 Task: Find connections with filter location Olot with filter topic #Startupcompanywith filter profile language English with filter current company Amul (GCMMF) with filter school ASSAM DOWN TOWN UNIVERSITY with filter industry Graphic Design with filter service category Graphic Design with filter keywords title Library Assistant
Action: Mouse moved to (253, 309)
Screenshot: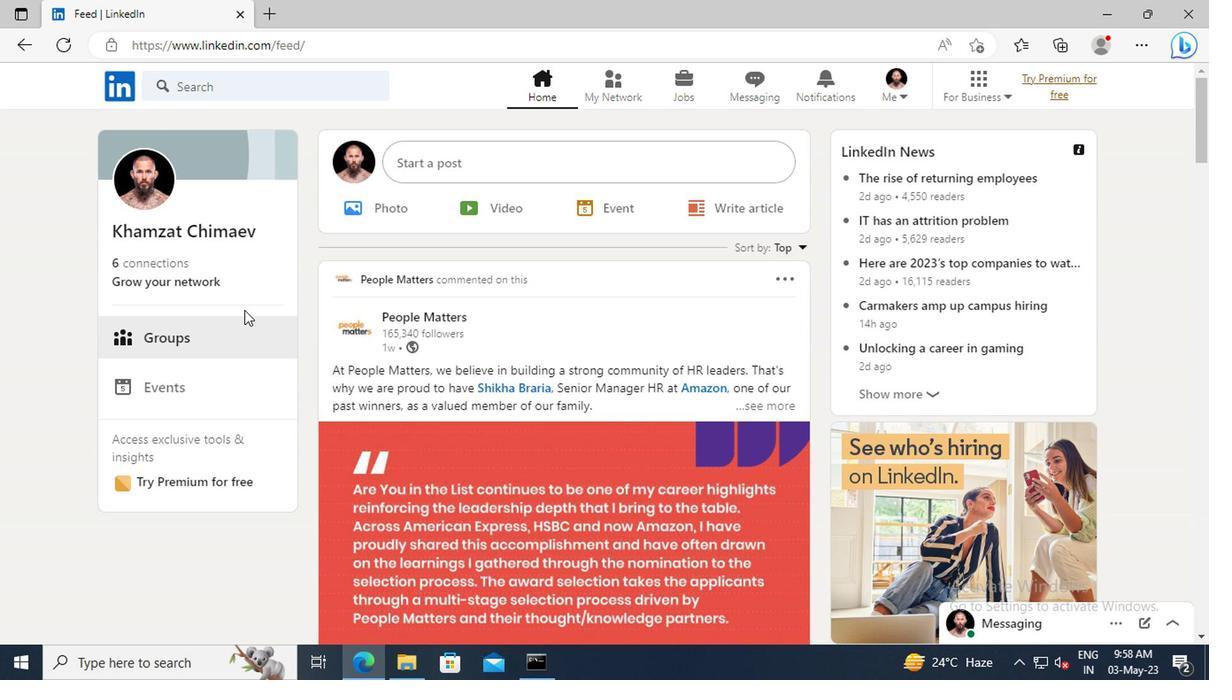 
Action: Mouse pressed left at (253, 309)
Screenshot: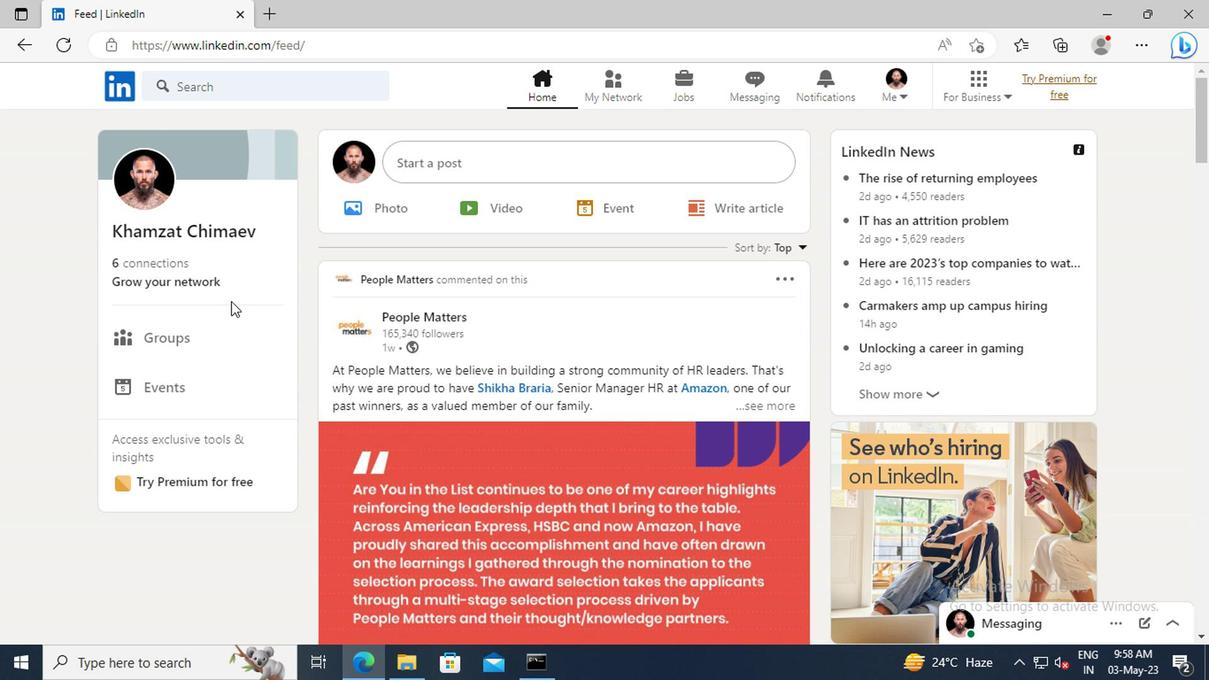 
Action: Mouse moved to (254, 245)
Screenshot: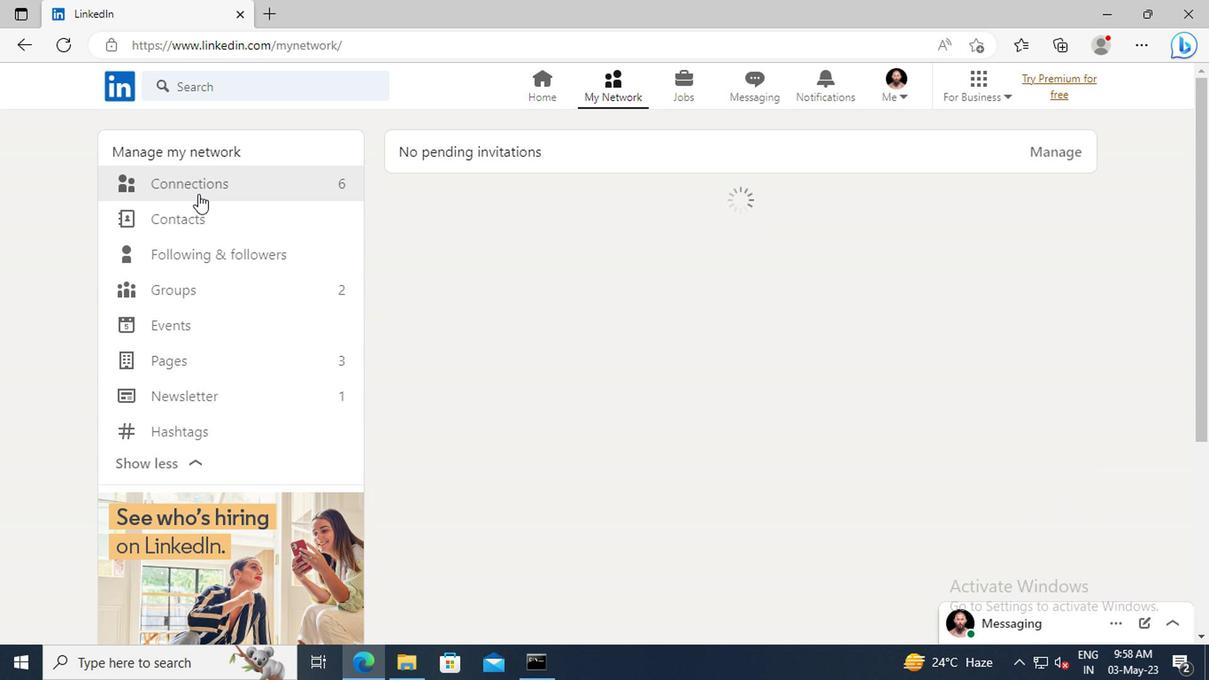
Action: Mouse pressed left at (254, 245)
Screenshot: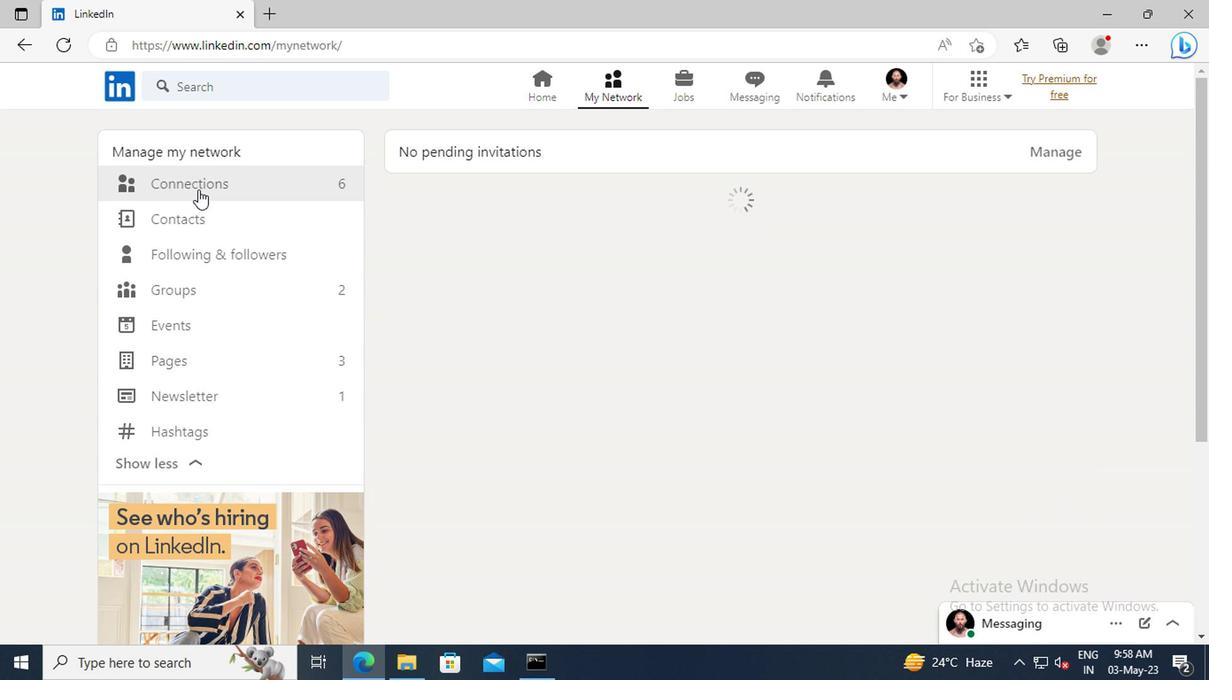 
Action: Mouse moved to (635, 247)
Screenshot: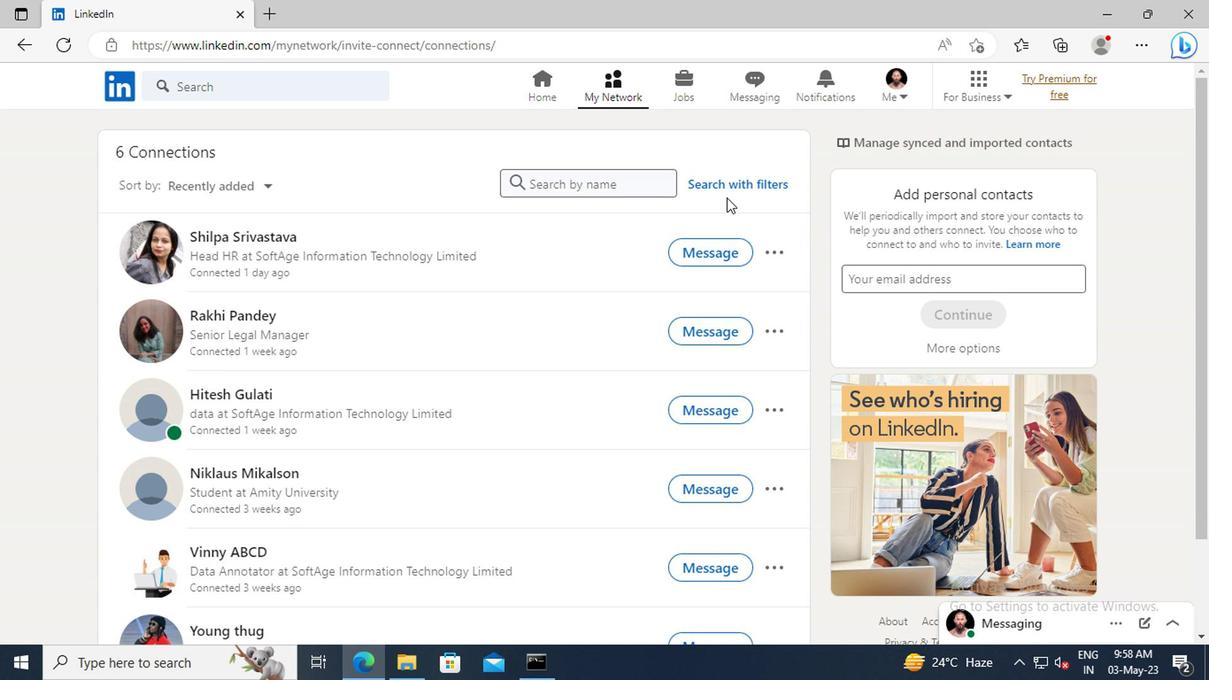 
Action: Mouse pressed left at (635, 247)
Screenshot: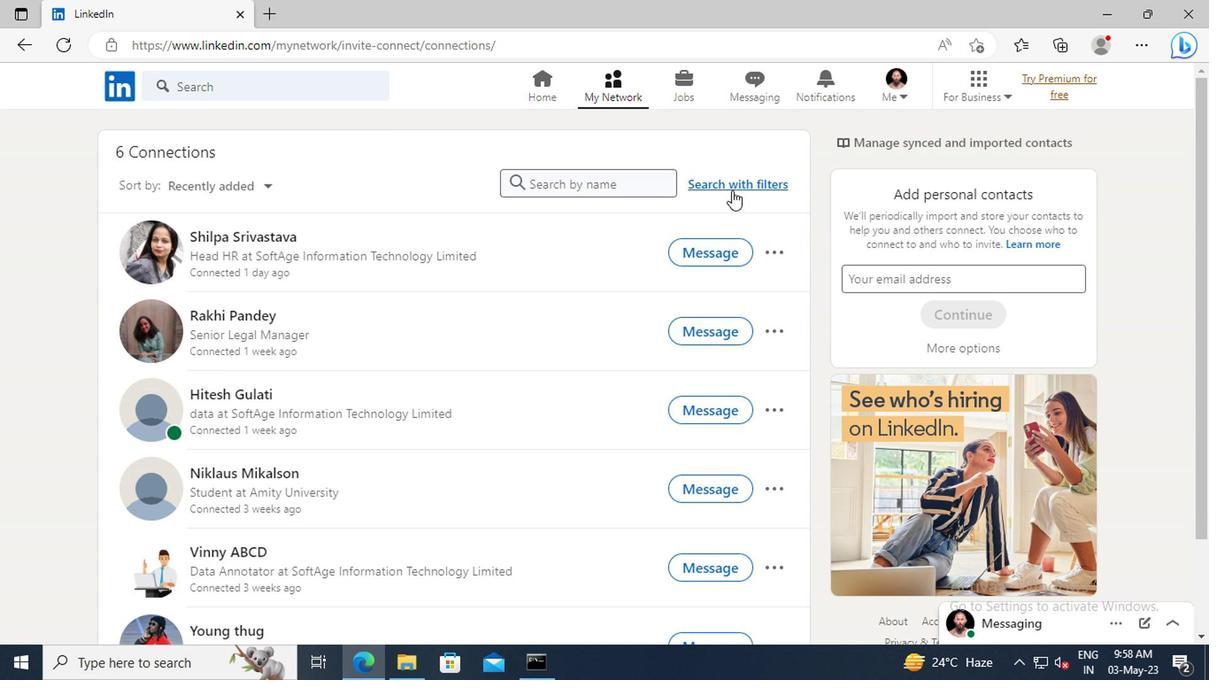 
Action: Mouse moved to (592, 213)
Screenshot: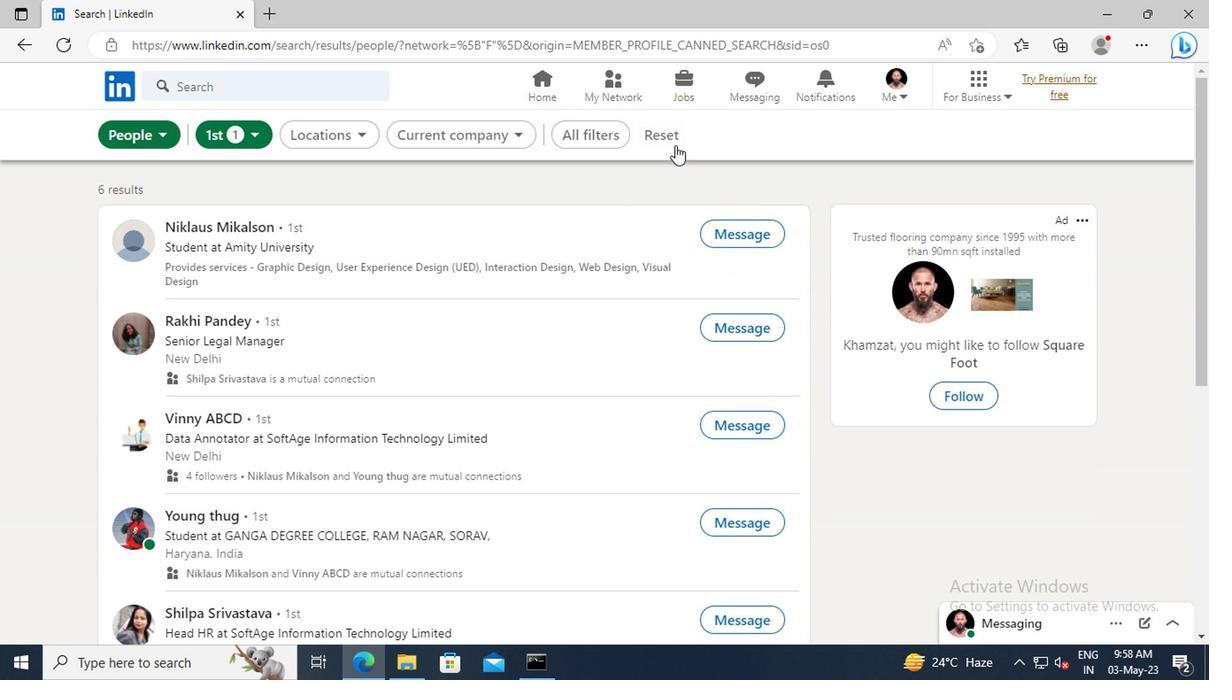 
Action: Mouse pressed left at (592, 213)
Screenshot: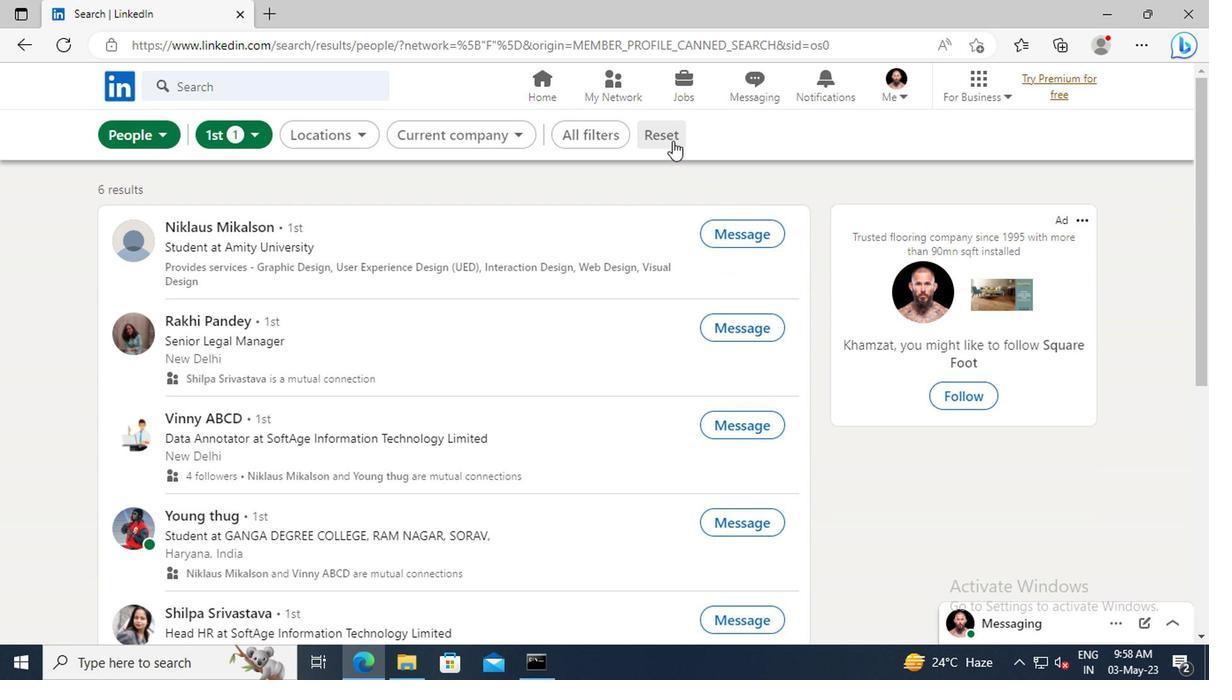 
Action: Mouse moved to (575, 211)
Screenshot: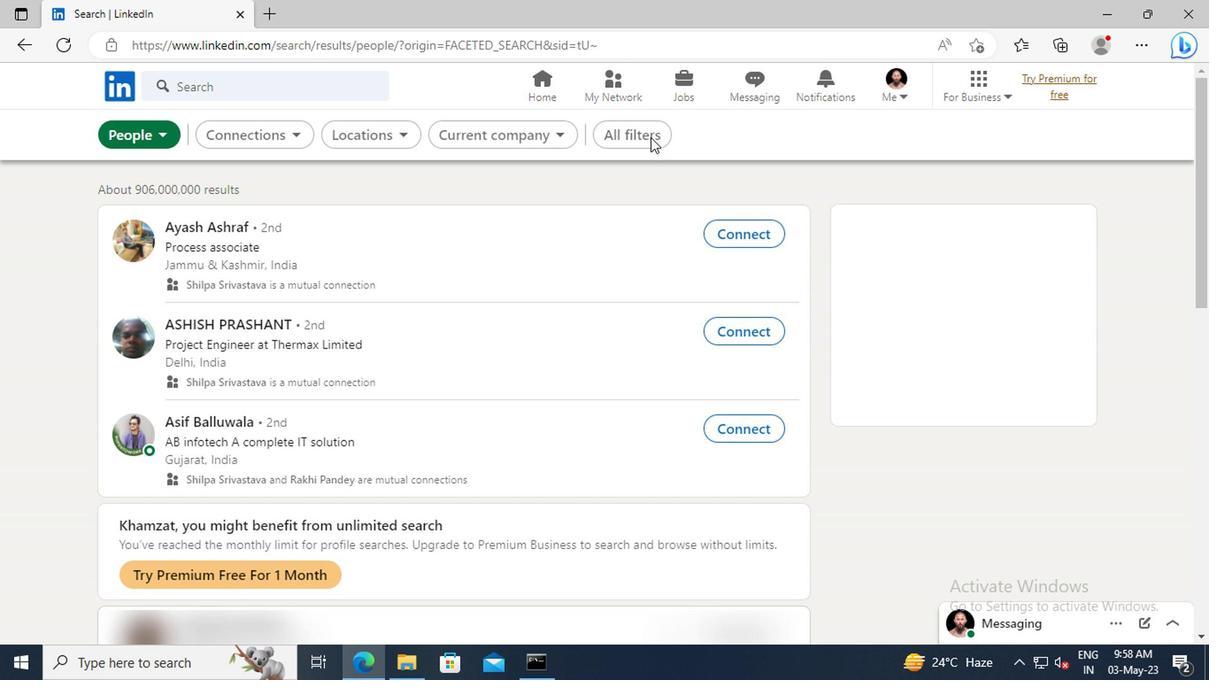 
Action: Mouse pressed left at (575, 211)
Screenshot: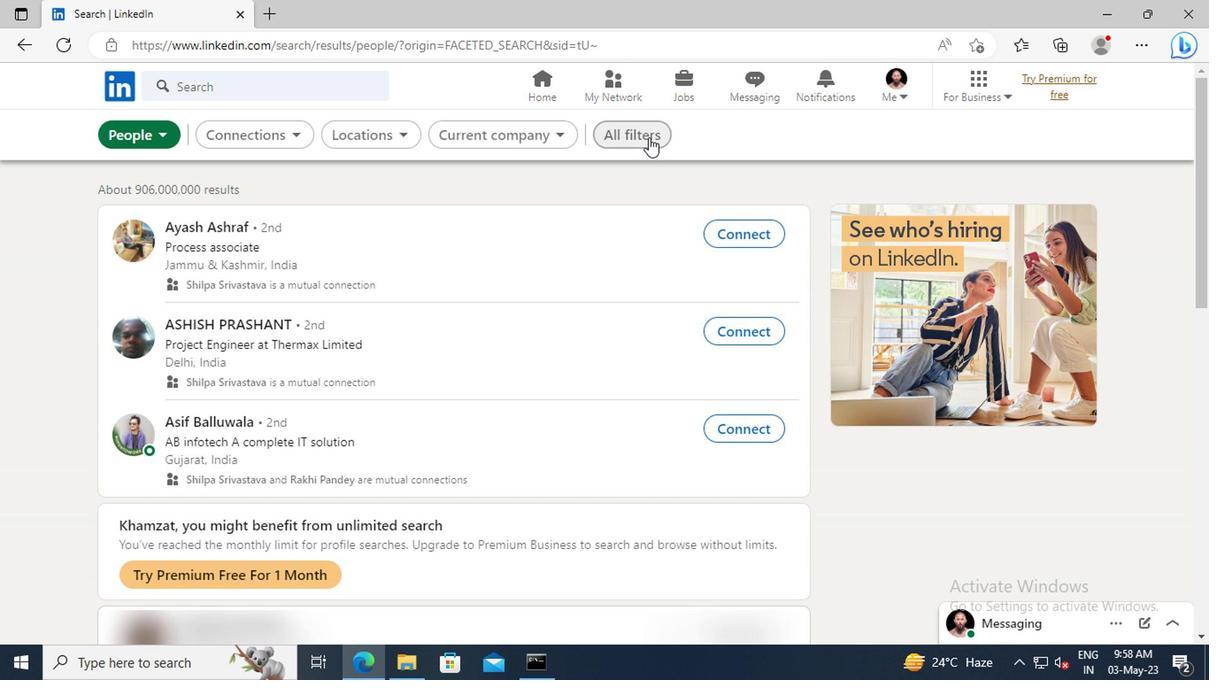 
Action: Mouse moved to (819, 349)
Screenshot: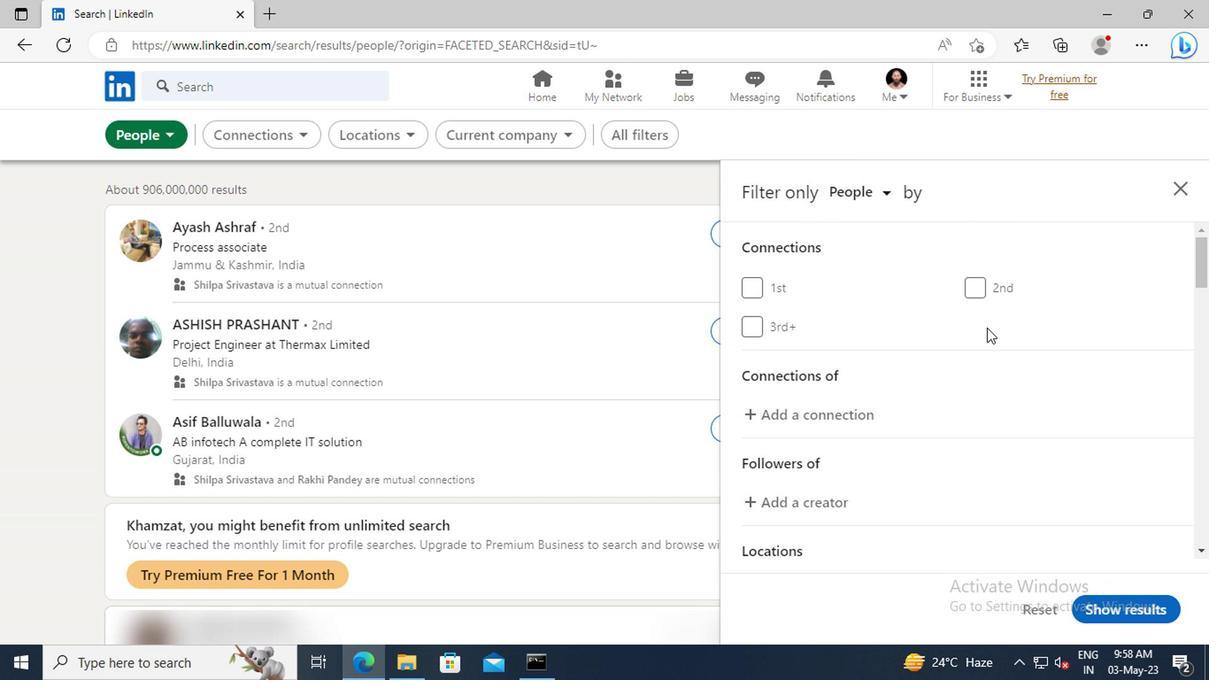 
Action: Mouse scrolled (819, 348) with delta (0, 0)
Screenshot: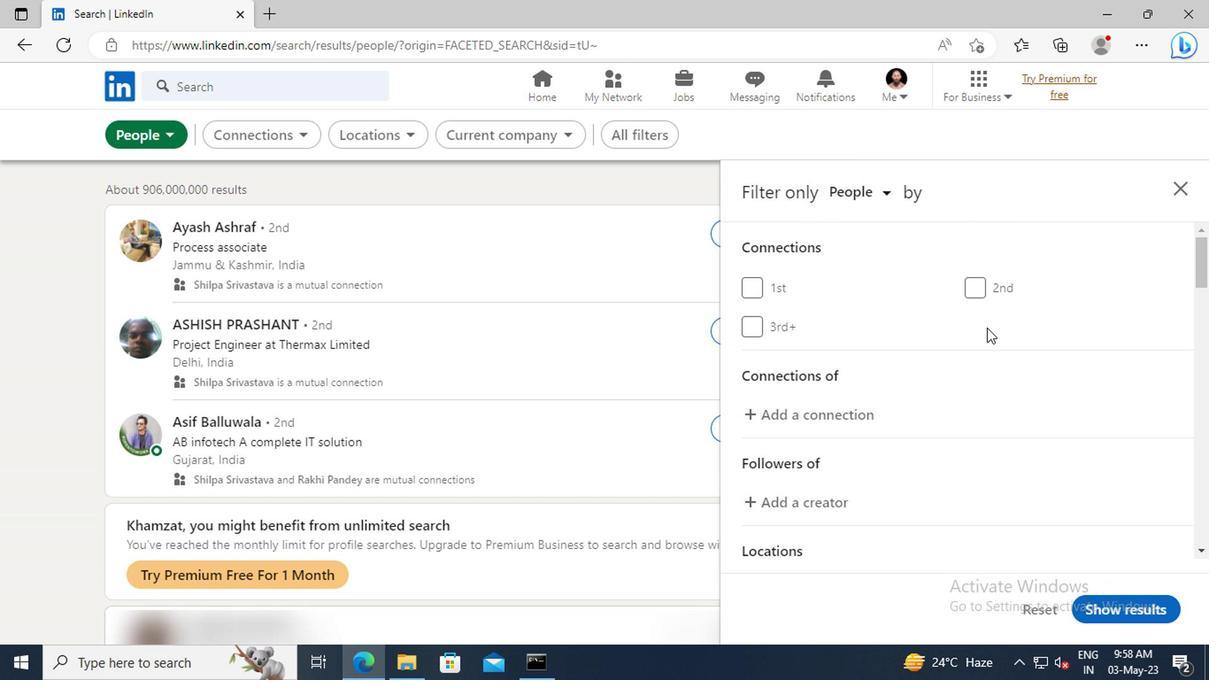 
Action: Mouse scrolled (819, 348) with delta (0, 0)
Screenshot: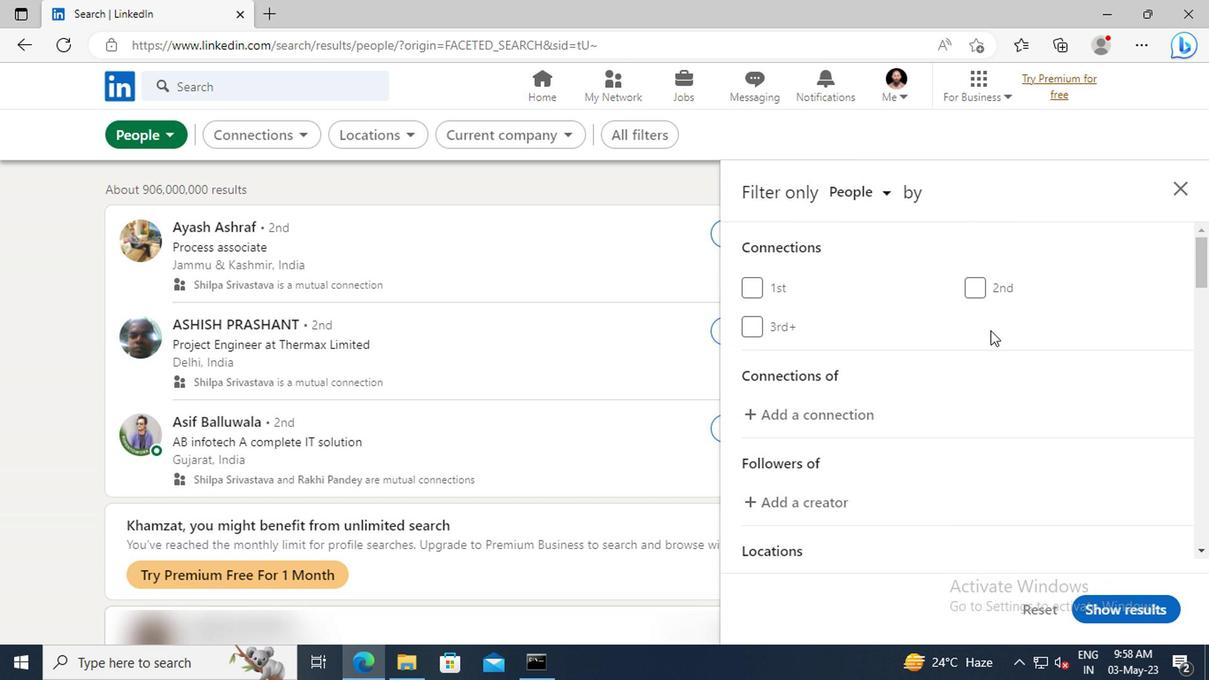 
Action: Mouse scrolled (819, 348) with delta (0, 0)
Screenshot: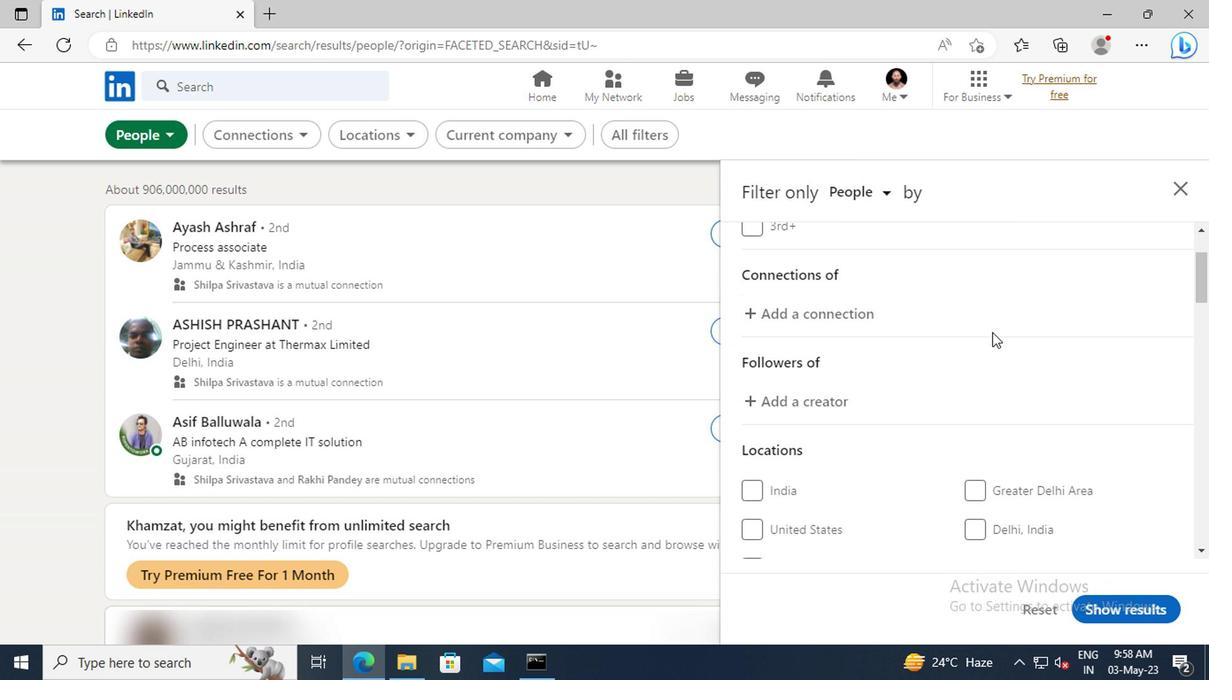 
Action: Mouse scrolled (819, 348) with delta (0, 0)
Screenshot: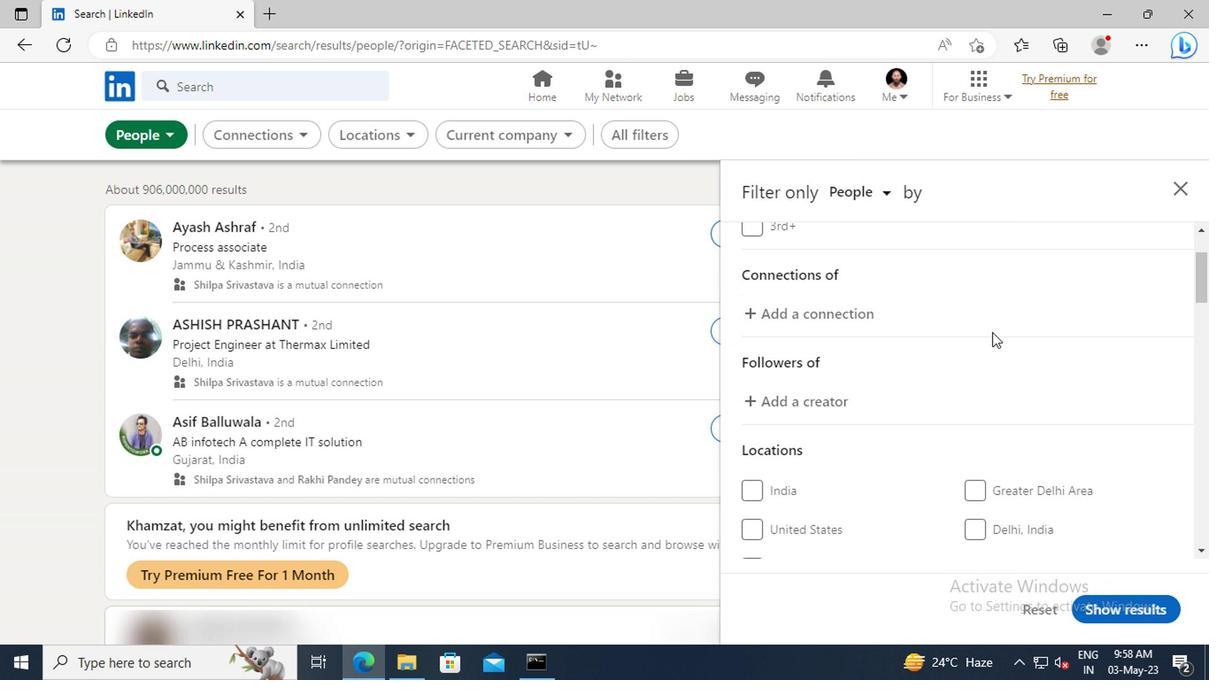 
Action: Mouse scrolled (819, 348) with delta (0, 0)
Screenshot: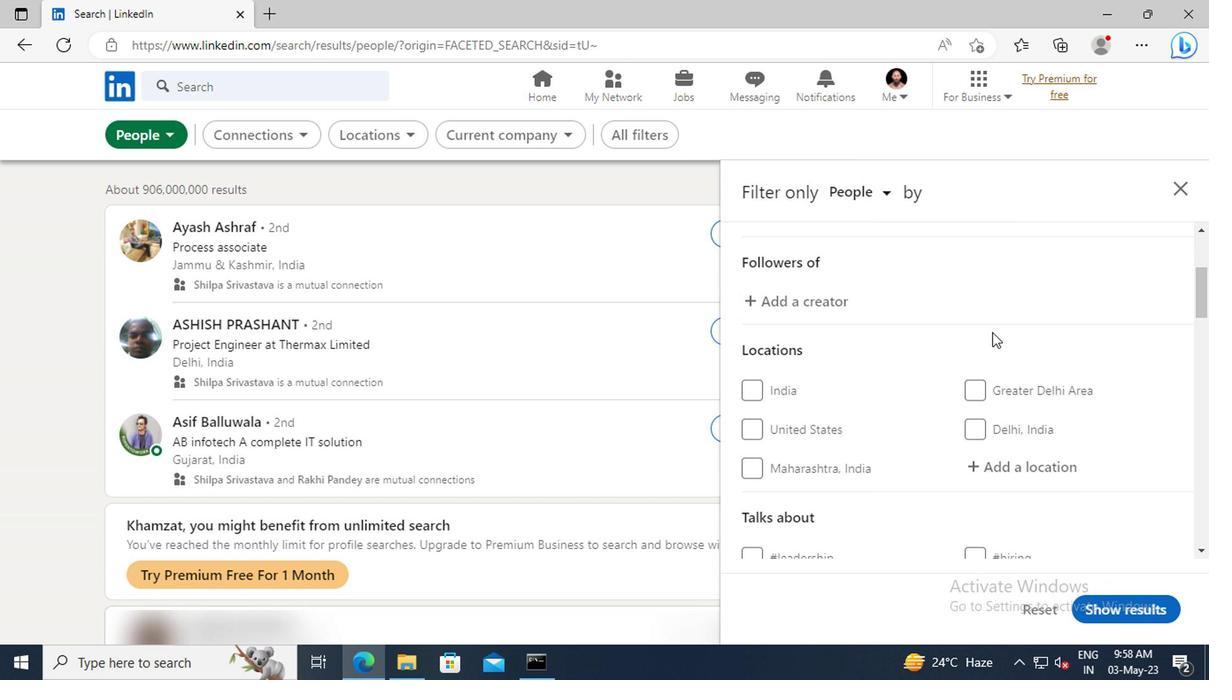 
Action: Mouse scrolled (819, 348) with delta (0, 0)
Screenshot: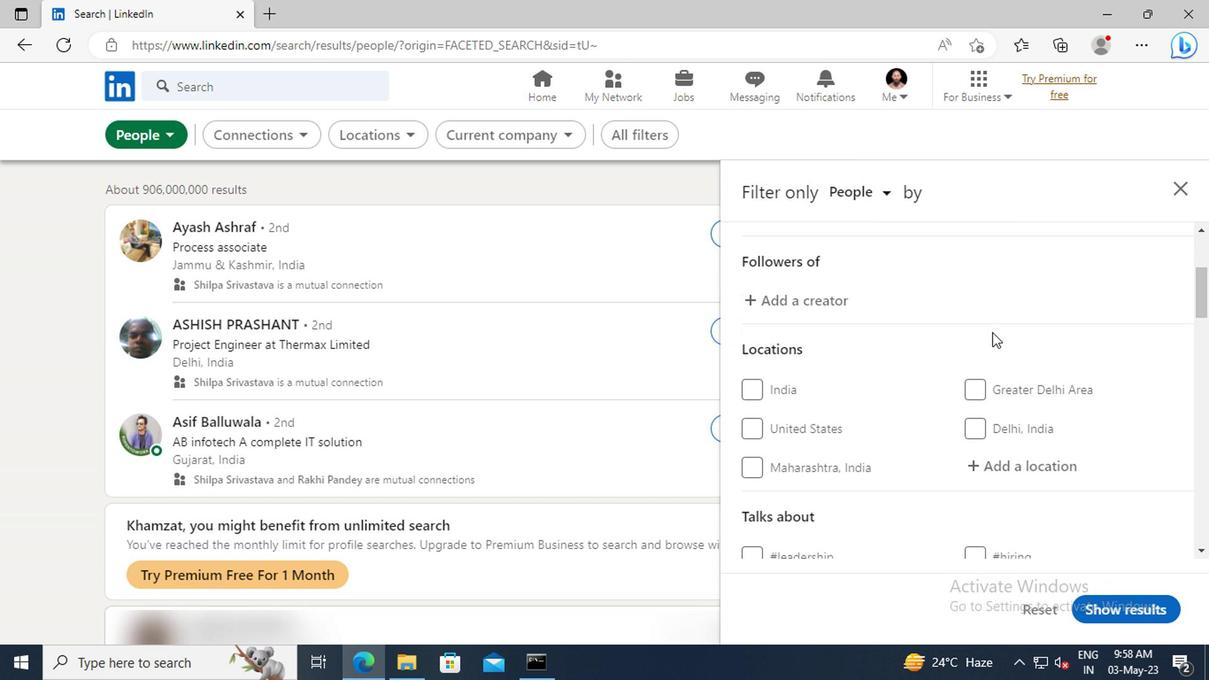 
Action: Mouse moved to (825, 369)
Screenshot: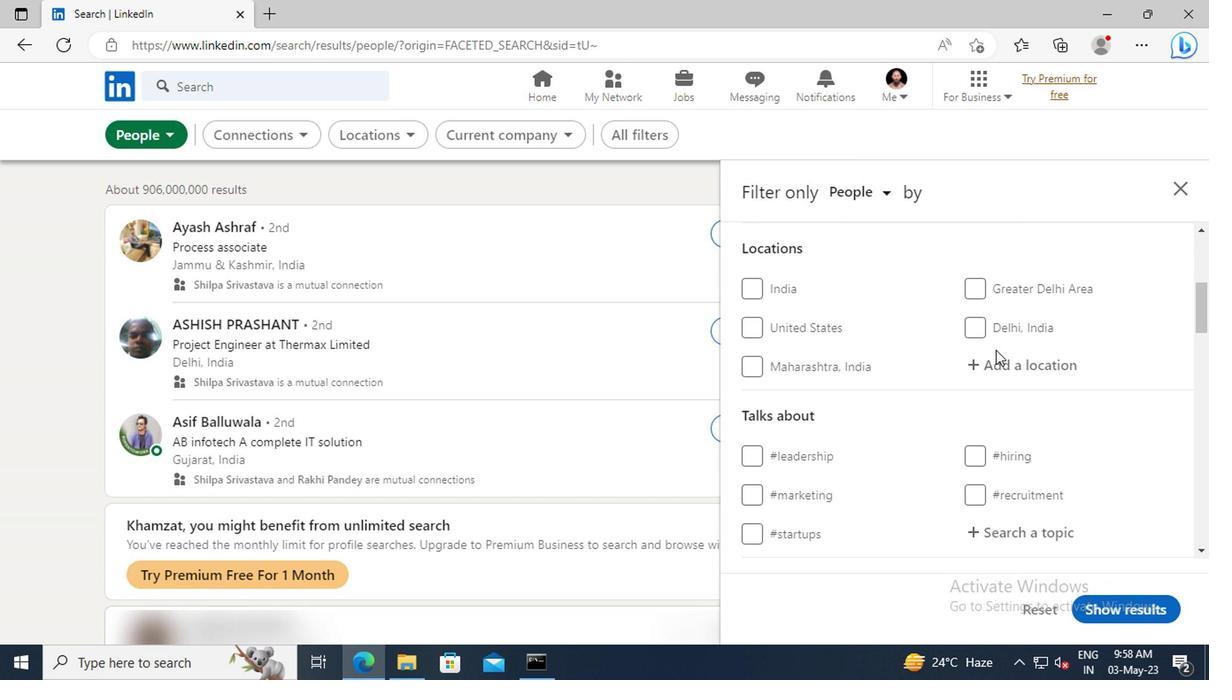
Action: Mouse pressed left at (825, 369)
Screenshot: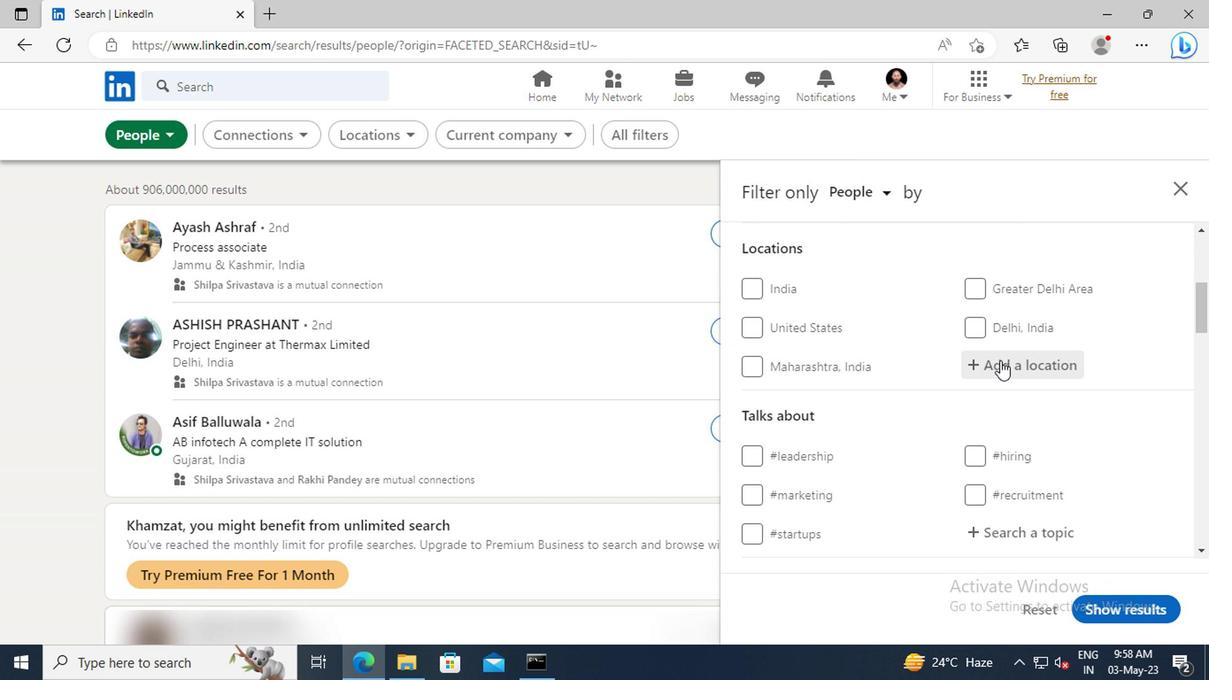 
Action: Key pressed <Key.shift>OLOT
Screenshot: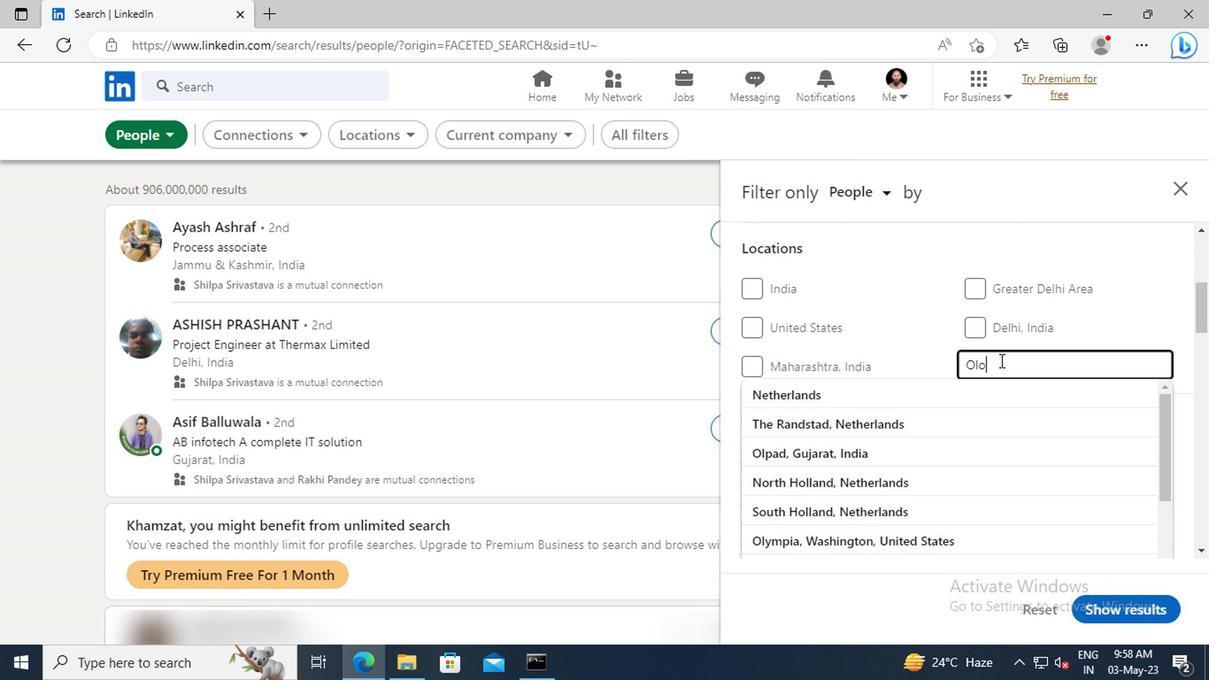 
Action: Mouse moved to (828, 388)
Screenshot: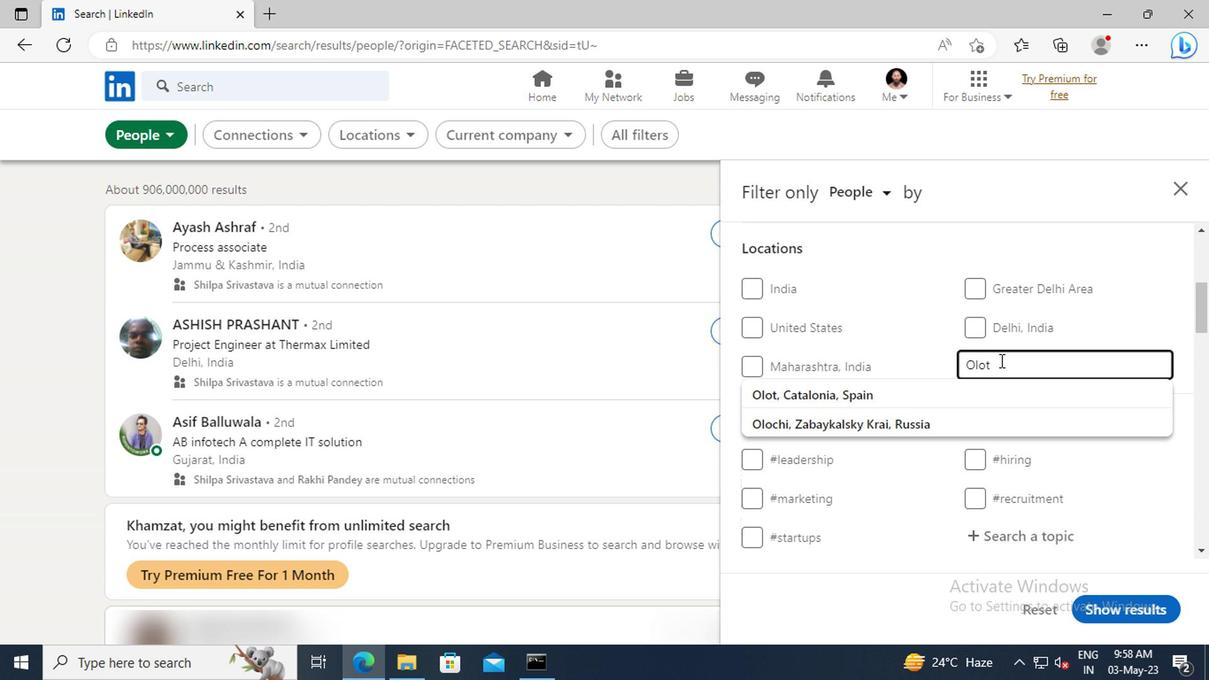 
Action: Mouse pressed left at (828, 388)
Screenshot: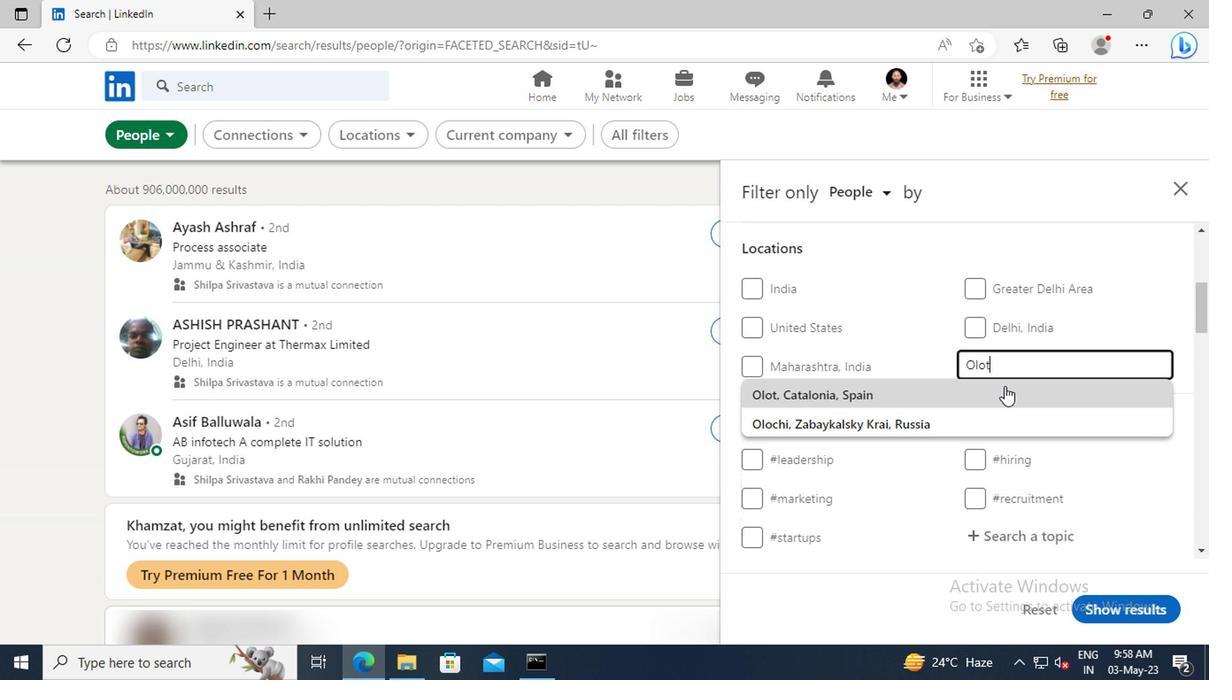 
Action: Mouse scrolled (828, 387) with delta (0, 0)
Screenshot: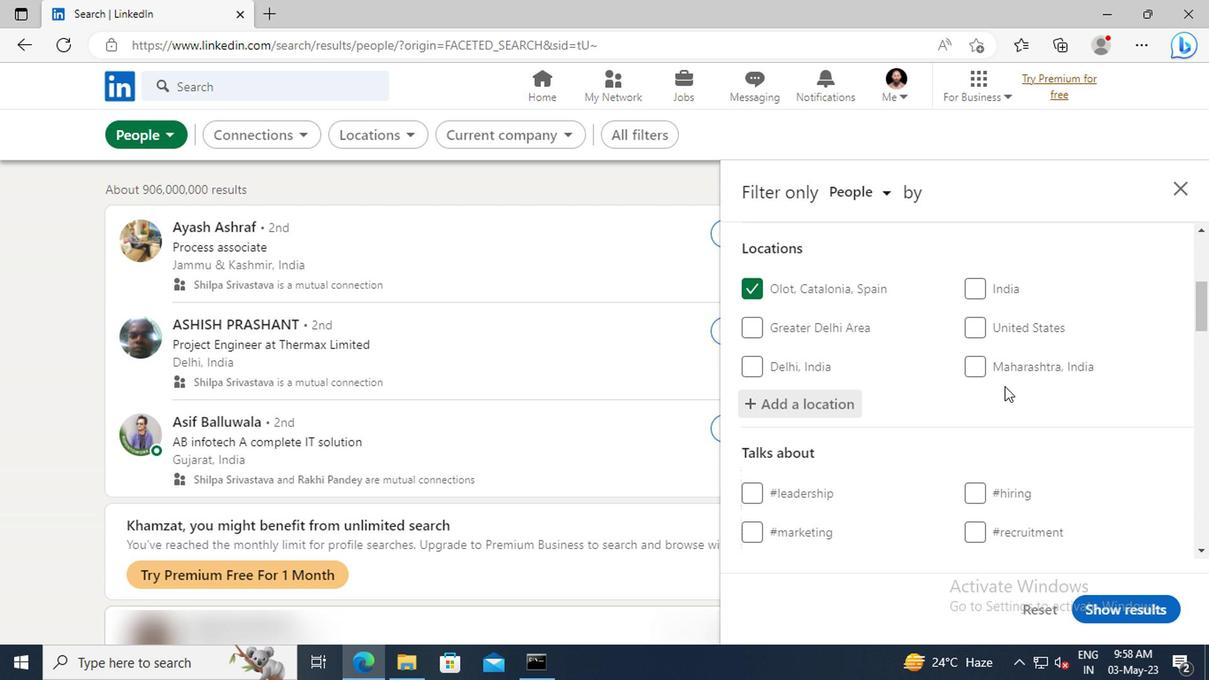 
Action: Mouse moved to (827, 365)
Screenshot: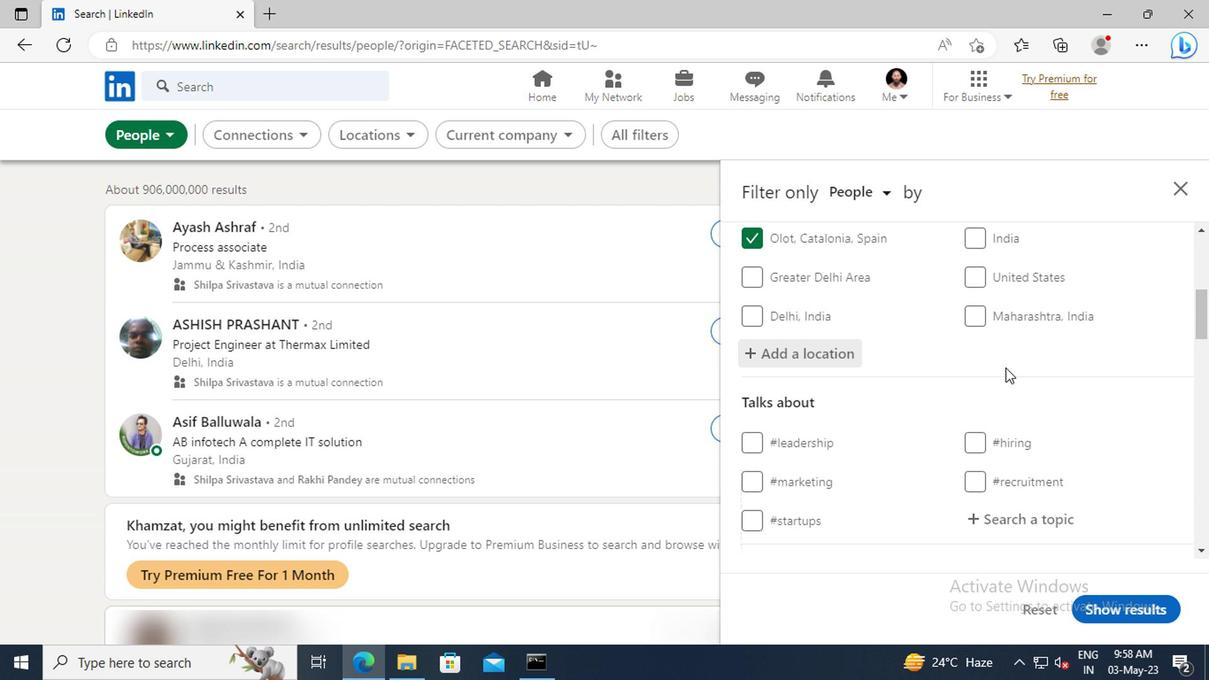 
Action: Mouse scrolled (827, 364) with delta (0, 0)
Screenshot: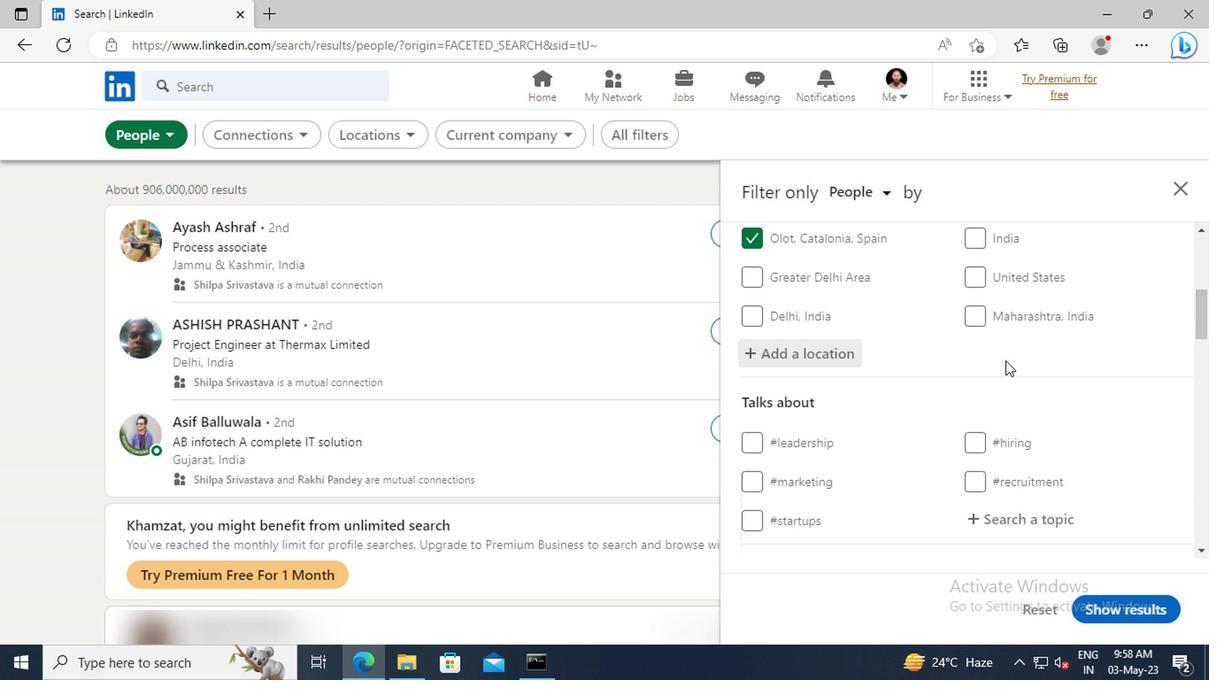 
Action: Mouse scrolled (827, 364) with delta (0, 0)
Screenshot: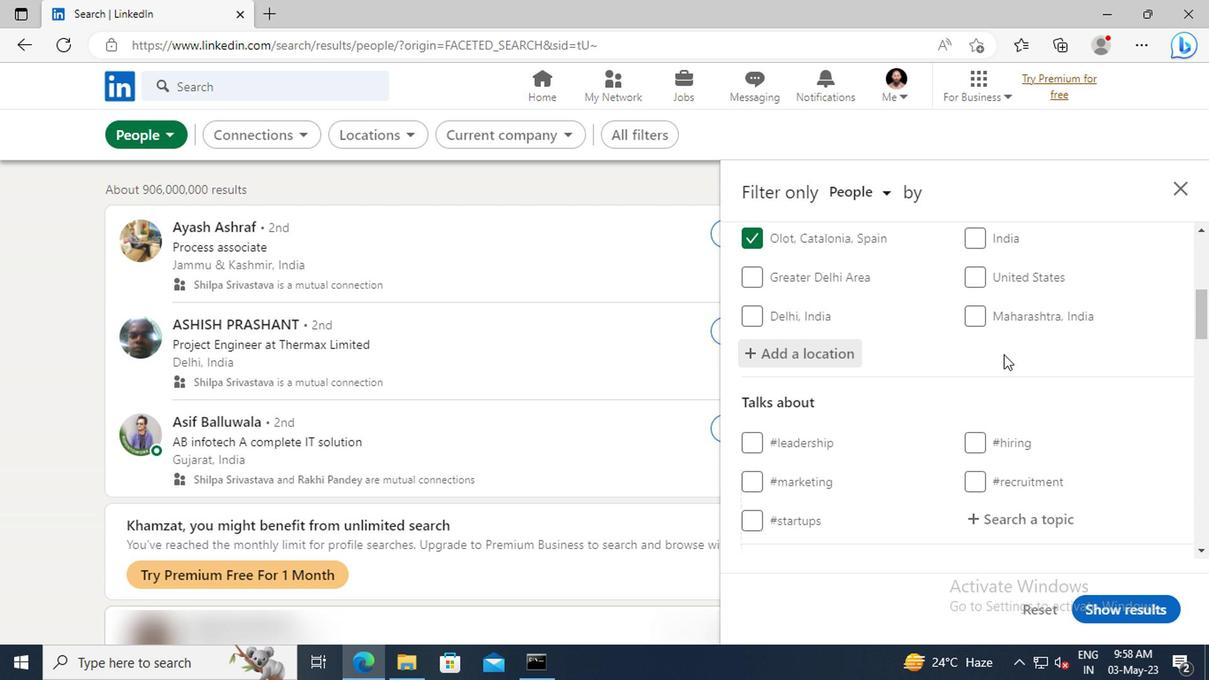 
Action: Mouse scrolled (827, 364) with delta (0, 0)
Screenshot: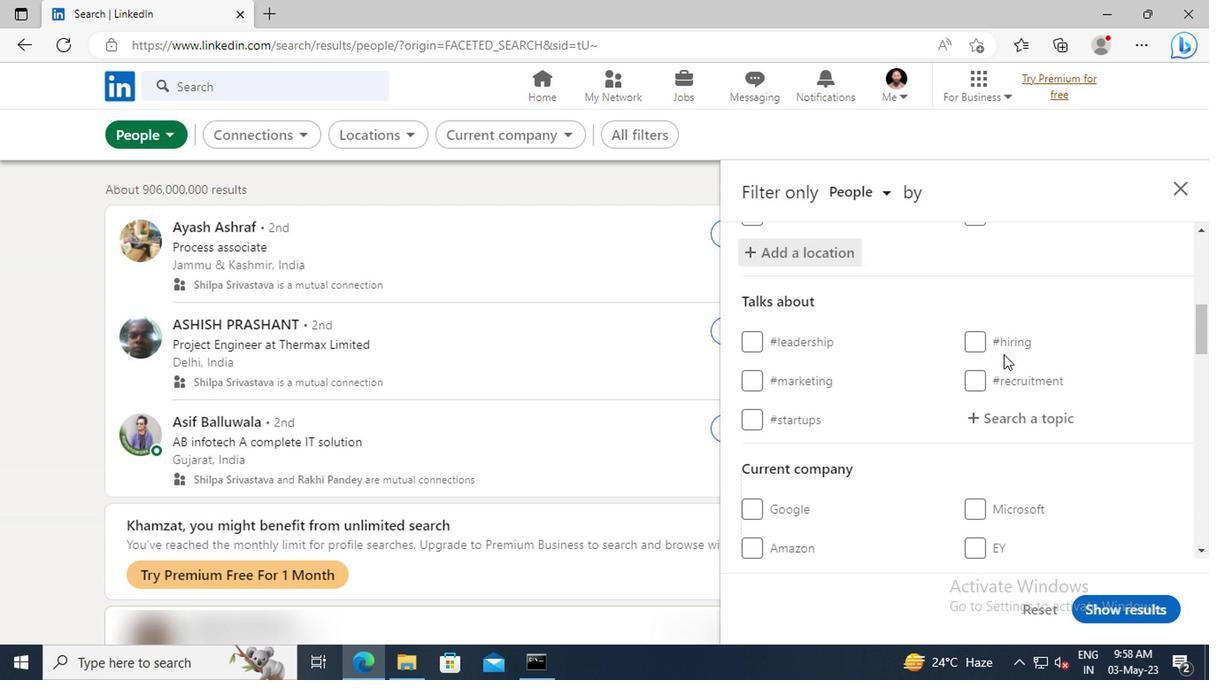 
Action: Mouse moved to (829, 371)
Screenshot: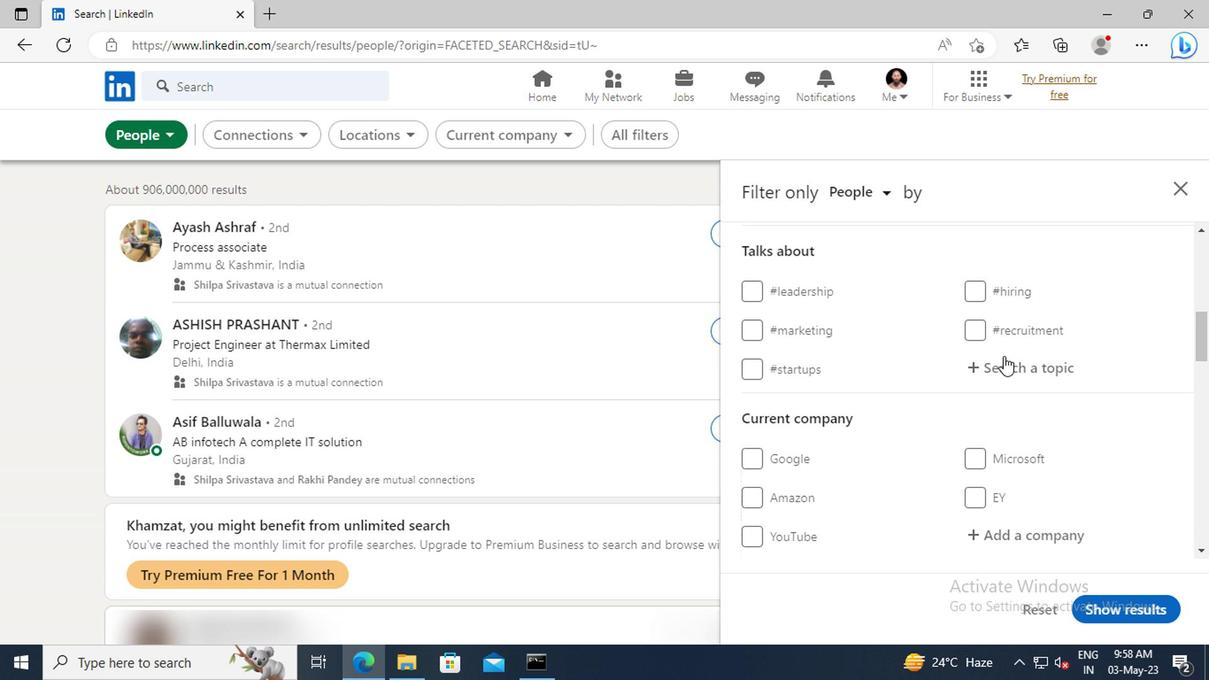 
Action: Mouse pressed left at (829, 371)
Screenshot: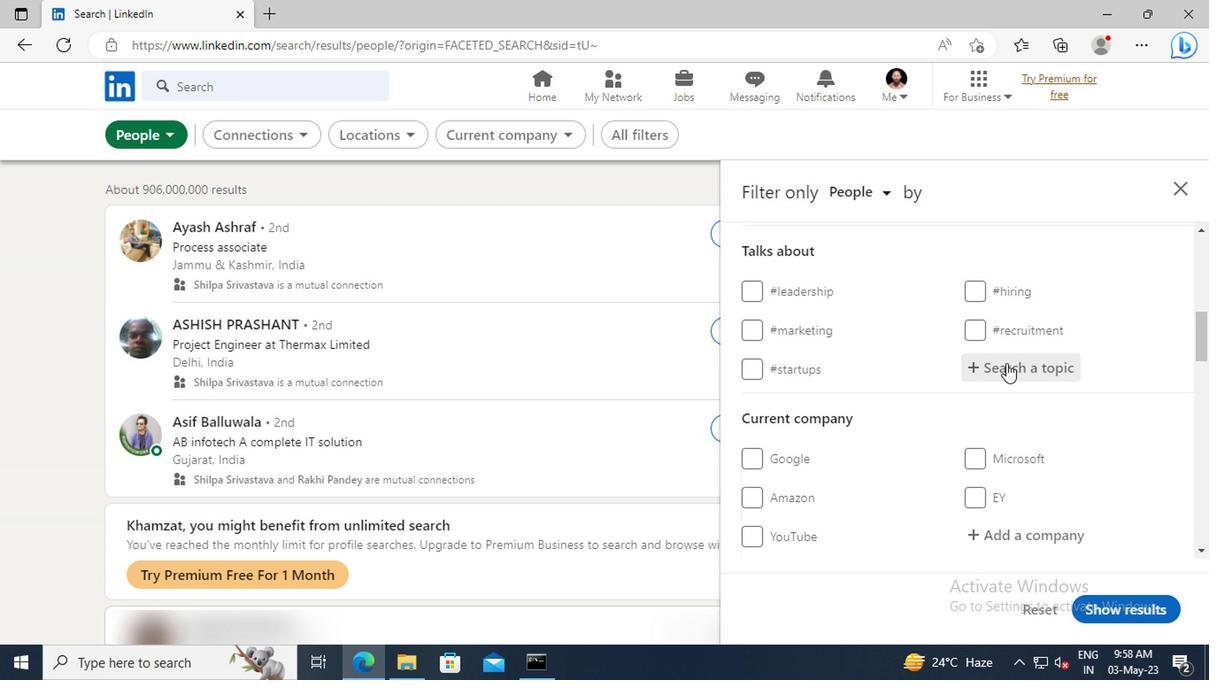 
Action: Key pressed <Key.shift>STARTUPCO
Screenshot: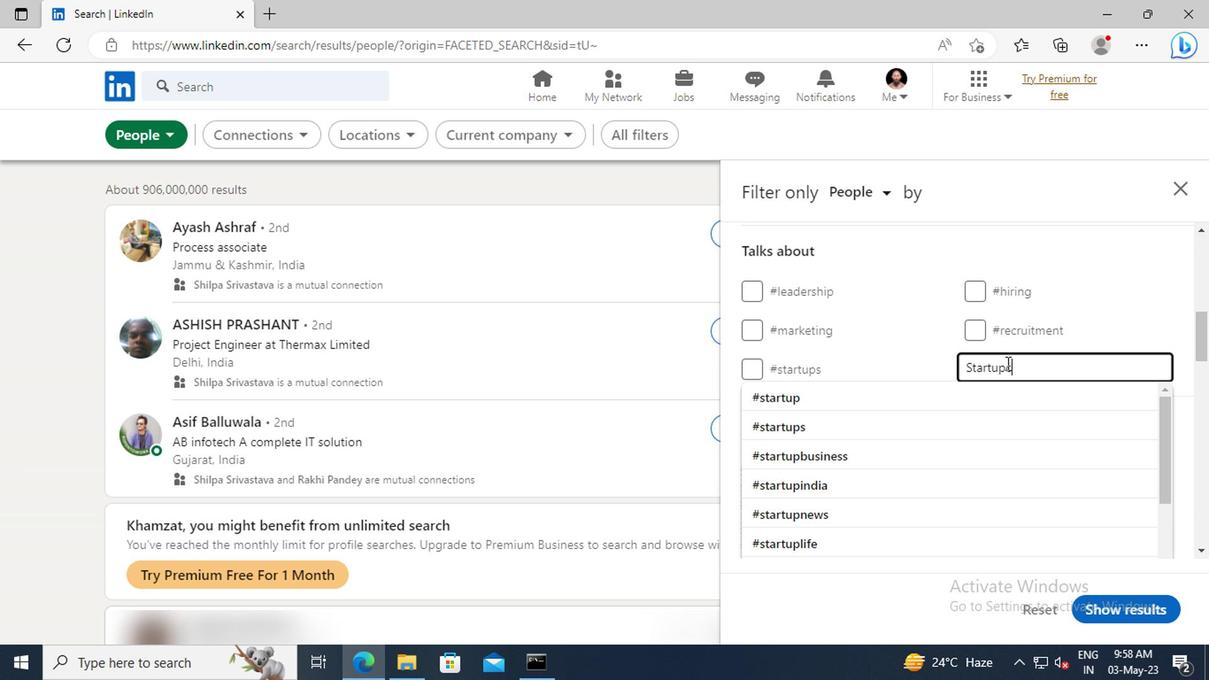 
Action: Mouse moved to (833, 390)
Screenshot: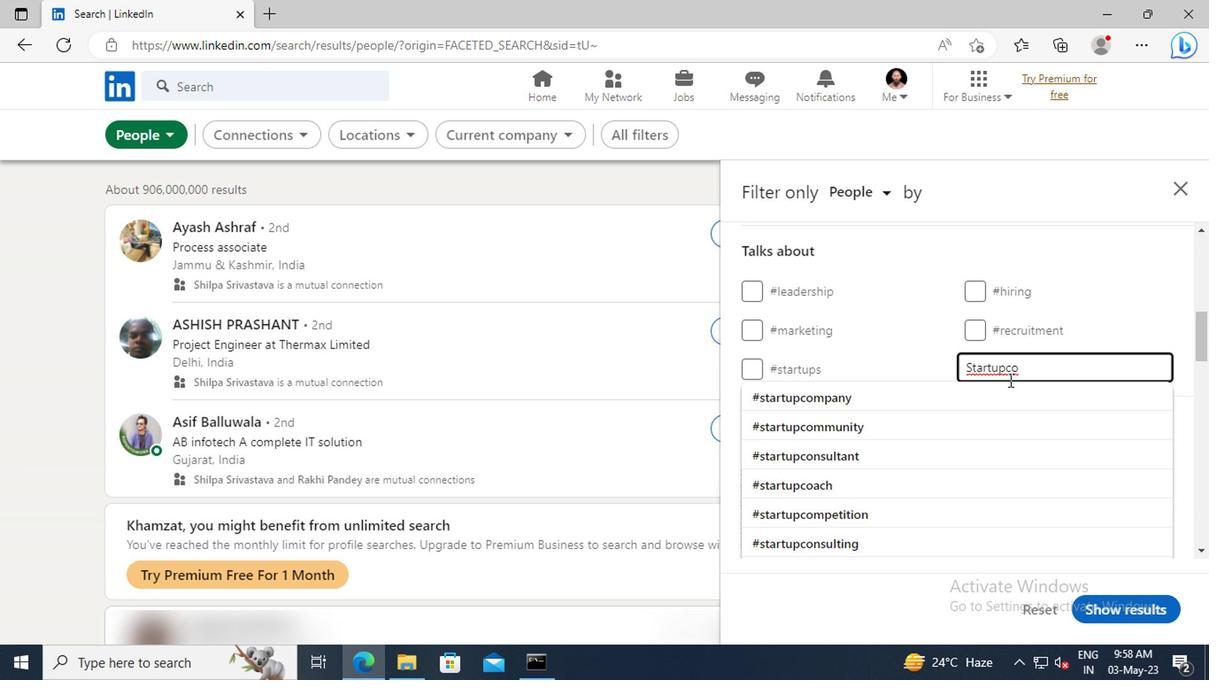 
Action: Mouse pressed left at (833, 390)
Screenshot: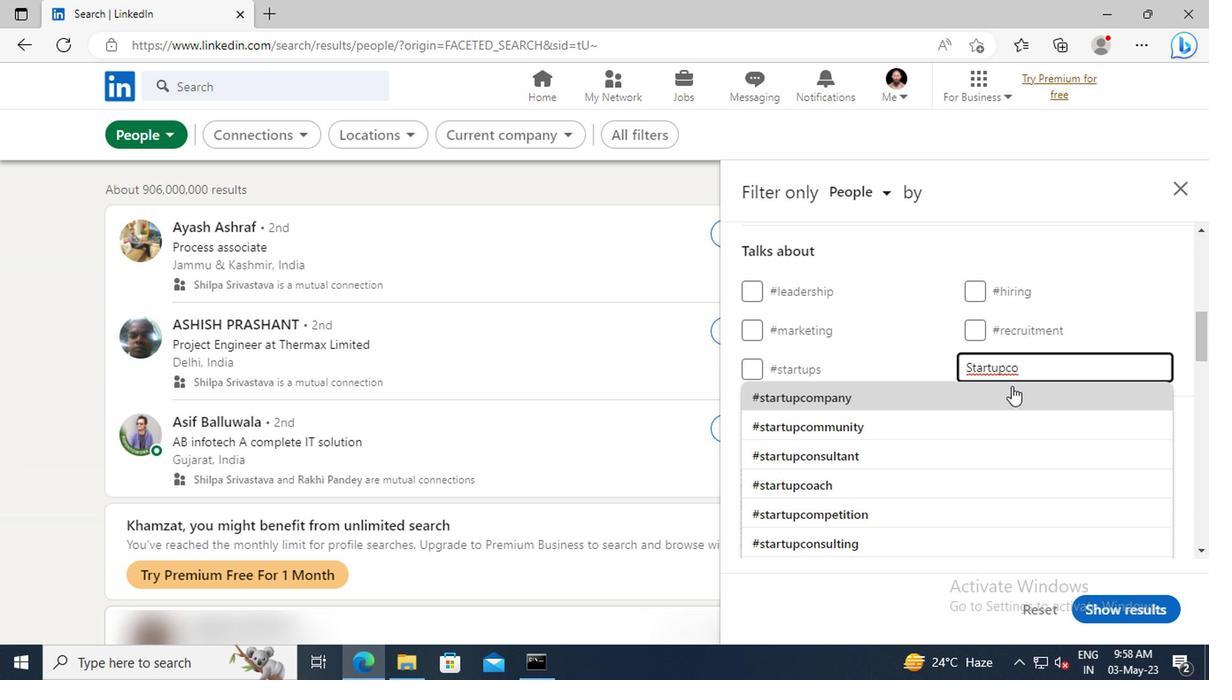 
Action: Mouse scrolled (833, 389) with delta (0, 0)
Screenshot: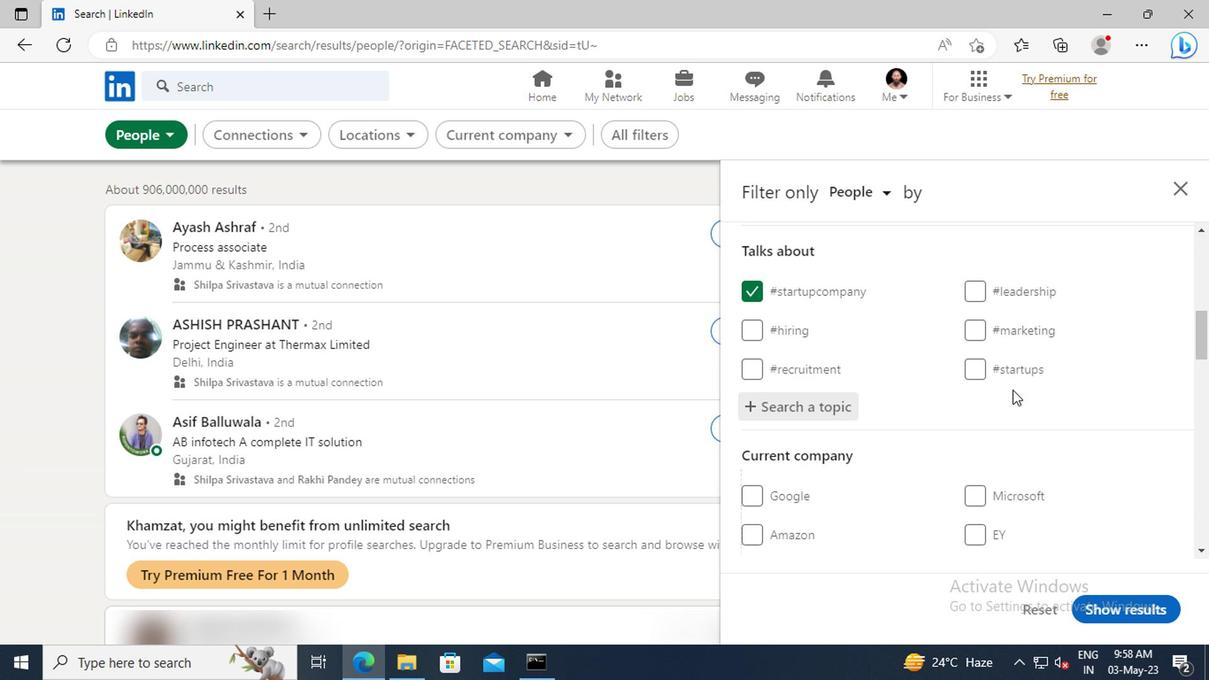 
Action: Mouse scrolled (833, 389) with delta (0, 0)
Screenshot: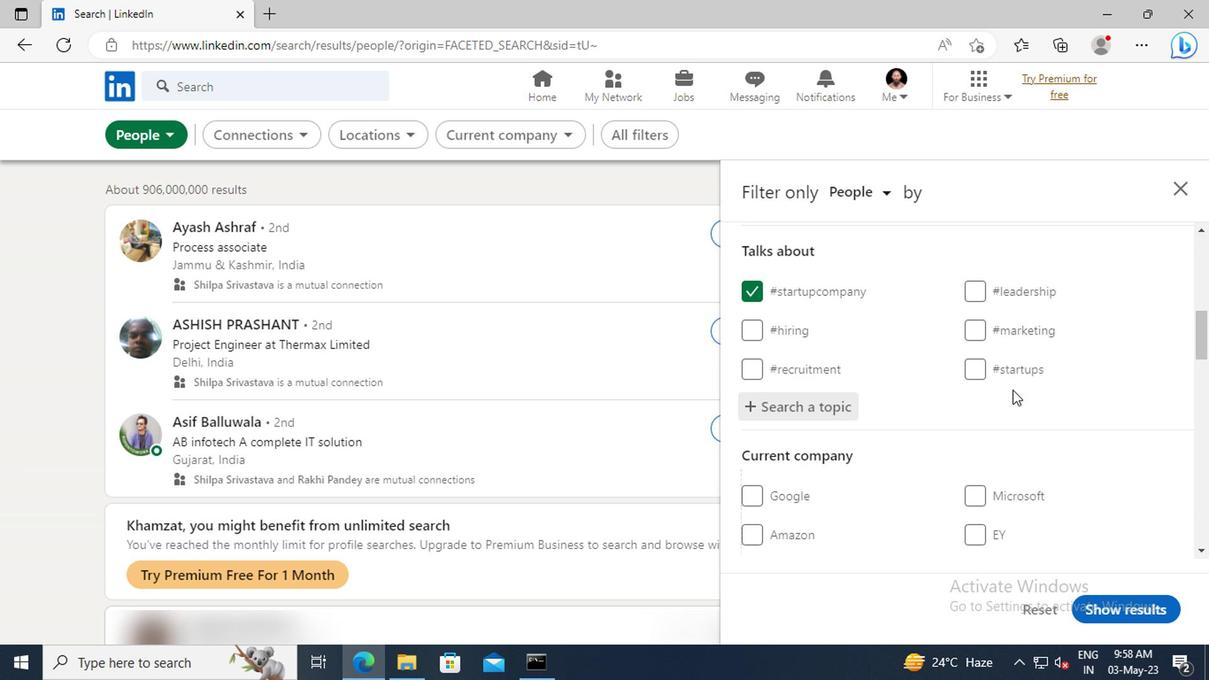 
Action: Mouse scrolled (833, 389) with delta (0, 0)
Screenshot: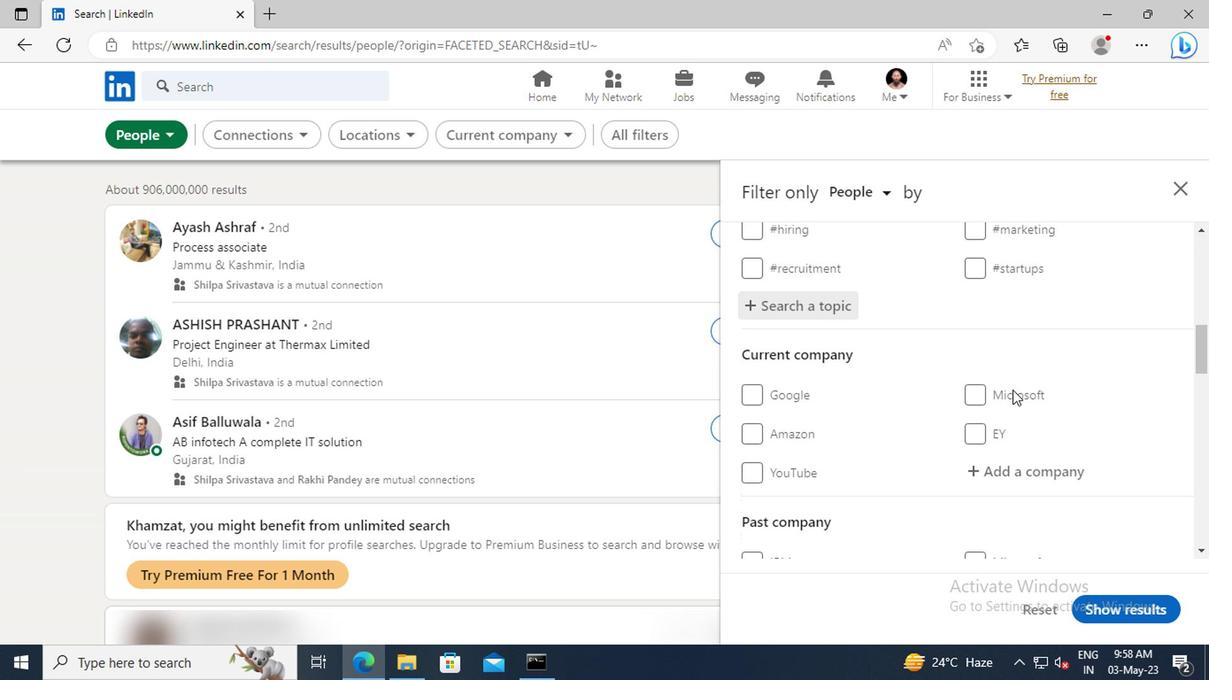 
Action: Mouse scrolled (833, 389) with delta (0, 0)
Screenshot: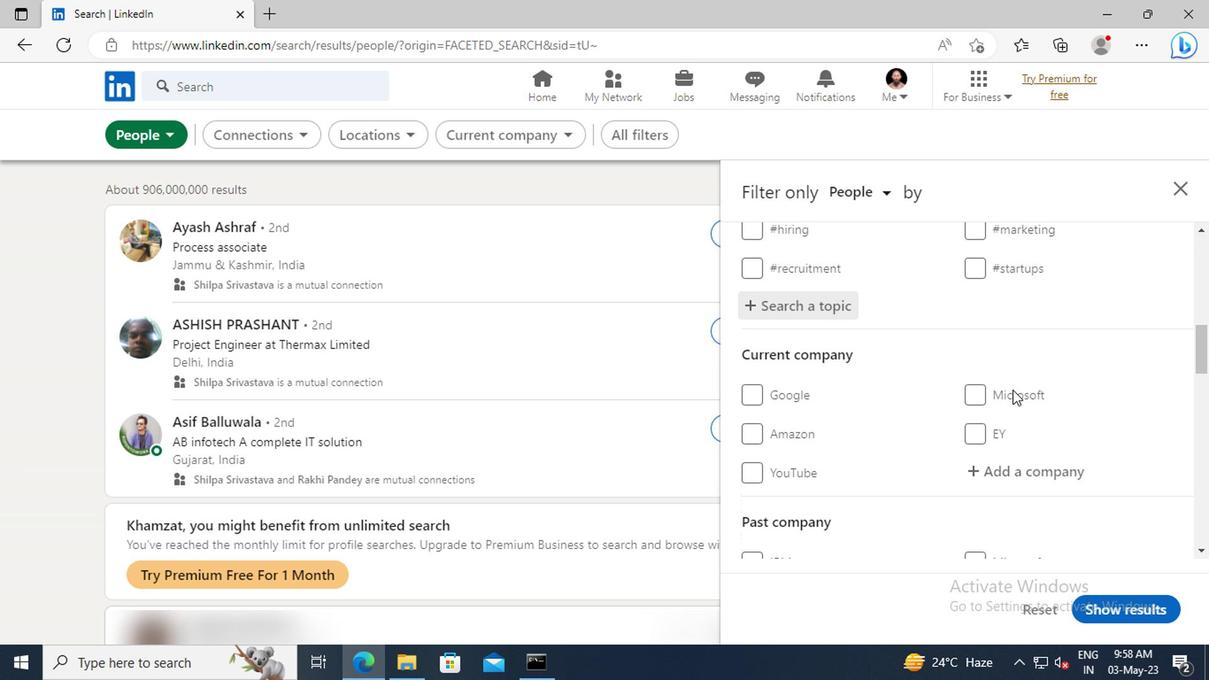 
Action: Mouse scrolled (833, 389) with delta (0, 0)
Screenshot: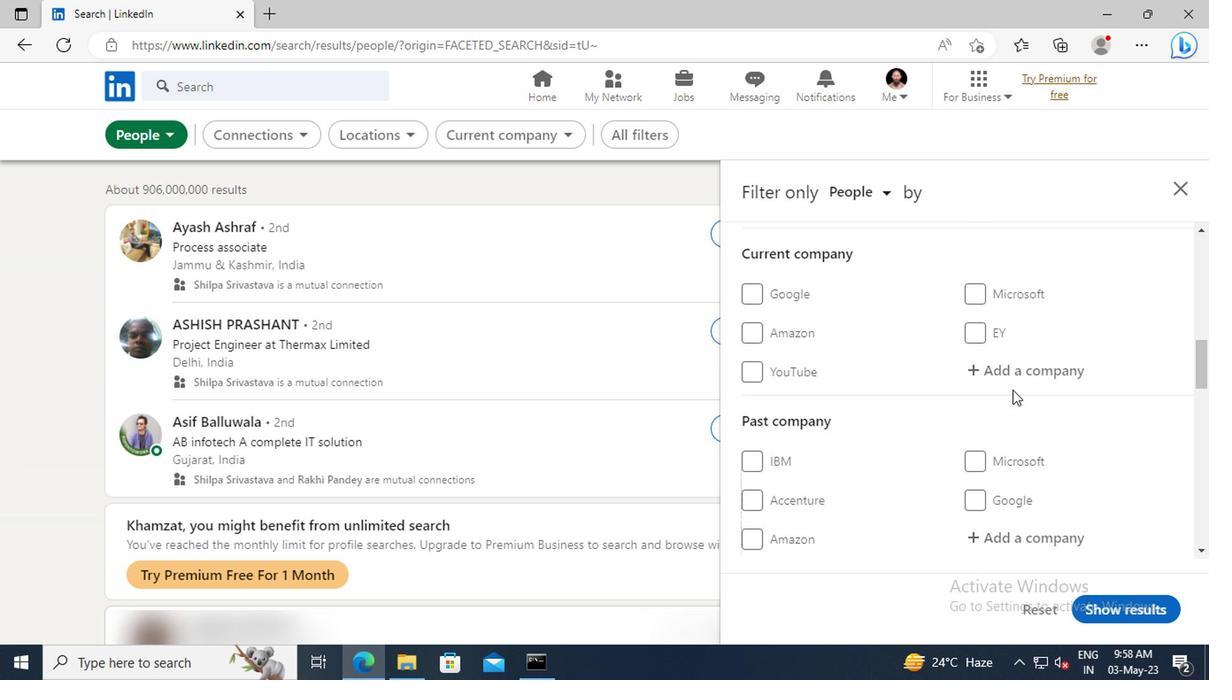 
Action: Mouse scrolled (833, 389) with delta (0, 0)
Screenshot: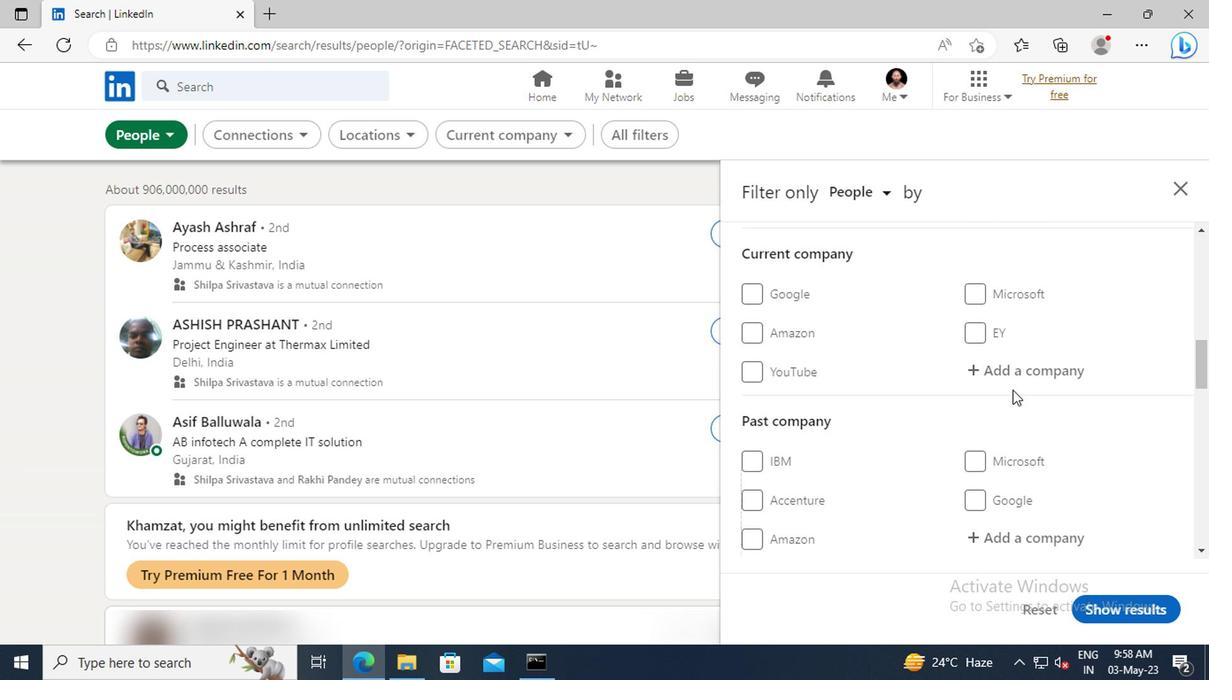 
Action: Mouse scrolled (833, 389) with delta (0, 0)
Screenshot: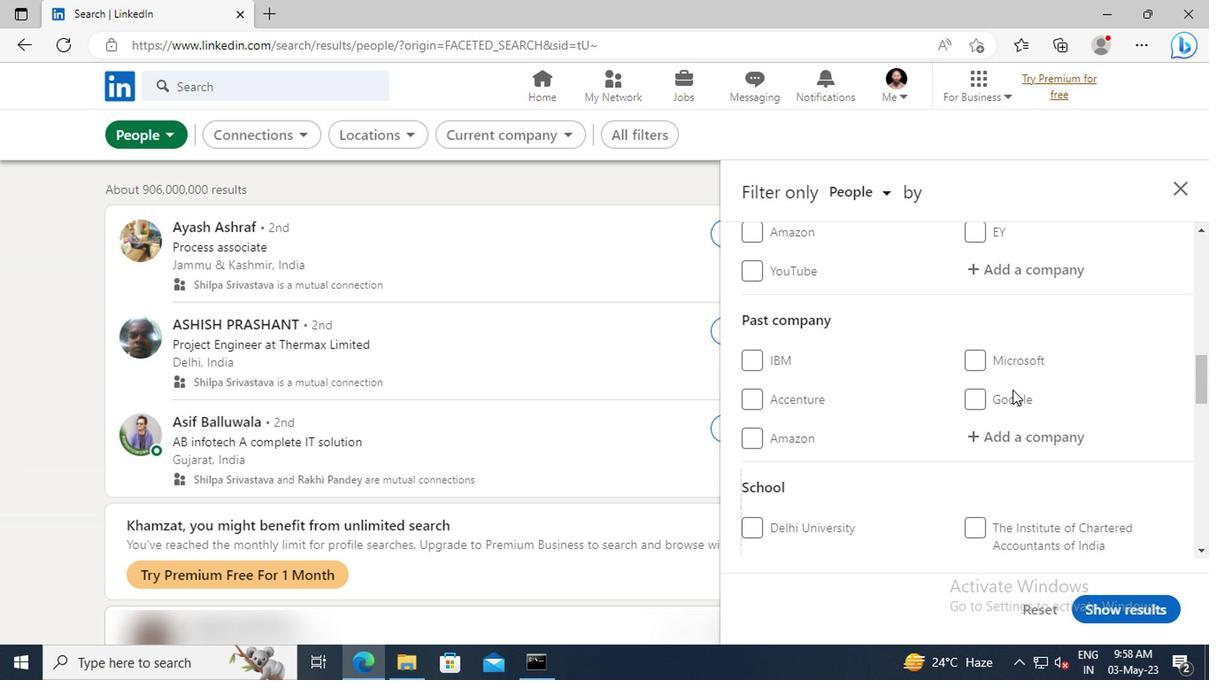 
Action: Mouse scrolled (833, 389) with delta (0, 0)
Screenshot: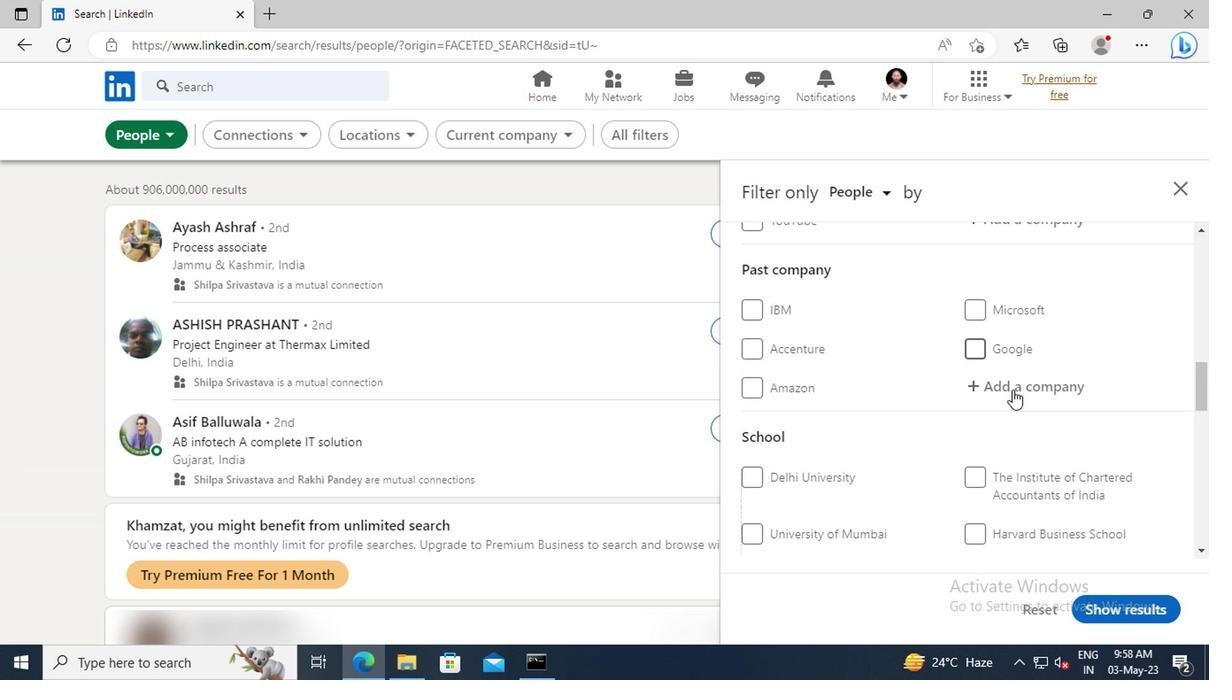 
Action: Mouse scrolled (833, 389) with delta (0, 0)
Screenshot: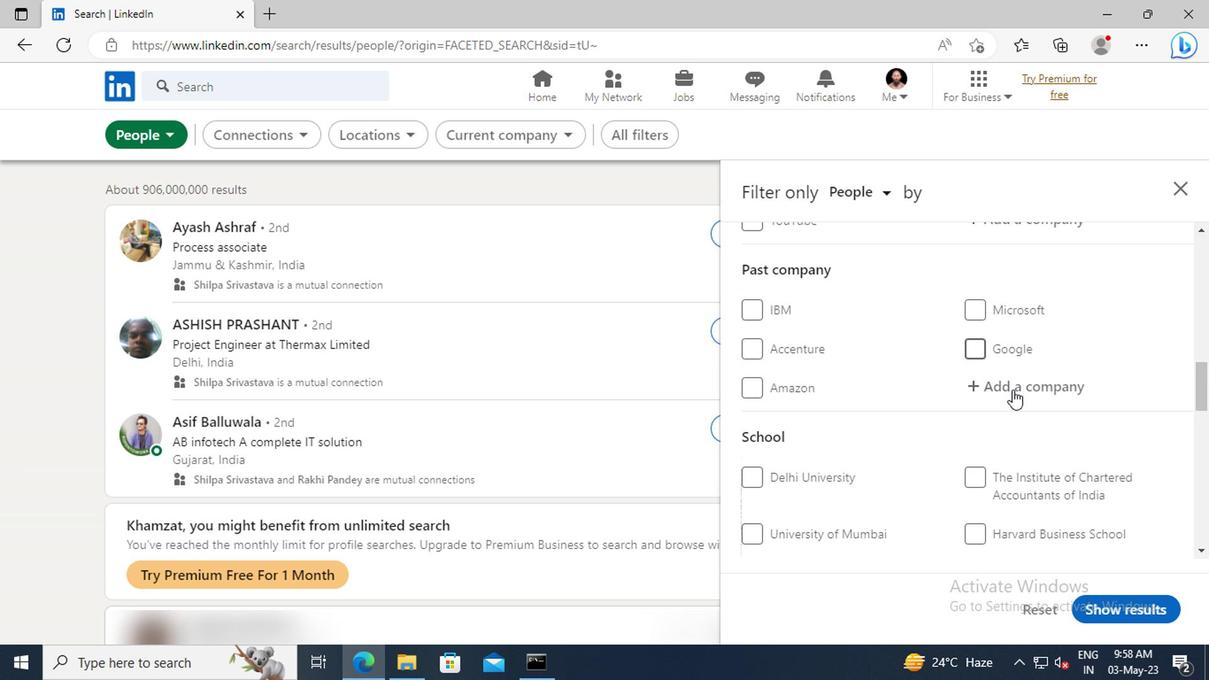 
Action: Mouse scrolled (833, 389) with delta (0, 0)
Screenshot: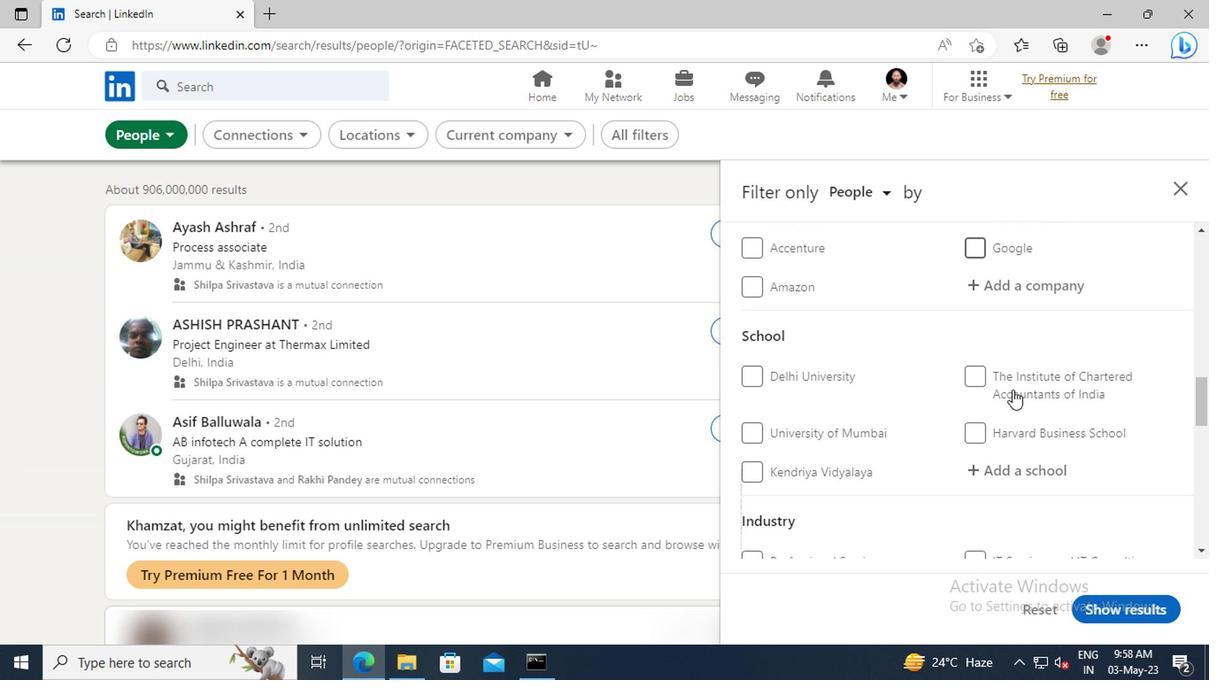 
Action: Mouse scrolled (833, 389) with delta (0, 0)
Screenshot: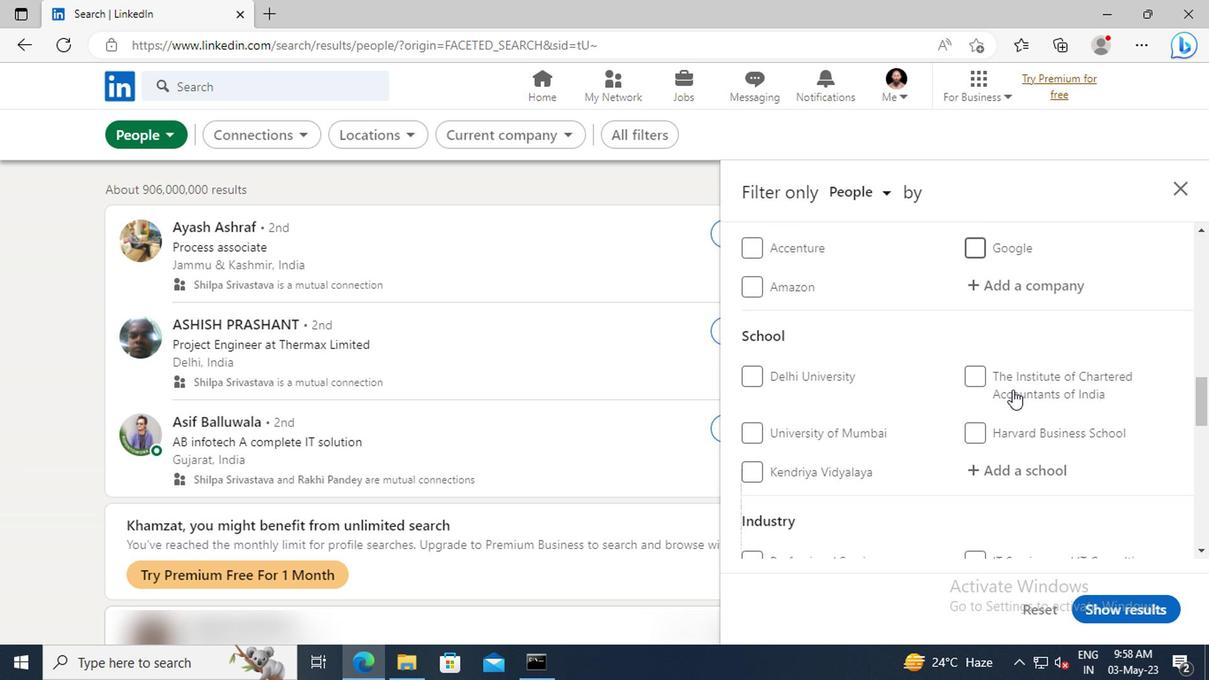 
Action: Mouse scrolled (833, 389) with delta (0, 0)
Screenshot: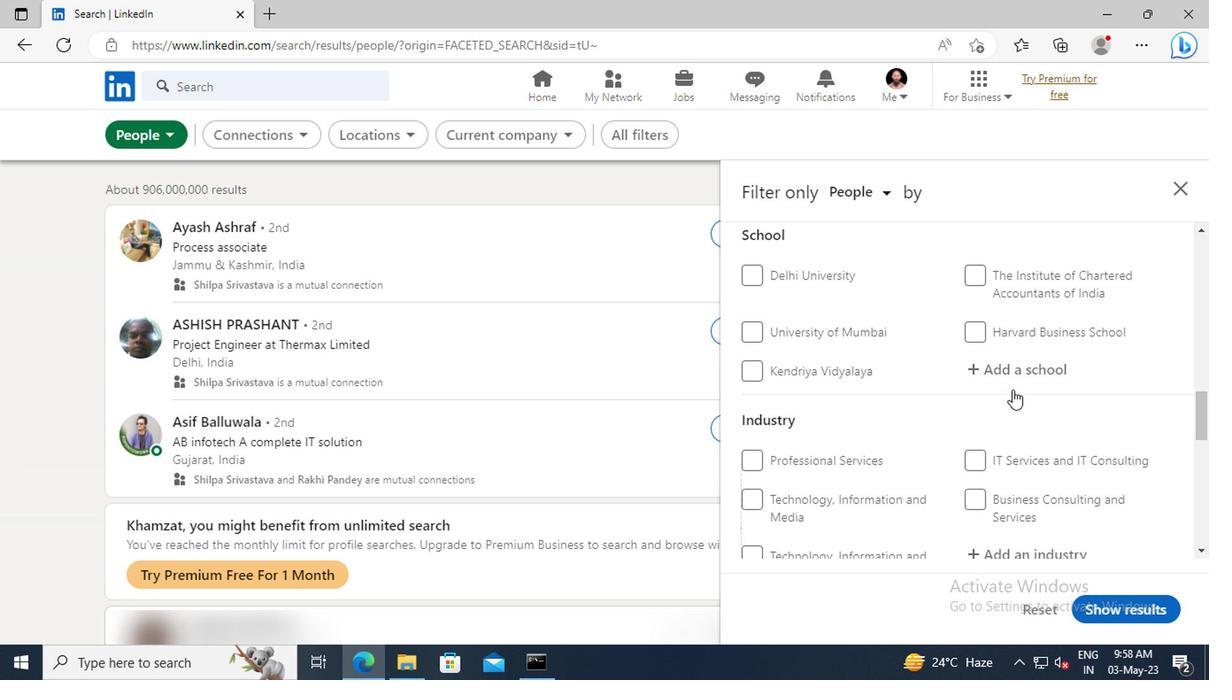 
Action: Mouse scrolled (833, 389) with delta (0, 0)
Screenshot: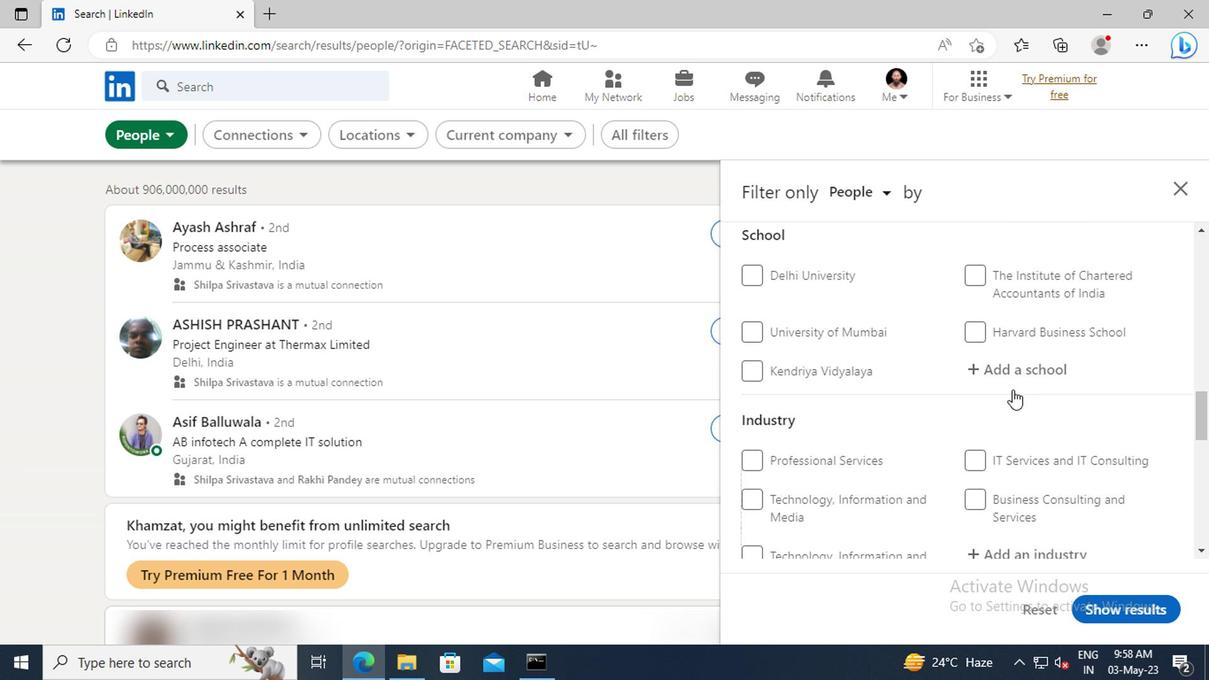 
Action: Mouse scrolled (833, 389) with delta (0, 0)
Screenshot: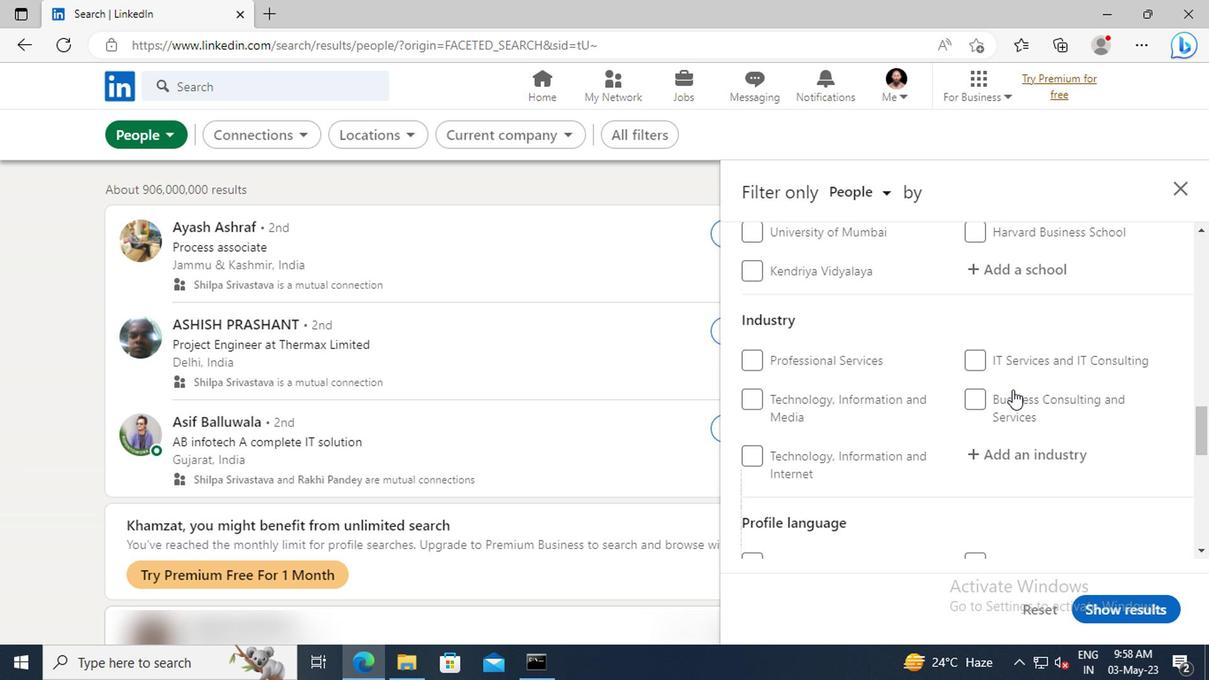 
Action: Mouse scrolled (833, 389) with delta (0, 0)
Screenshot: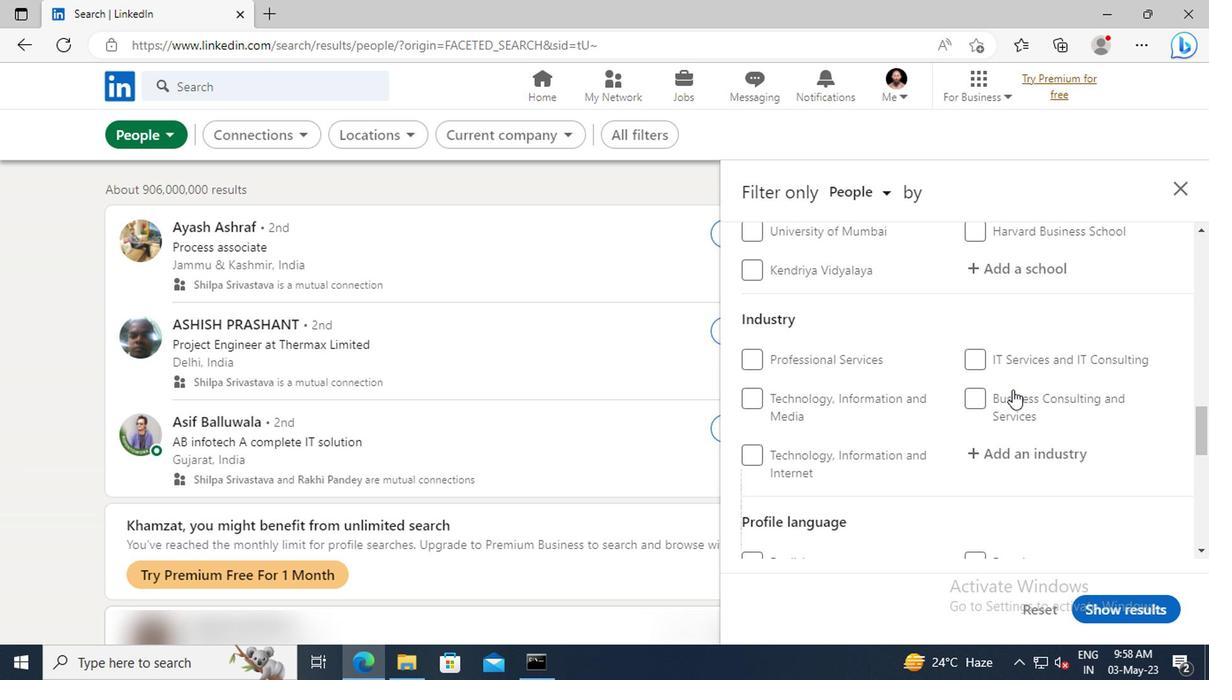 
Action: Mouse scrolled (833, 389) with delta (0, 0)
Screenshot: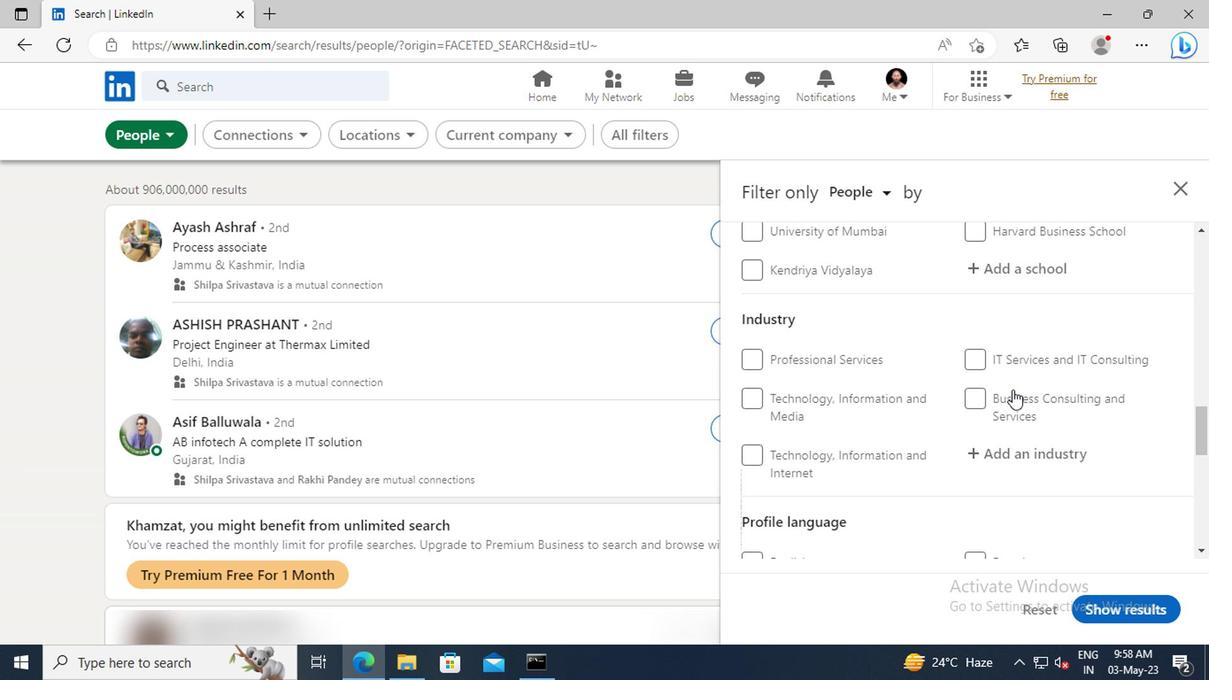 
Action: Mouse moved to (652, 408)
Screenshot: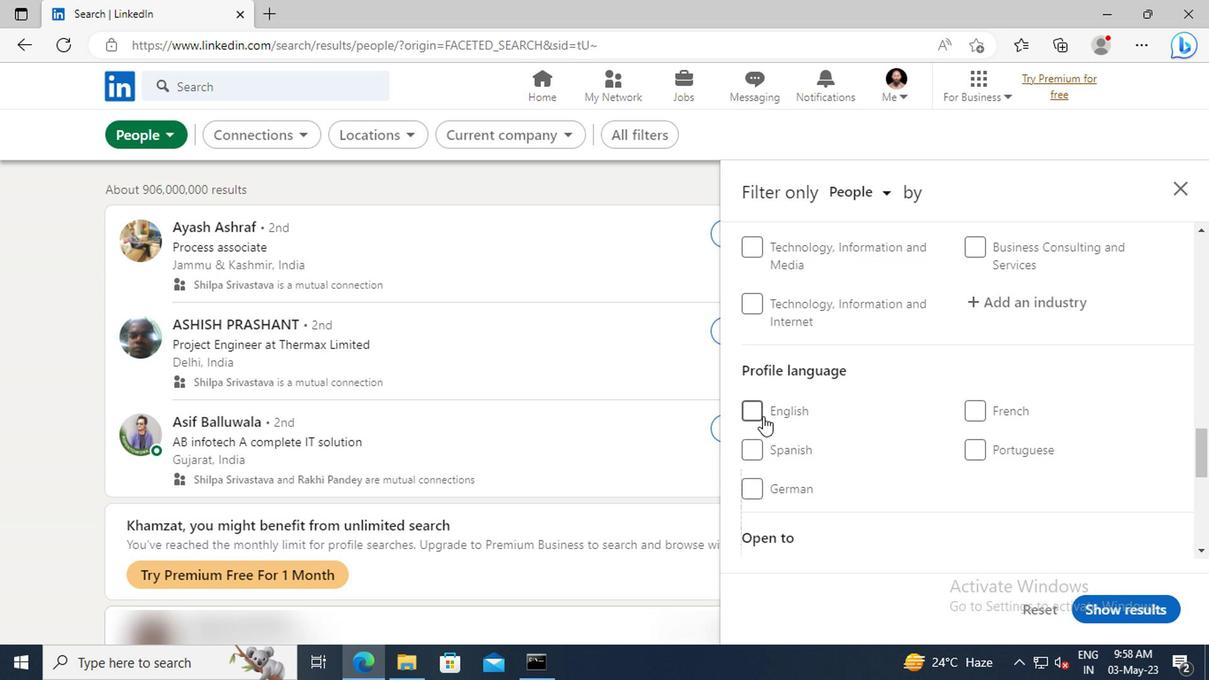 
Action: Mouse pressed left at (652, 408)
Screenshot: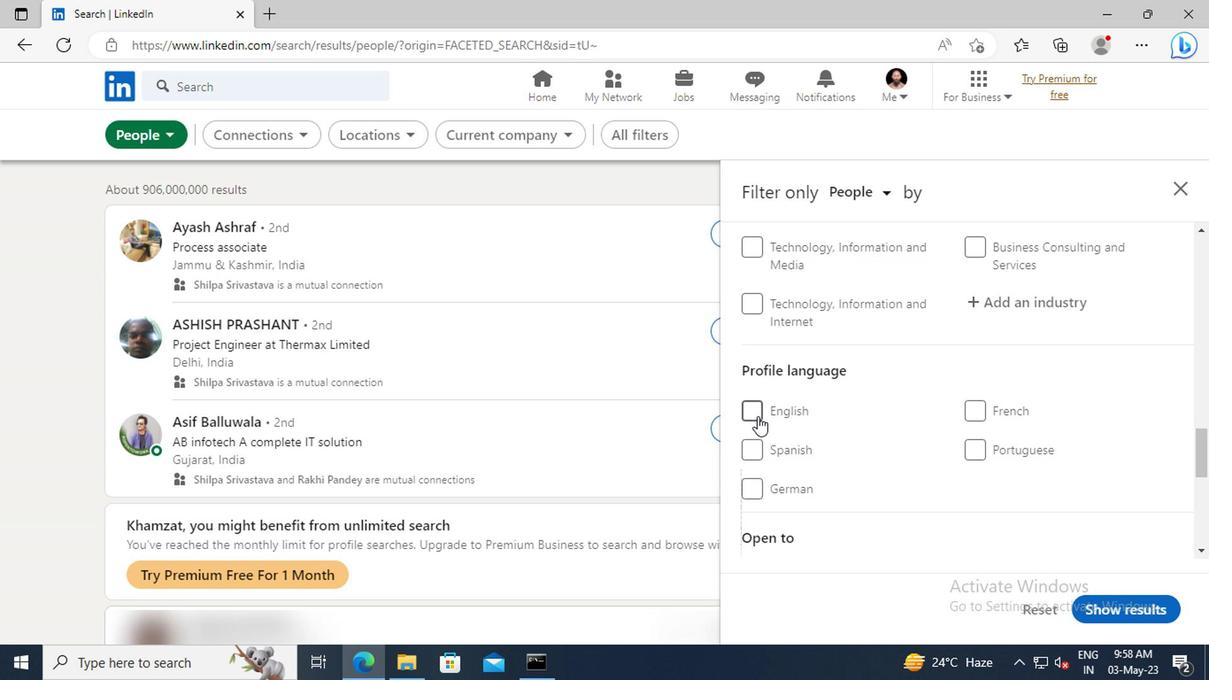 
Action: Mouse moved to (820, 405)
Screenshot: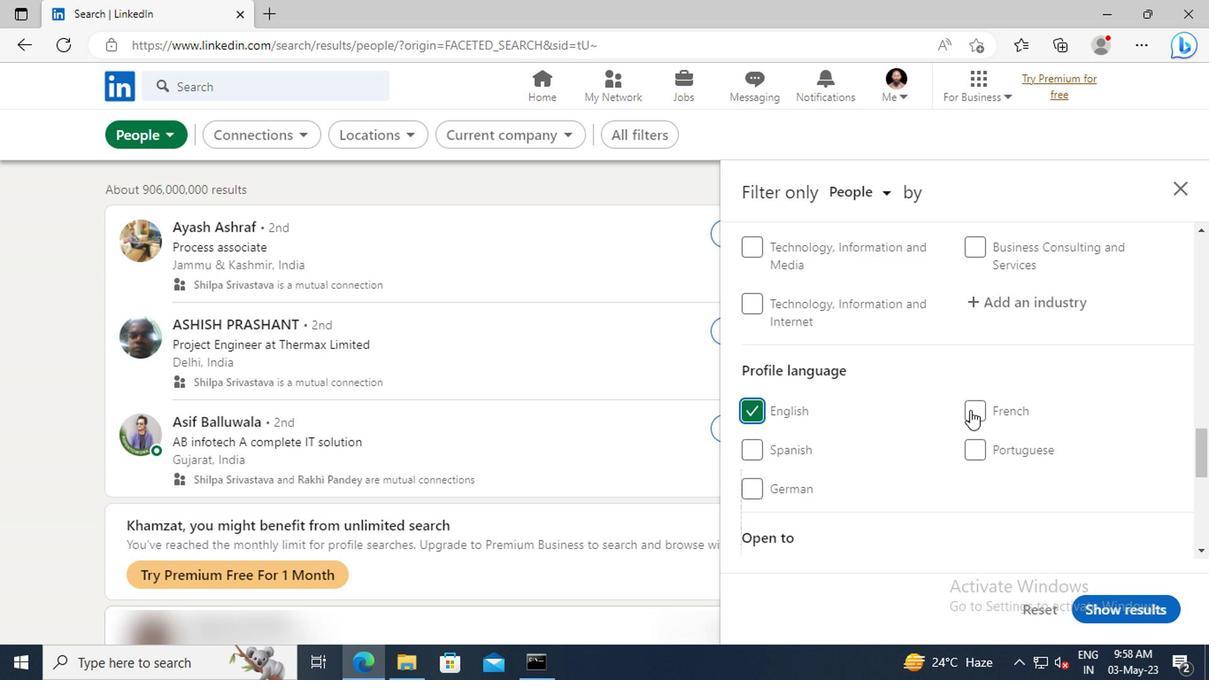 
Action: Mouse scrolled (820, 405) with delta (0, 0)
Screenshot: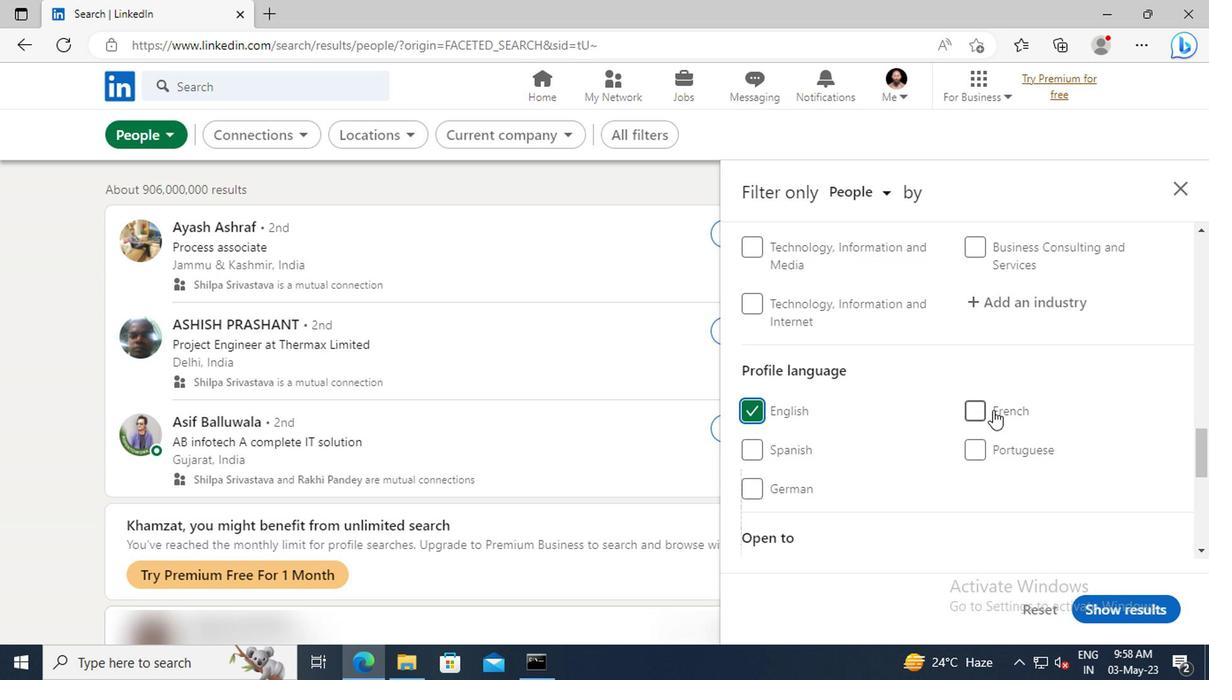 
Action: Mouse scrolled (820, 405) with delta (0, 0)
Screenshot: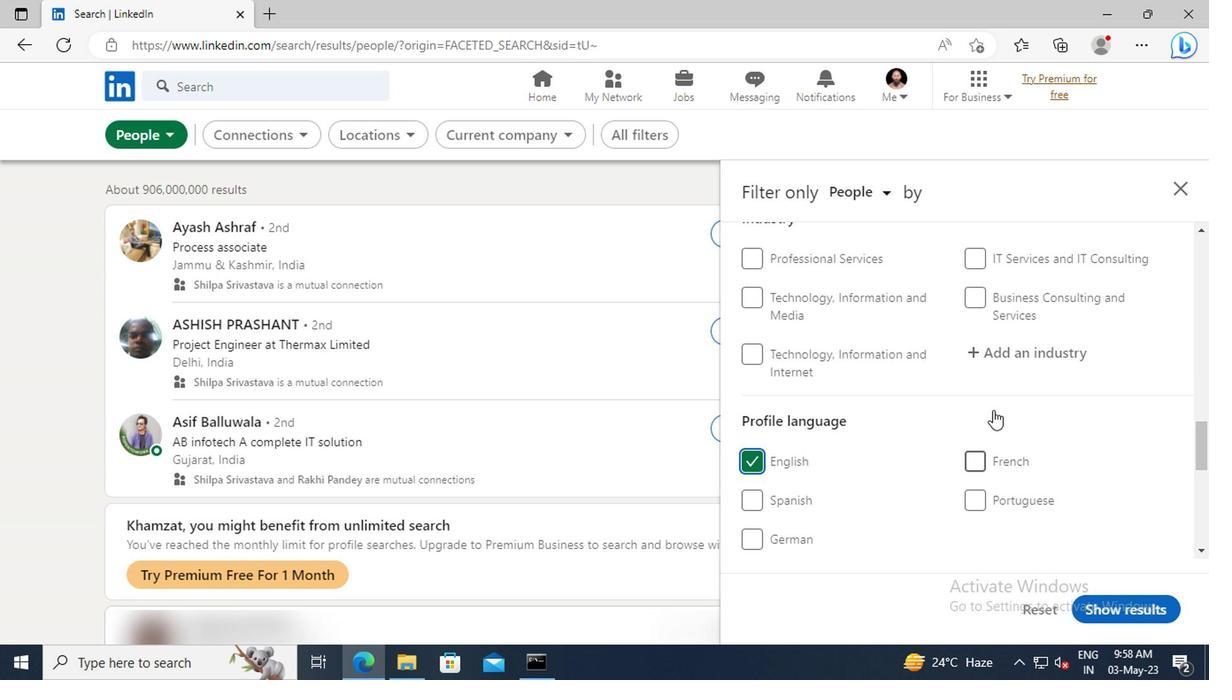 
Action: Mouse scrolled (820, 405) with delta (0, 0)
Screenshot: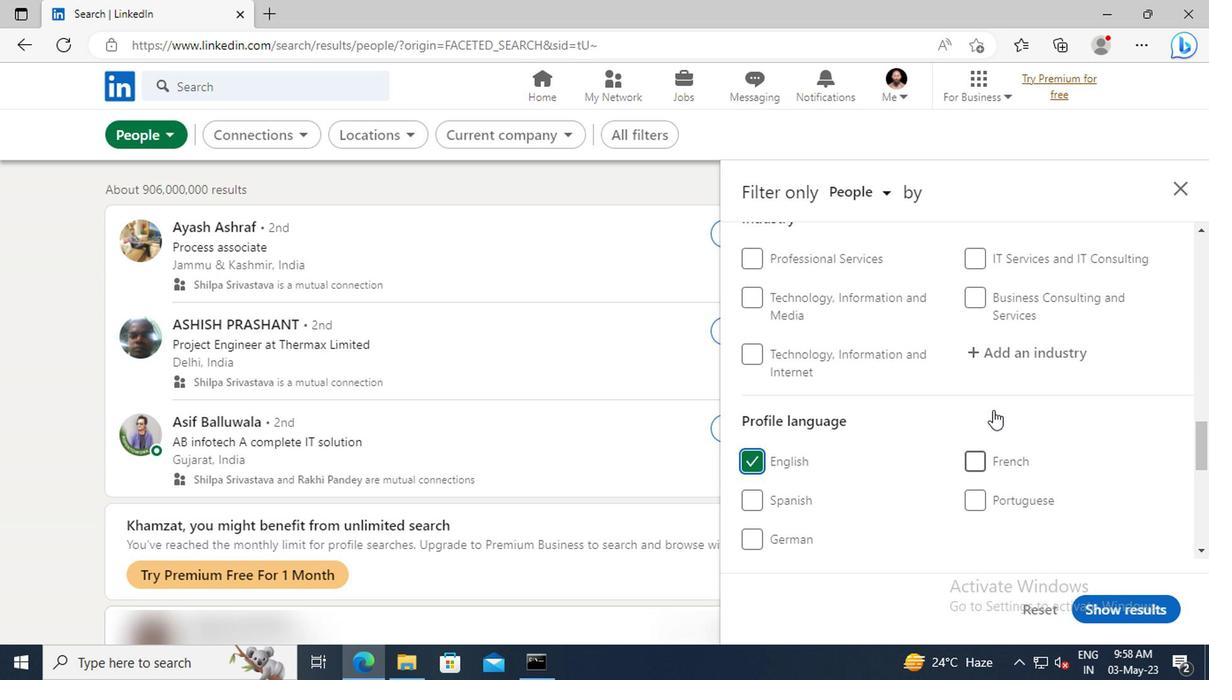 
Action: Mouse scrolled (820, 405) with delta (0, 0)
Screenshot: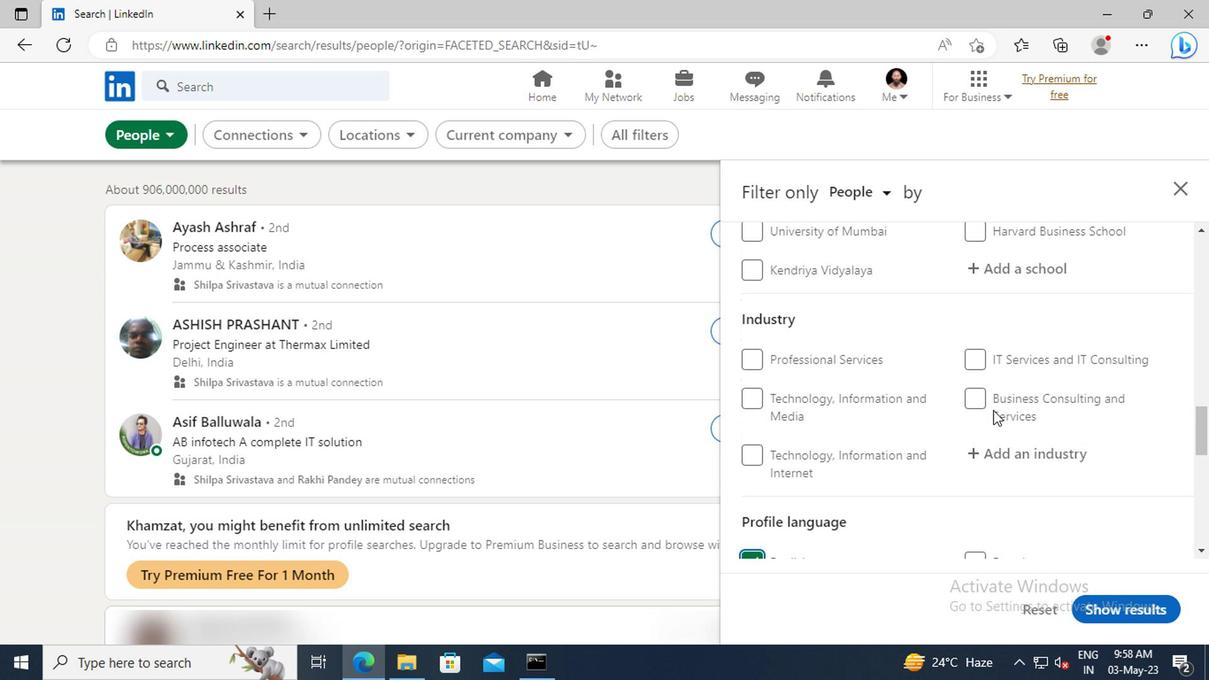 
Action: Mouse scrolled (820, 405) with delta (0, 0)
Screenshot: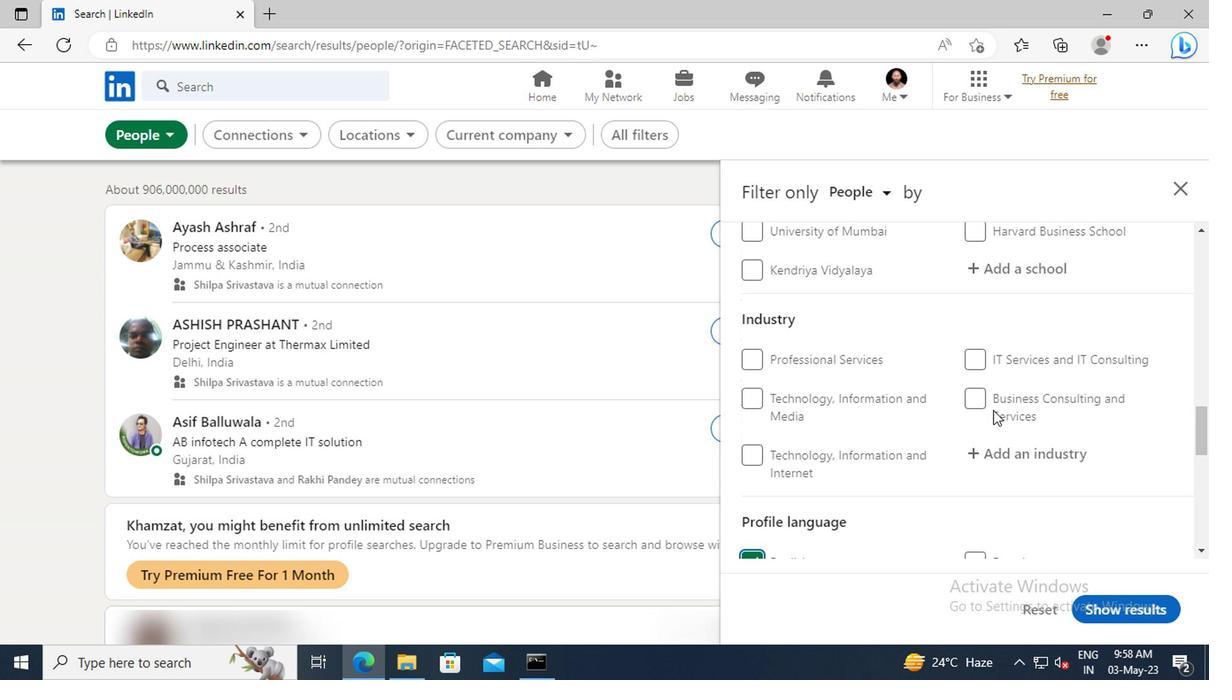 
Action: Mouse scrolled (820, 405) with delta (0, 0)
Screenshot: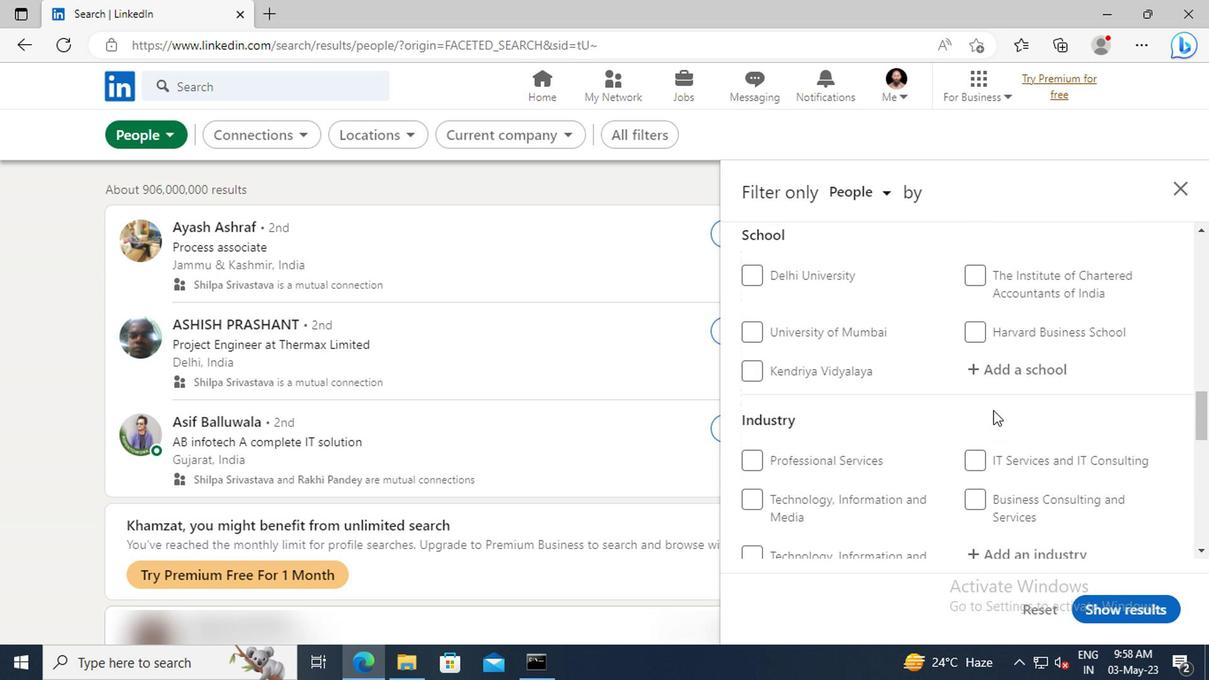 
Action: Mouse scrolled (820, 405) with delta (0, 0)
Screenshot: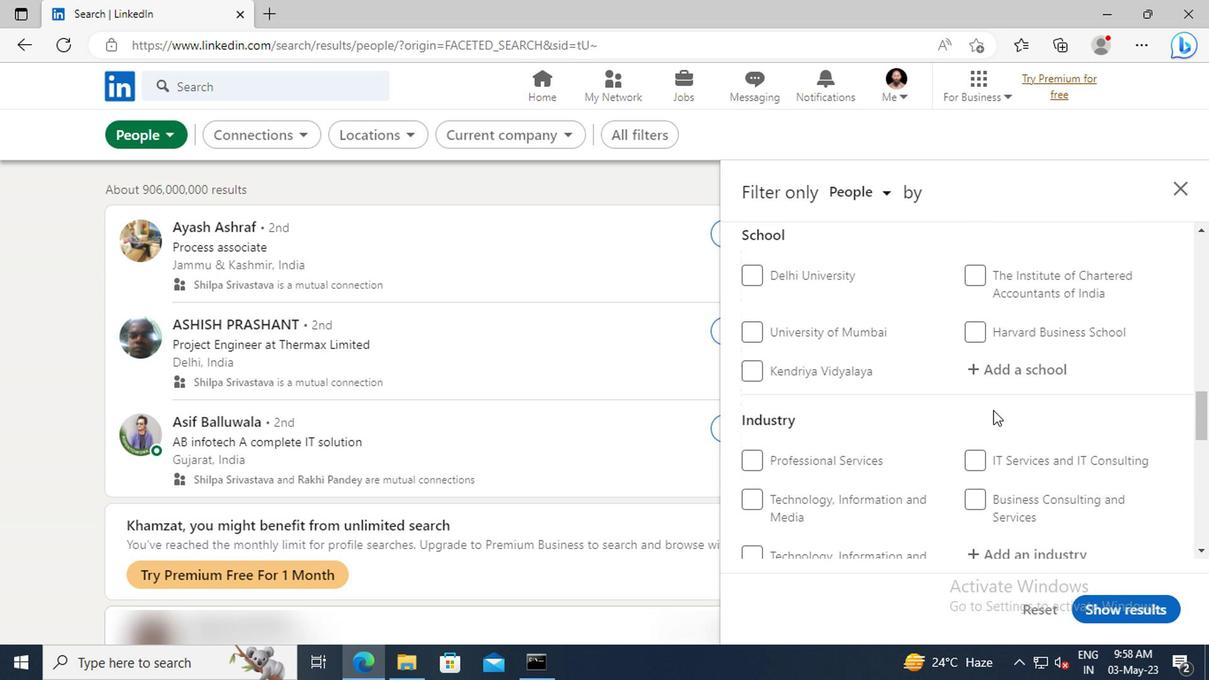 
Action: Mouse scrolled (820, 405) with delta (0, 0)
Screenshot: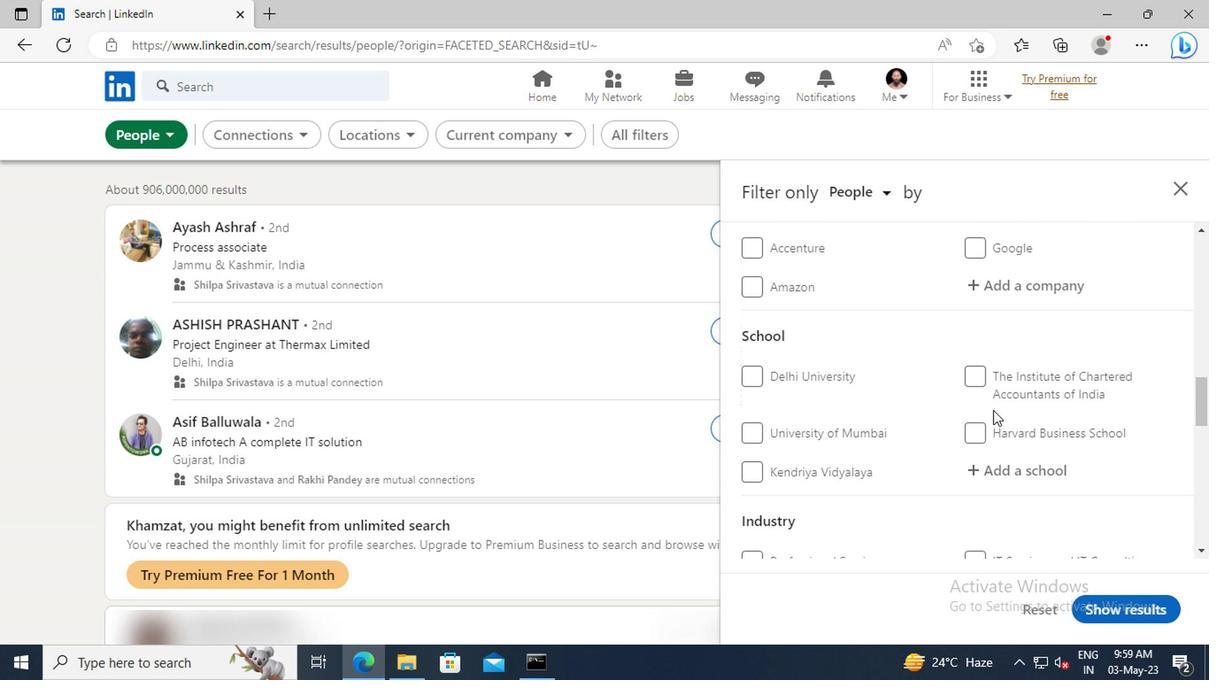 
Action: Mouse scrolled (820, 405) with delta (0, 0)
Screenshot: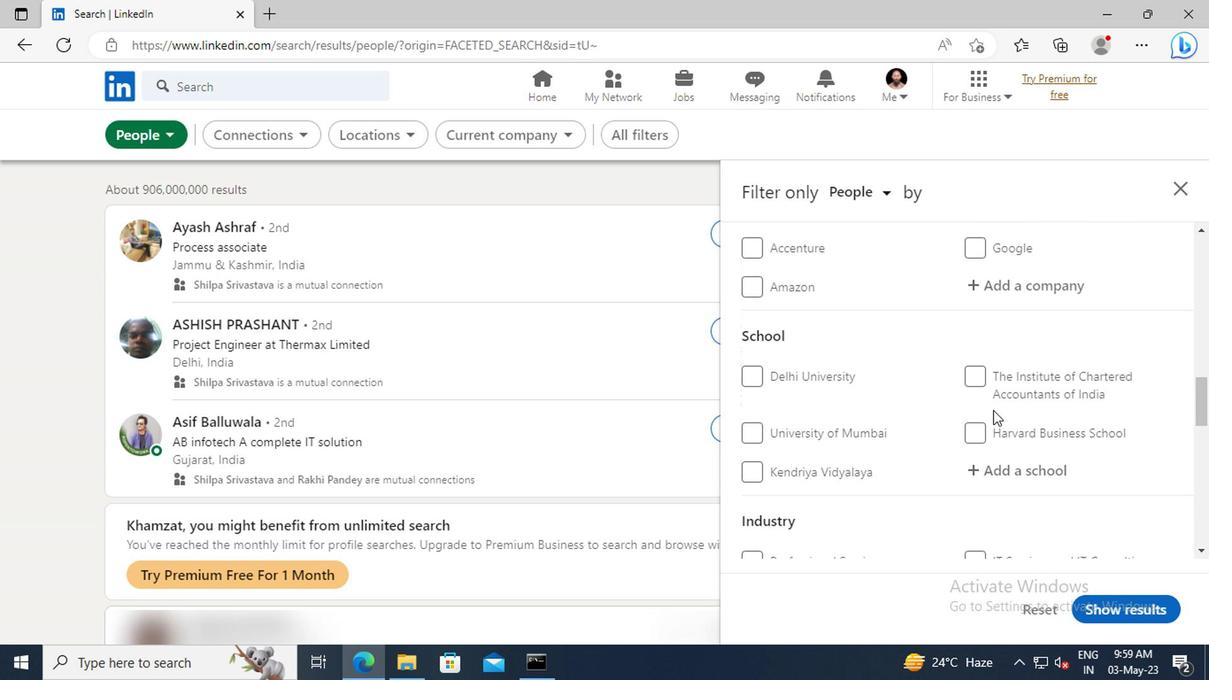 
Action: Mouse scrolled (820, 405) with delta (0, 0)
Screenshot: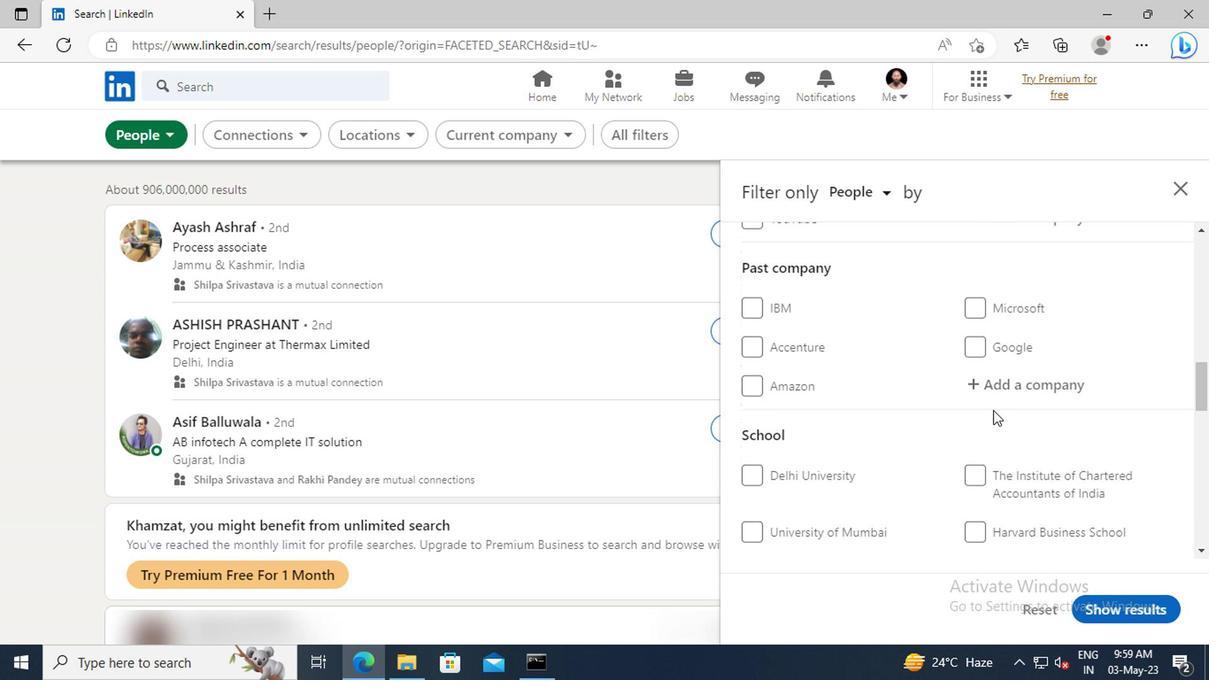 
Action: Mouse scrolled (820, 405) with delta (0, 0)
Screenshot: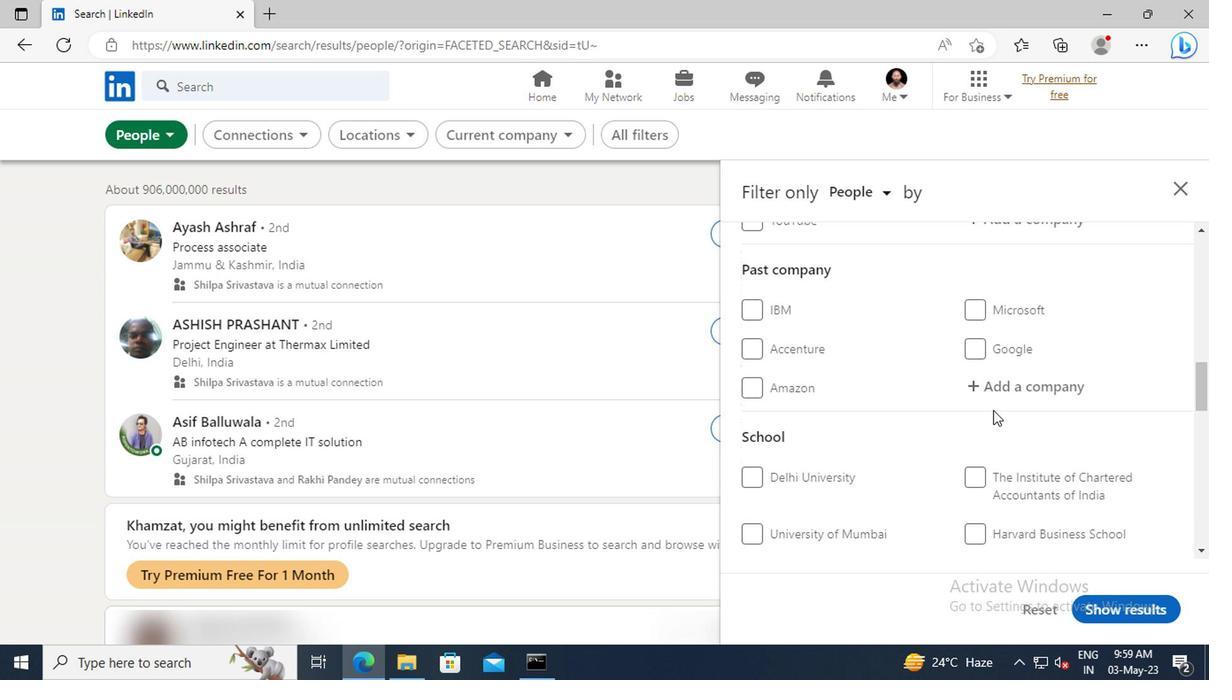 
Action: Mouse scrolled (820, 405) with delta (0, 0)
Screenshot: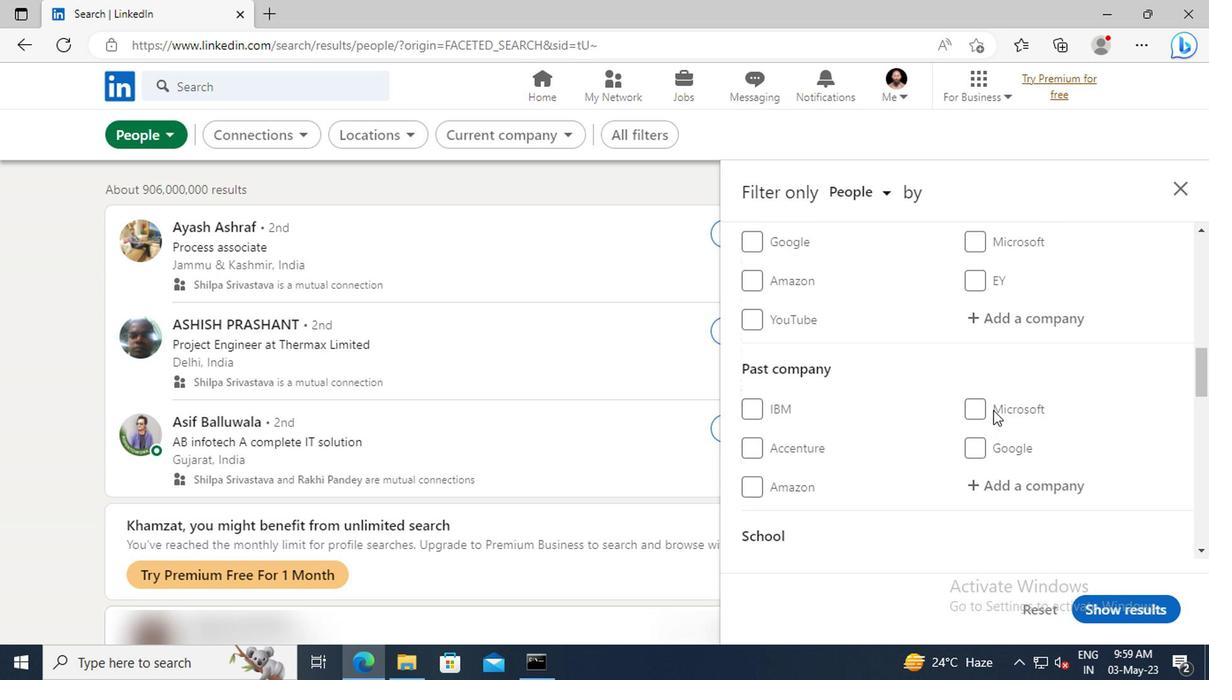 
Action: Mouse moved to (825, 382)
Screenshot: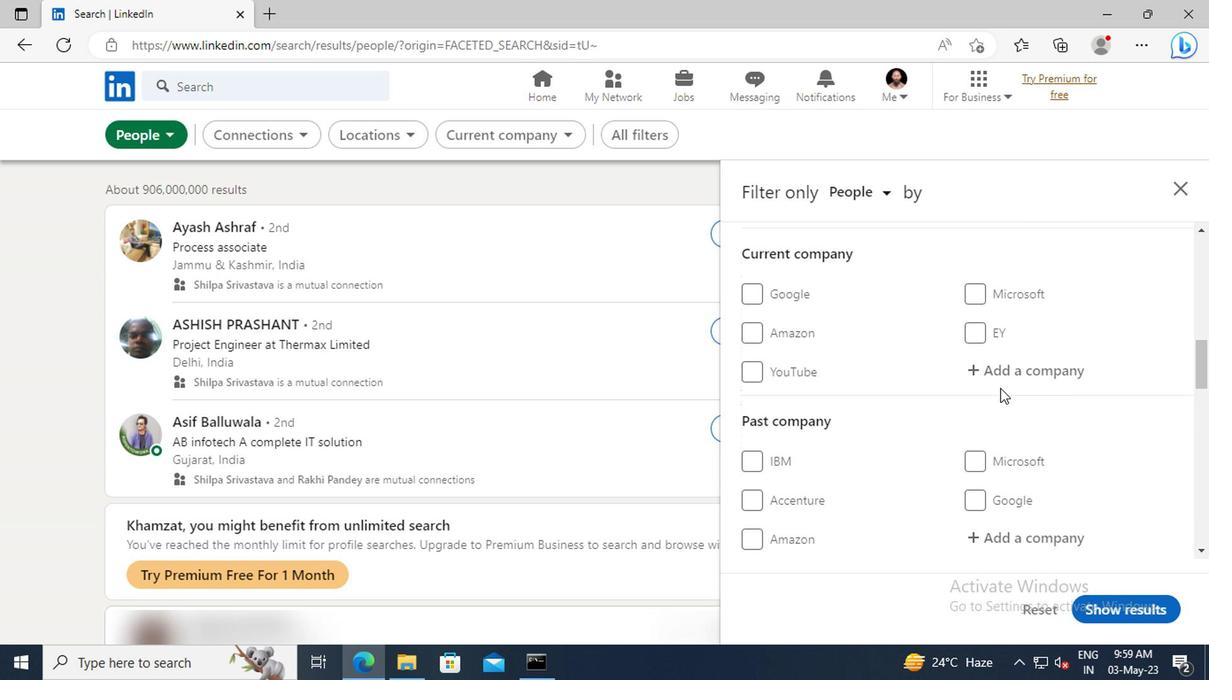 
Action: Mouse pressed left at (825, 382)
Screenshot: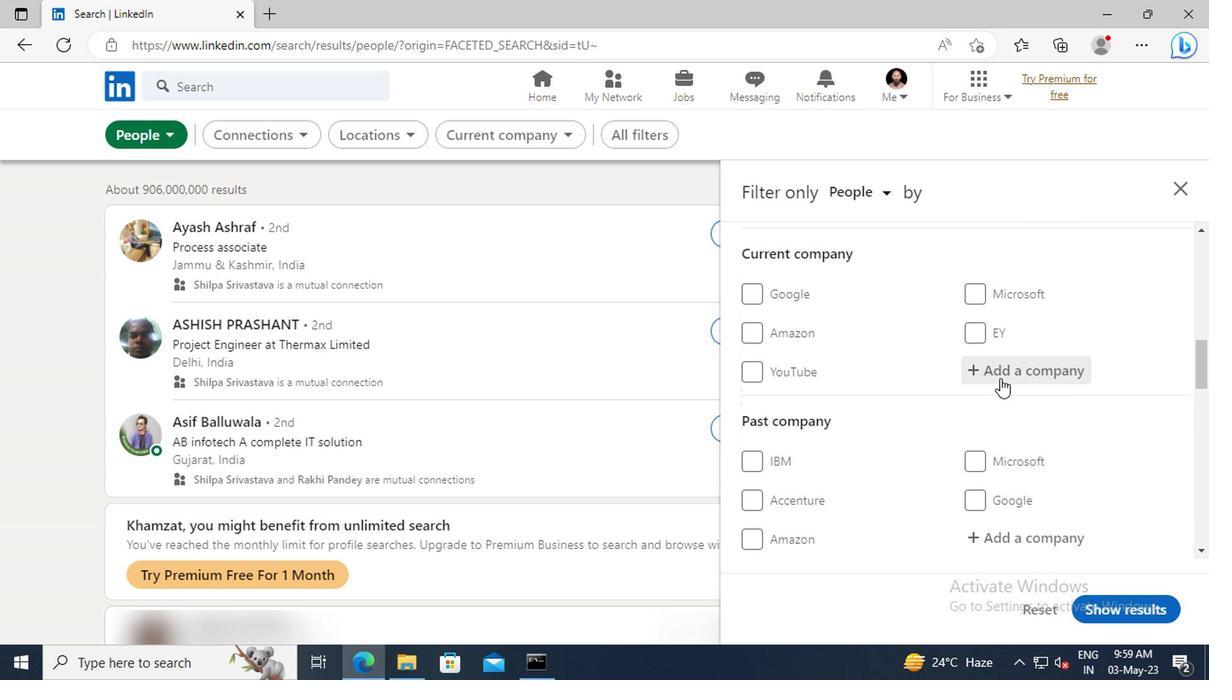 
Action: Key pressed <Key.shift>AMUL<Key.space><Key.shift>(GCMM
Screenshot: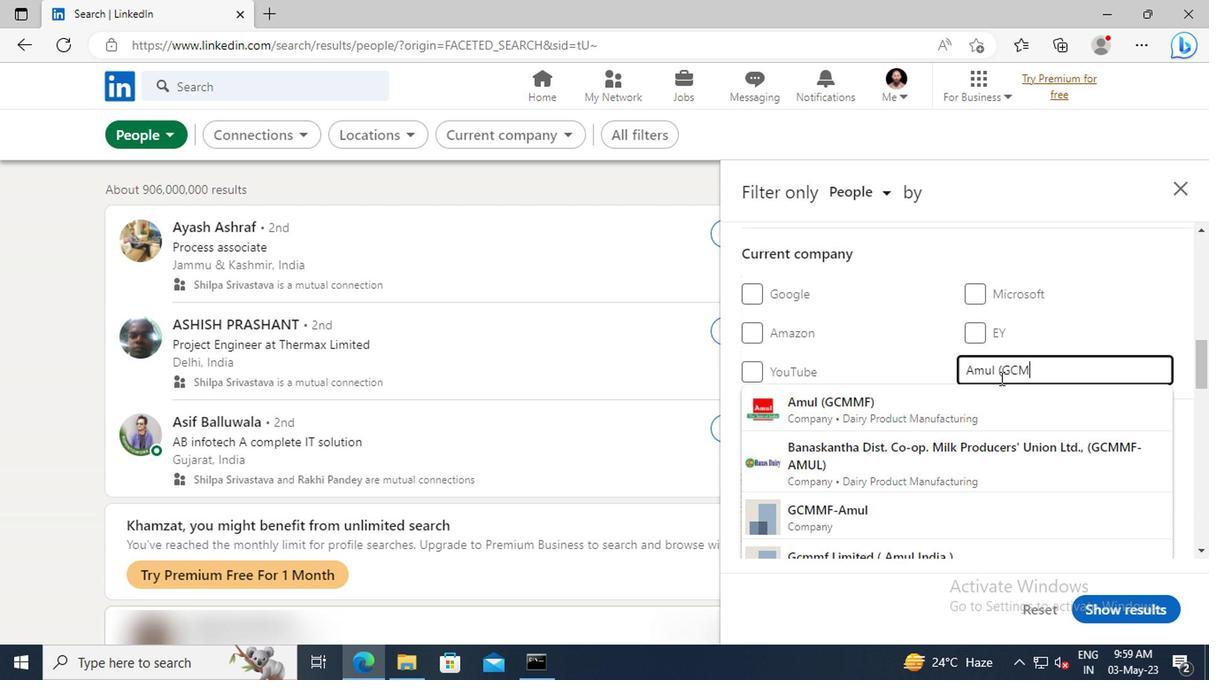 
Action: Mouse moved to (827, 399)
Screenshot: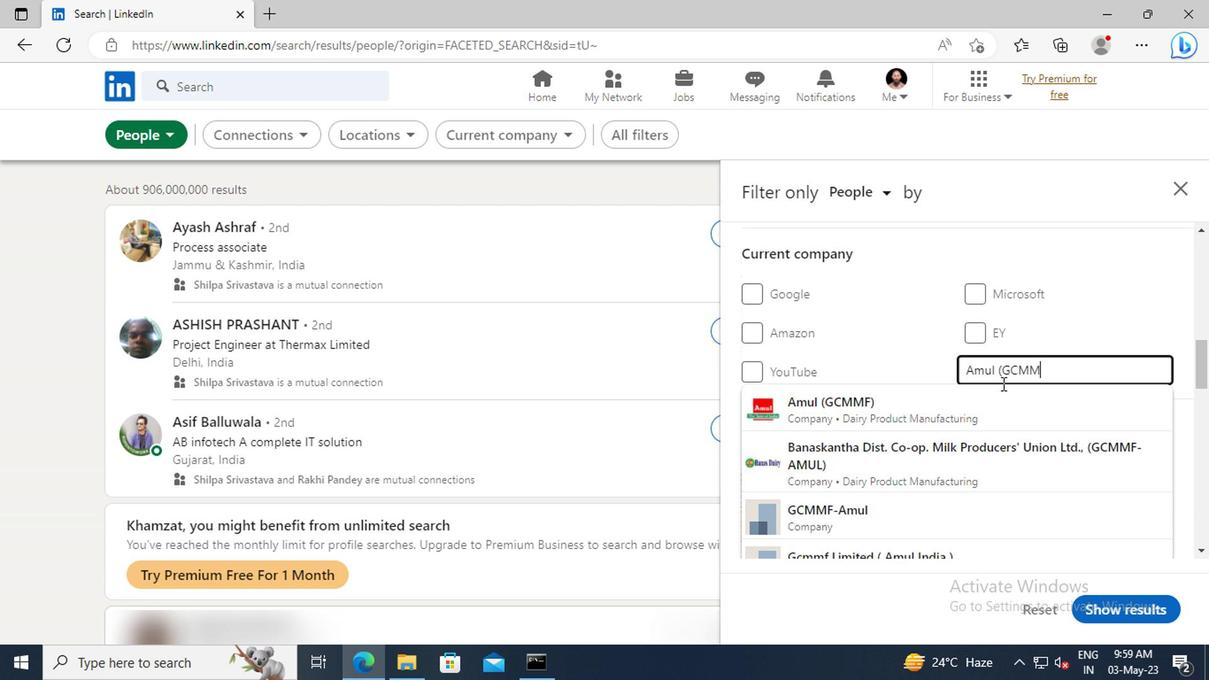 
Action: Mouse pressed left at (827, 399)
Screenshot: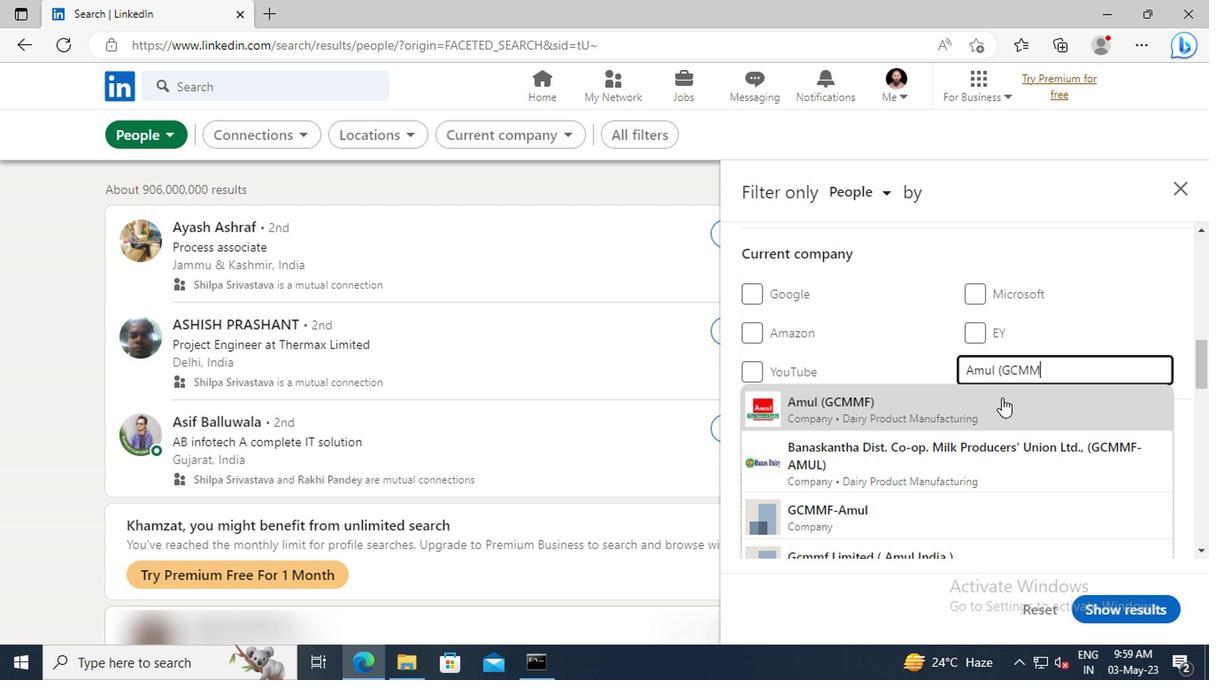 
Action: Mouse scrolled (827, 399) with delta (0, 0)
Screenshot: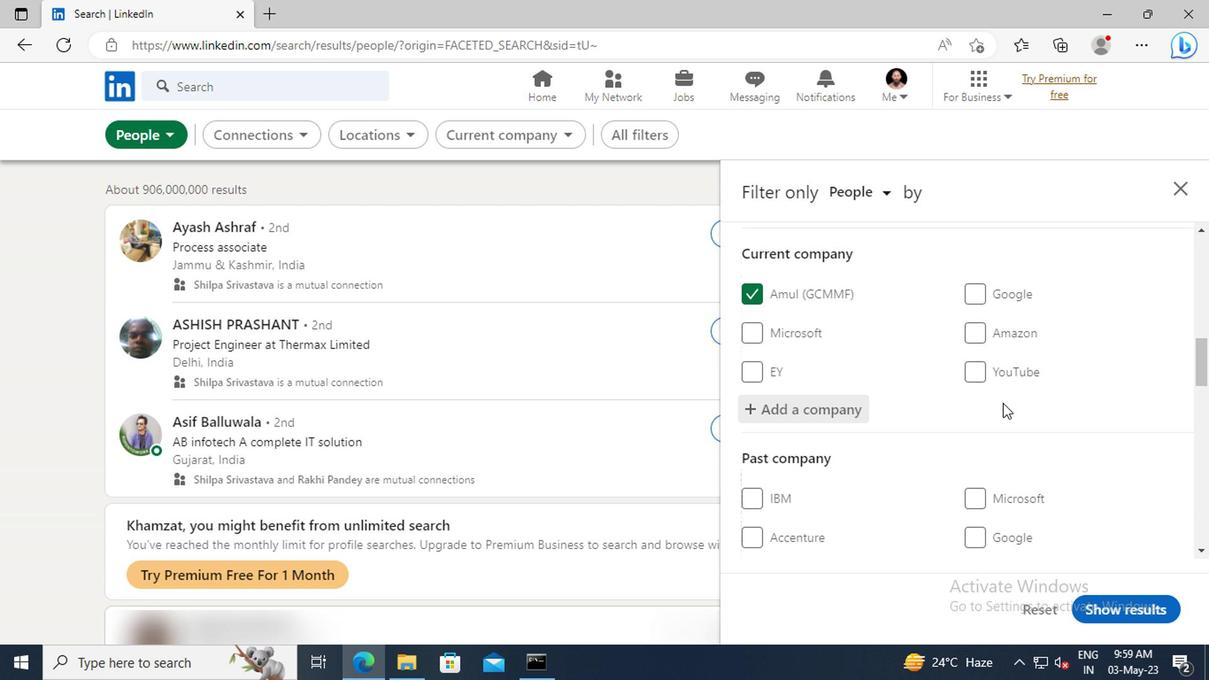 
Action: Mouse scrolled (827, 399) with delta (0, 0)
Screenshot: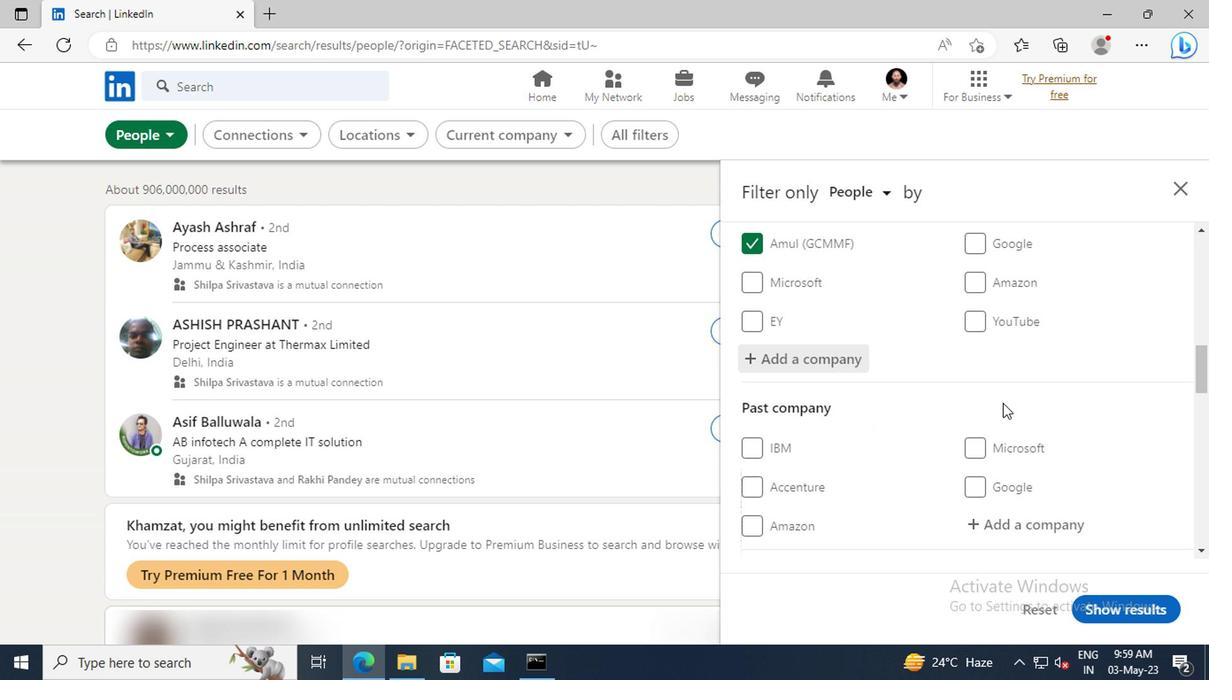 
Action: Mouse scrolled (827, 399) with delta (0, 0)
Screenshot: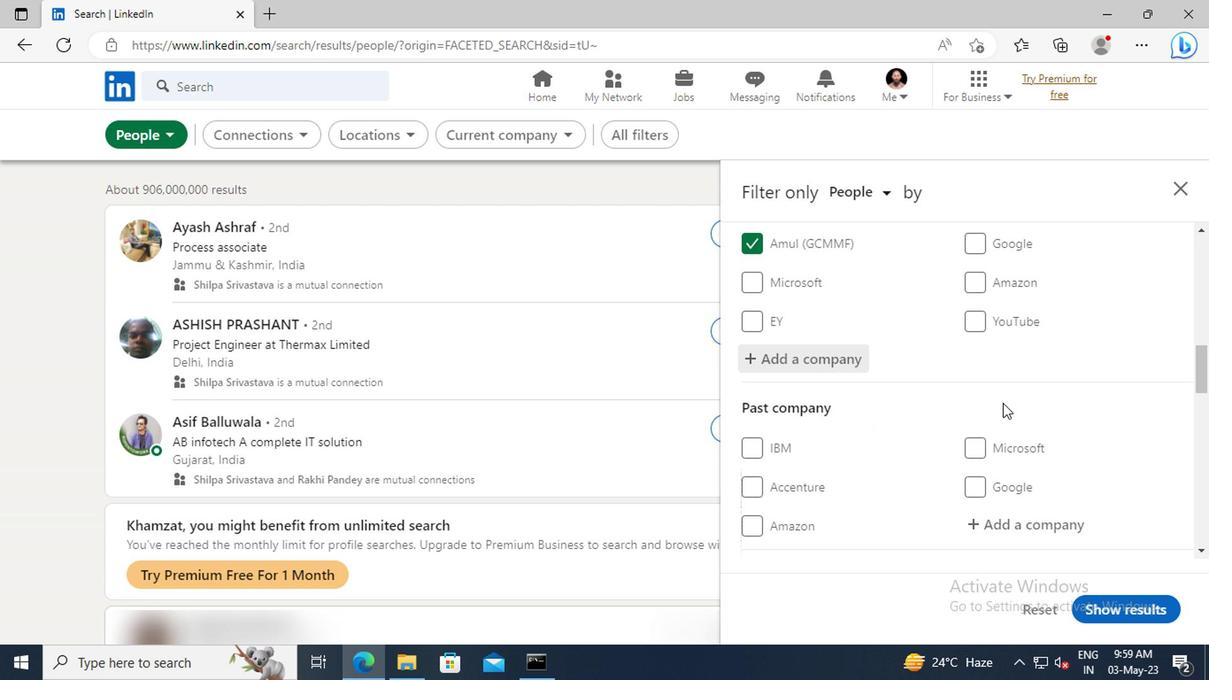 
Action: Mouse scrolled (827, 399) with delta (0, 0)
Screenshot: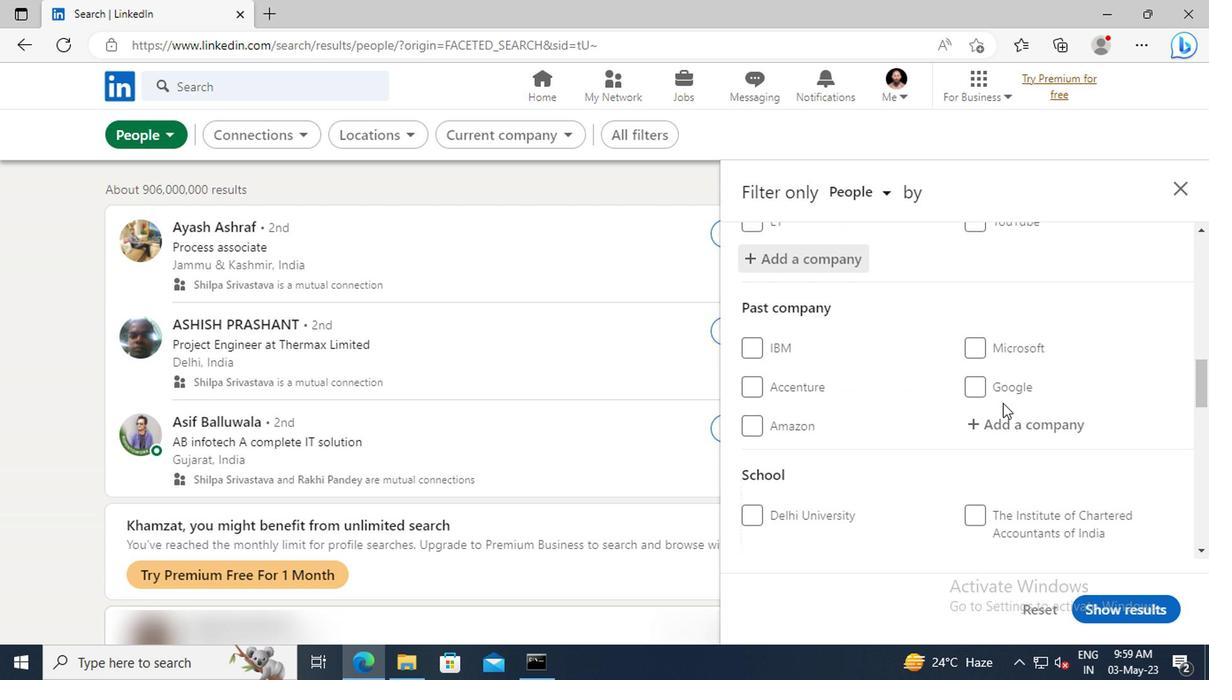 
Action: Mouse scrolled (827, 399) with delta (0, 0)
Screenshot: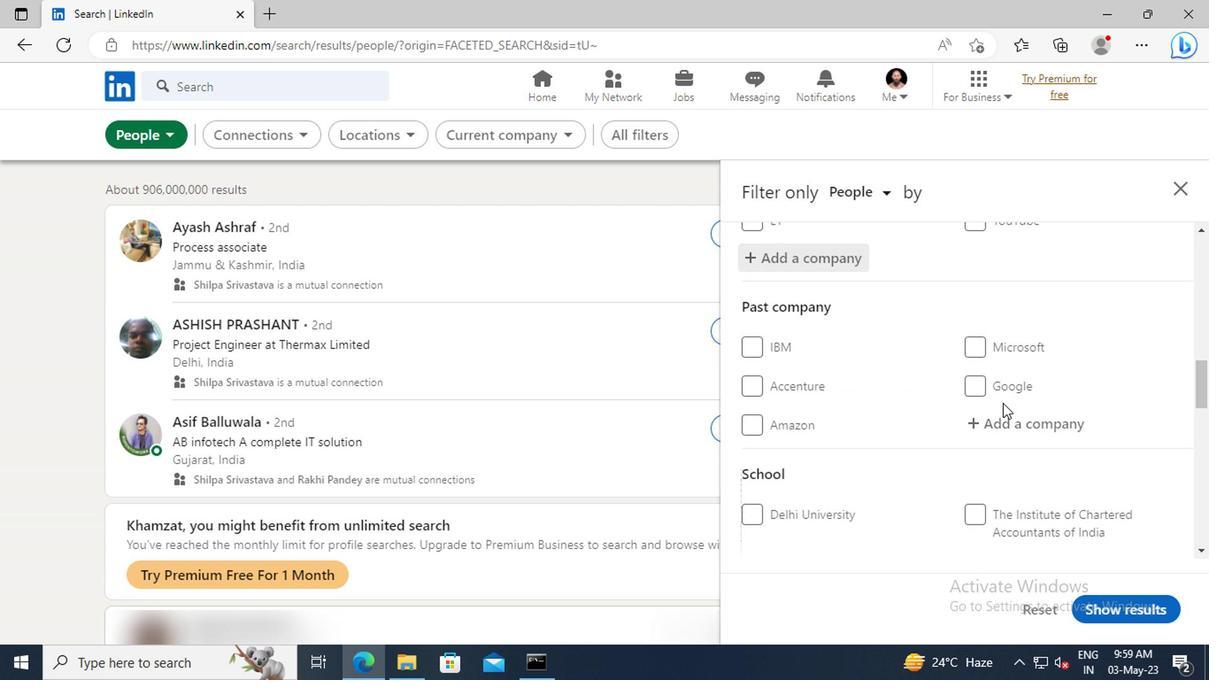 
Action: Mouse moved to (827, 398)
Screenshot: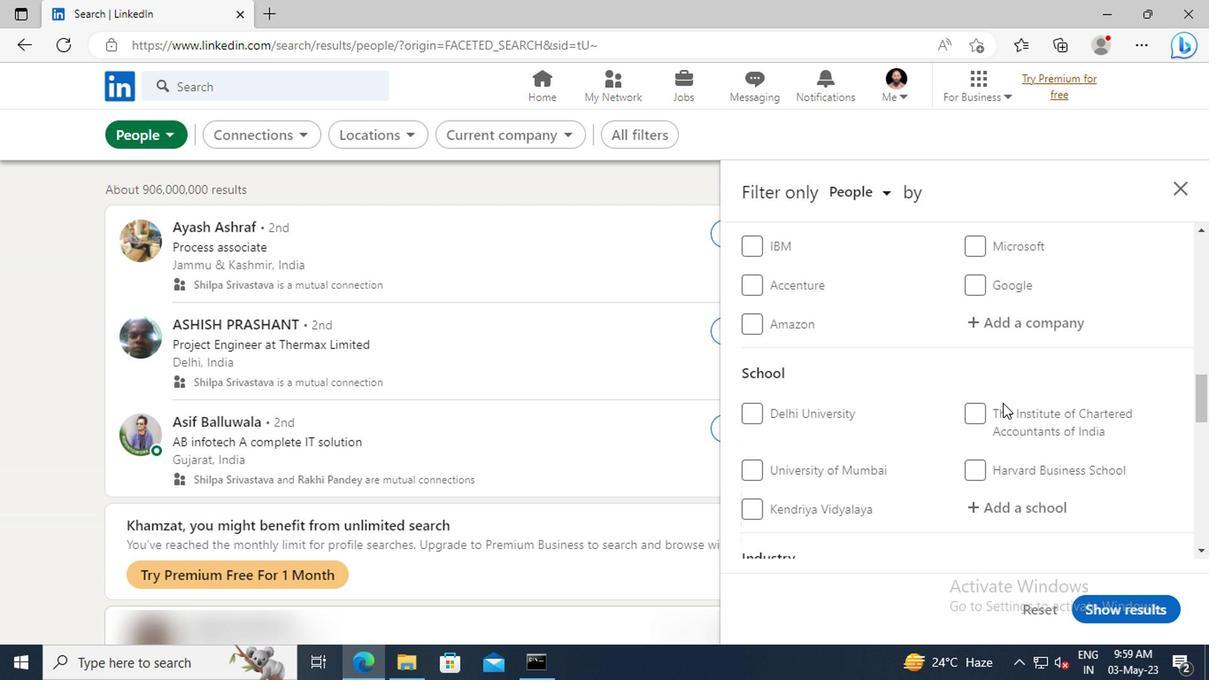 
Action: Mouse scrolled (827, 397) with delta (0, 0)
Screenshot: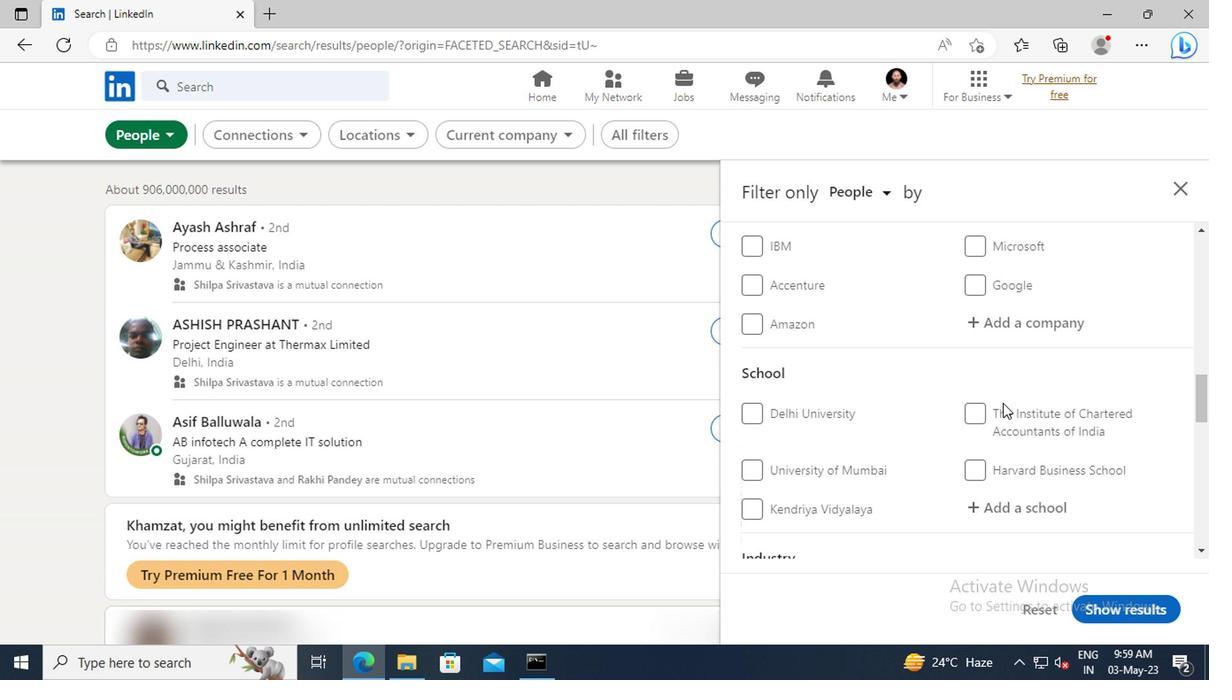 
Action: Mouse scrolled (827, 397) with delta (0, 0)
Screenshot: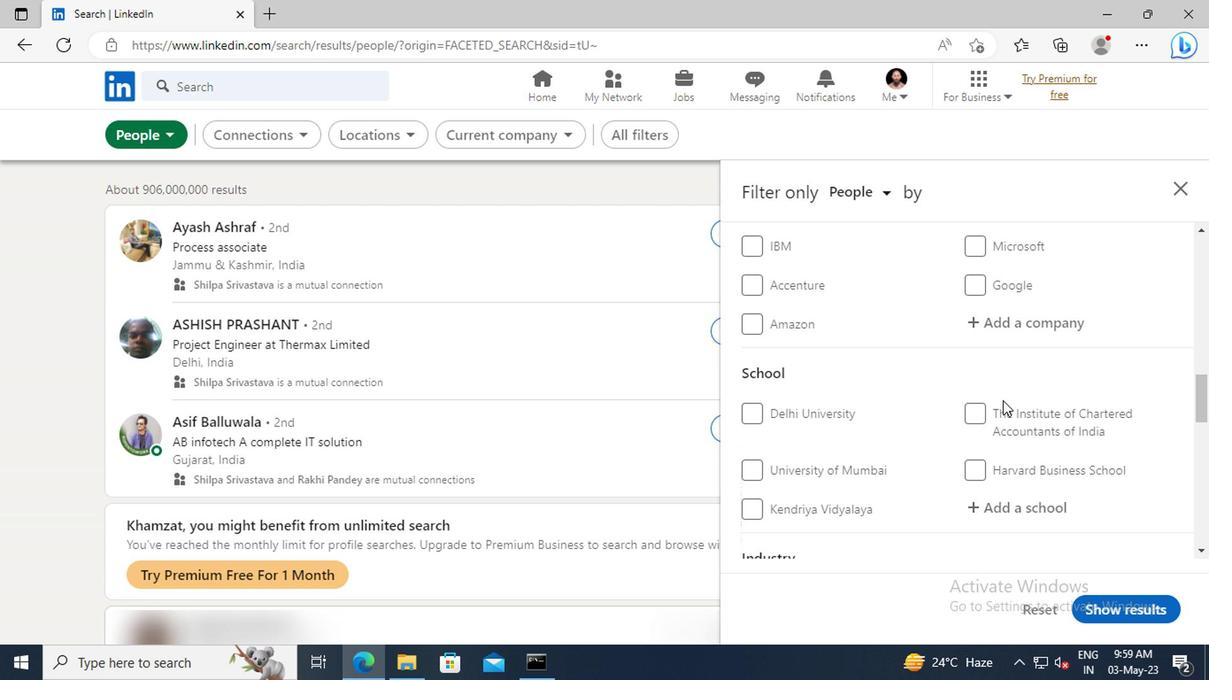 
Action: Mouse moved to (825, 401)
Screenshot: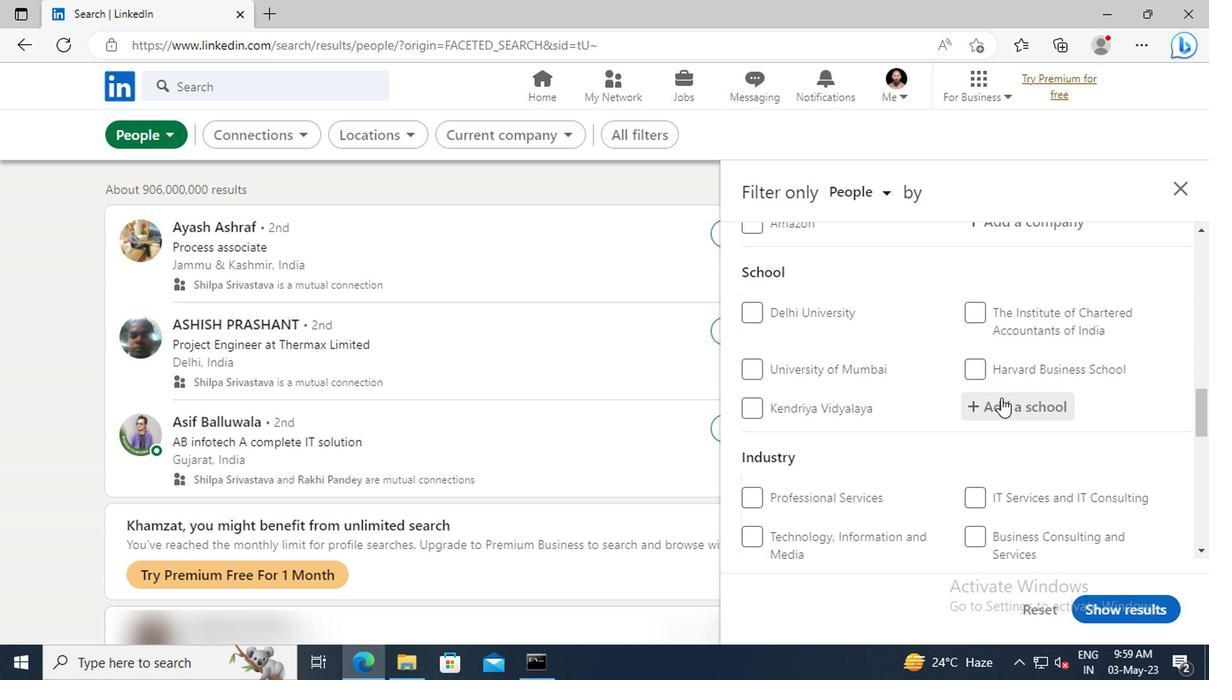 
Action: Mouse pressed left at (825, 401)
Screenshot: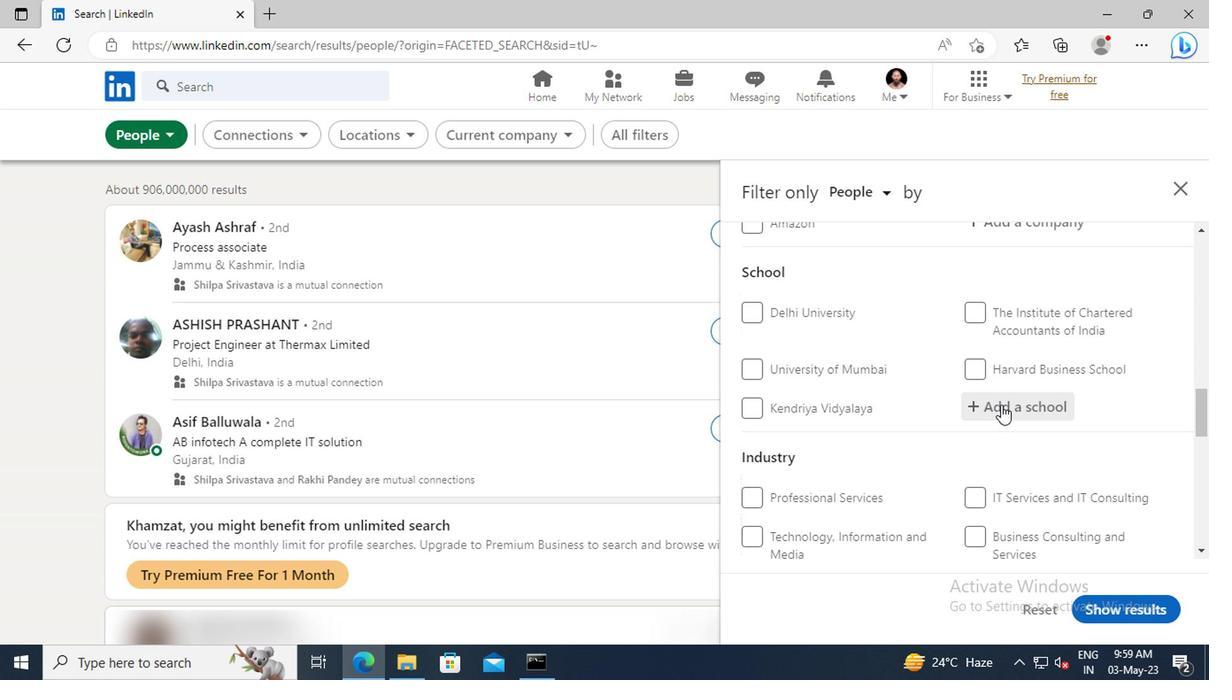
Action: Key pressed <Key.shift>ASSAM<Key.space><Key.shift>DOWN<Key.space>
Screenshot: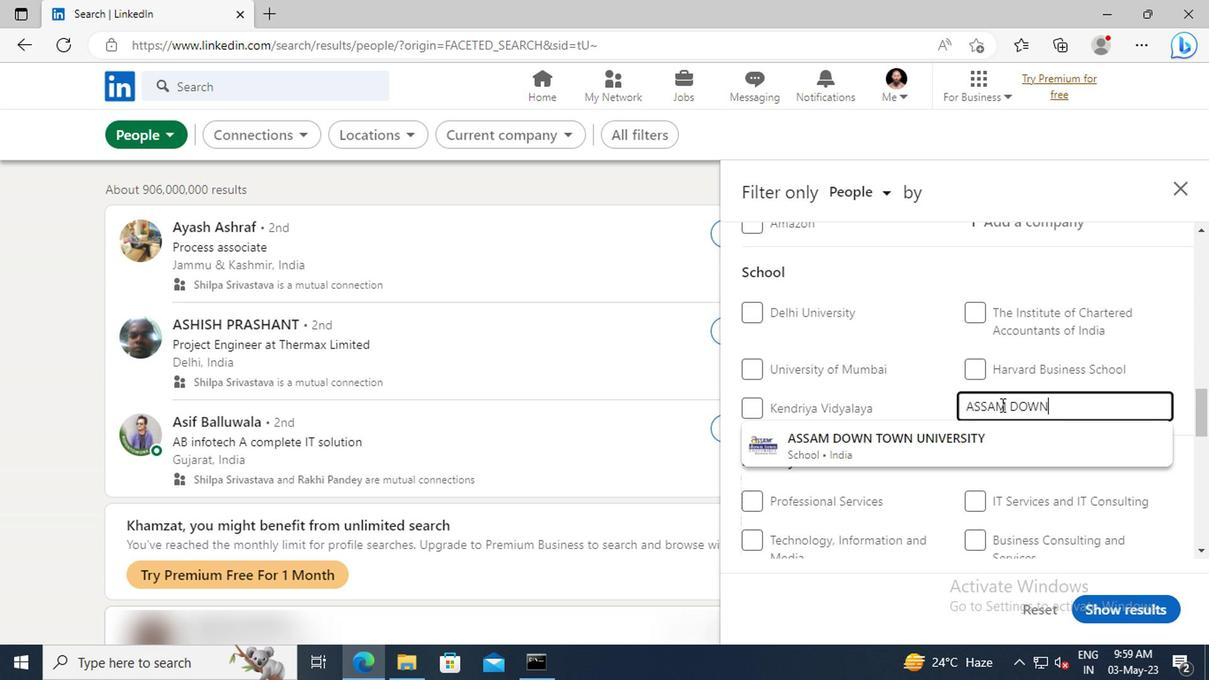 
Action: Mouse moved to (829, 423)
Screenshot: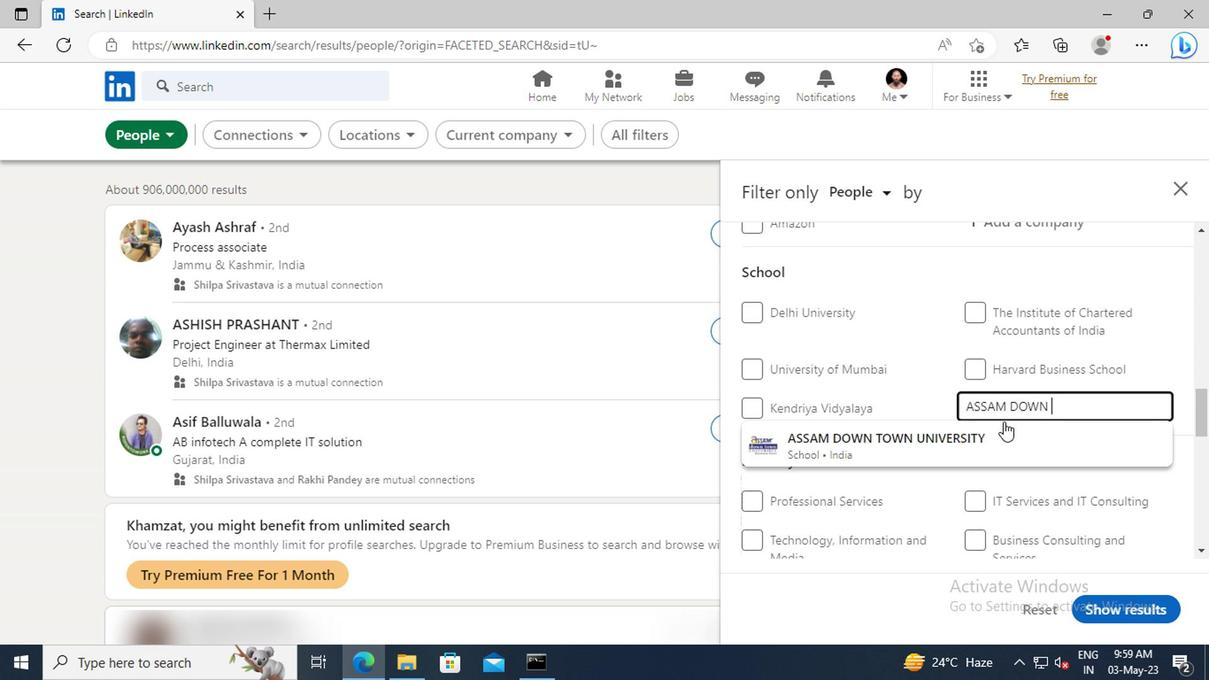 
Action: Mouse pressed left at (829, 423)
Screenshot: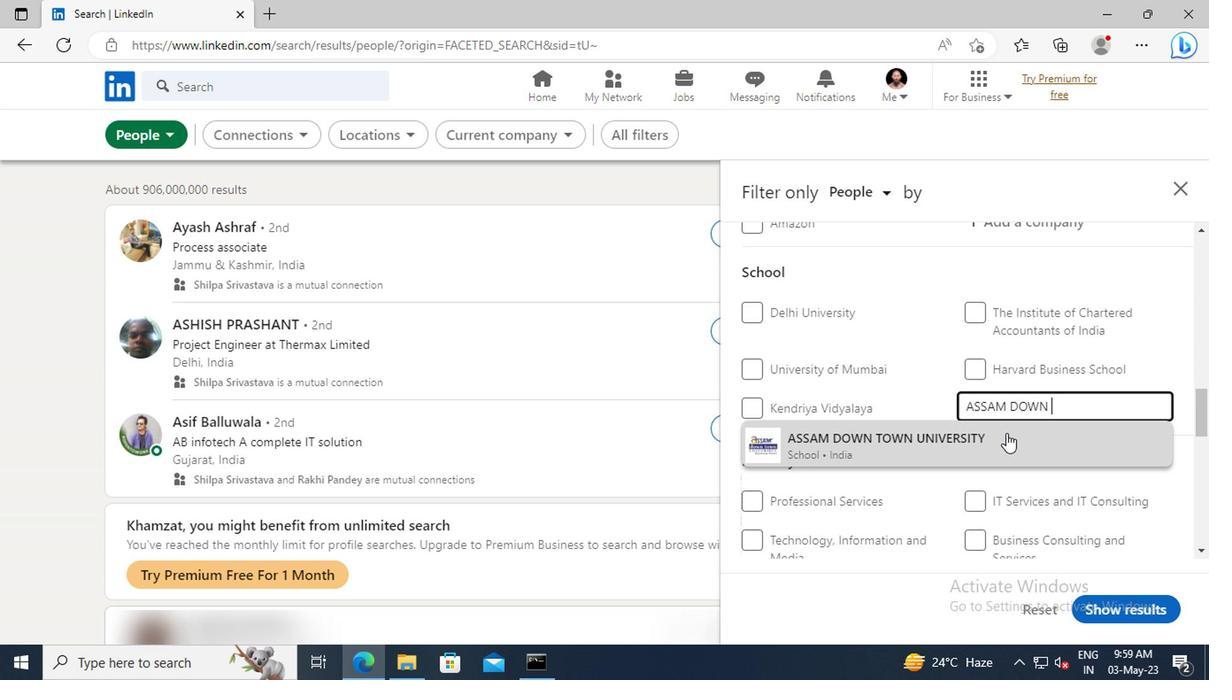 
Action: Mouse scrolled (829, 422) with delta (0, 0)
Screenshot: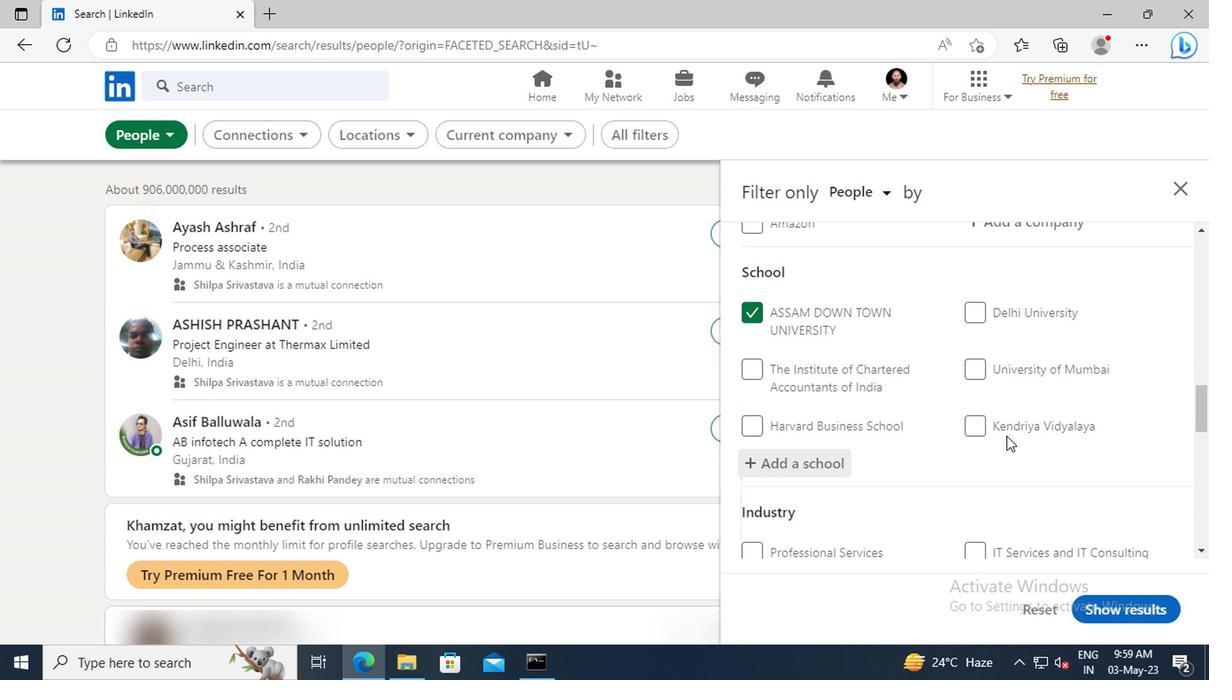 
Action: Mouse scrolled (829, 422) with delta (0, 0)
Screenshot: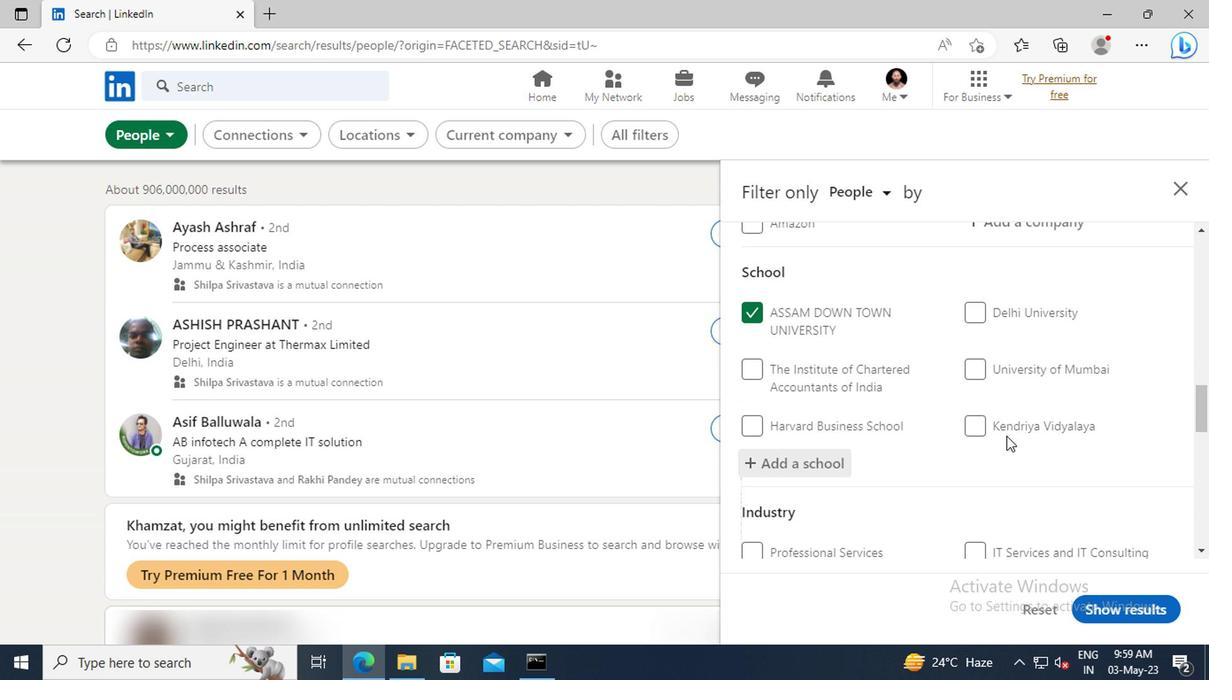 
Action: Mouse moved to (826, 393)
Screenshot: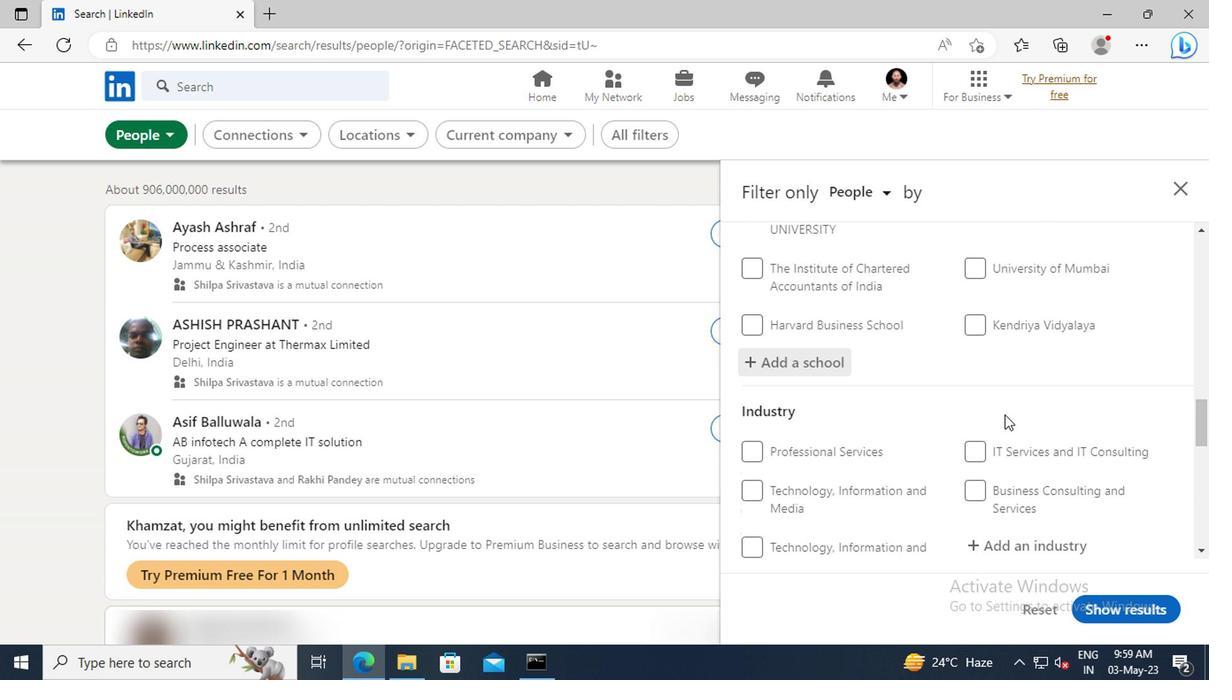 
Action: Mouse scrolled (826, 392) with delta (0, 0)
Screenshot: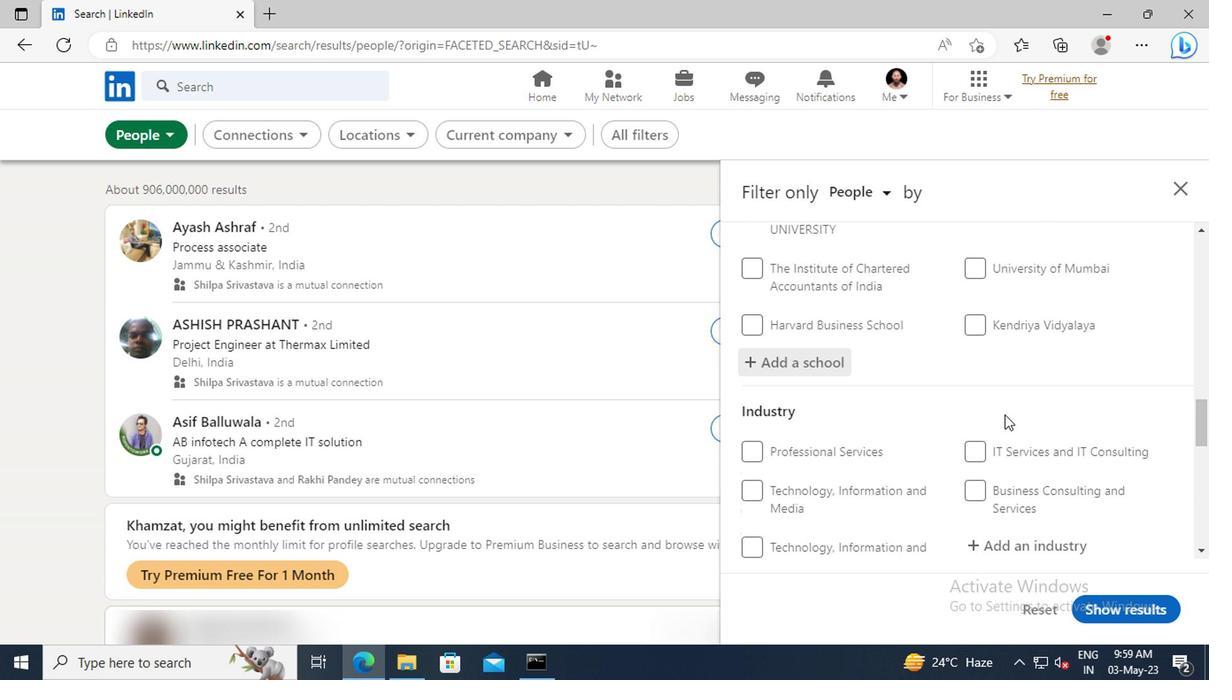 
Action: Mouse moved to (825, 392)
Screenshot: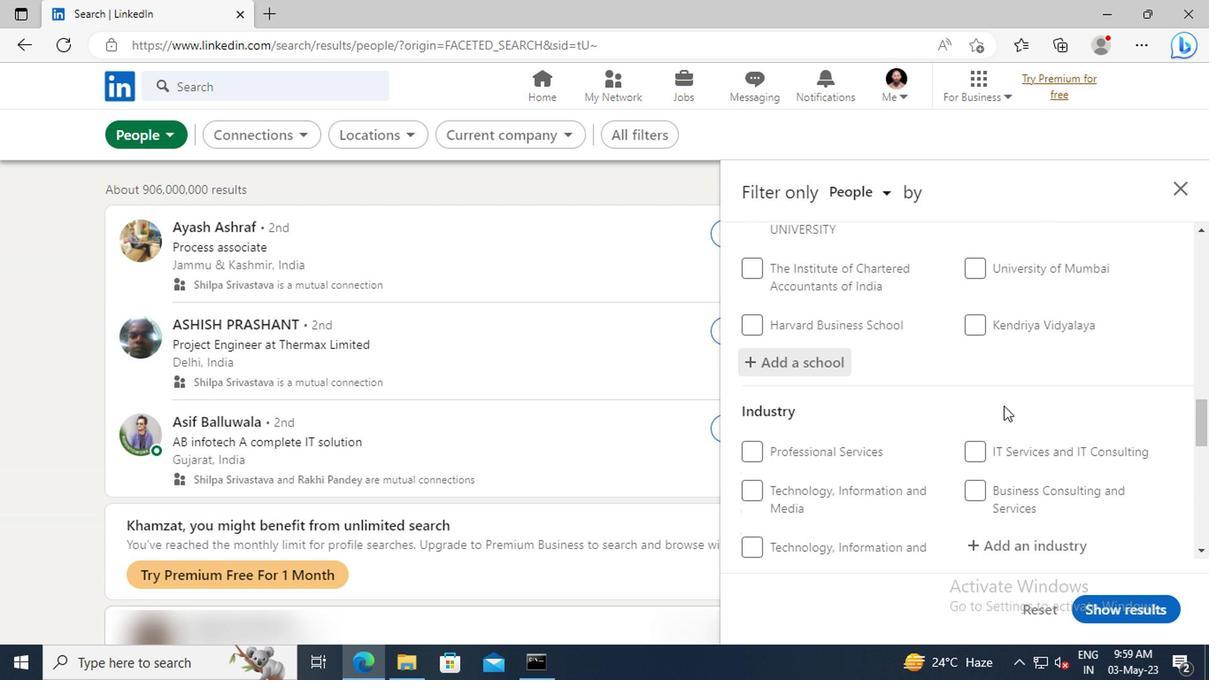 
Action: Mouse scrolled (825, 391) with delta (0, 0)
Screenshot: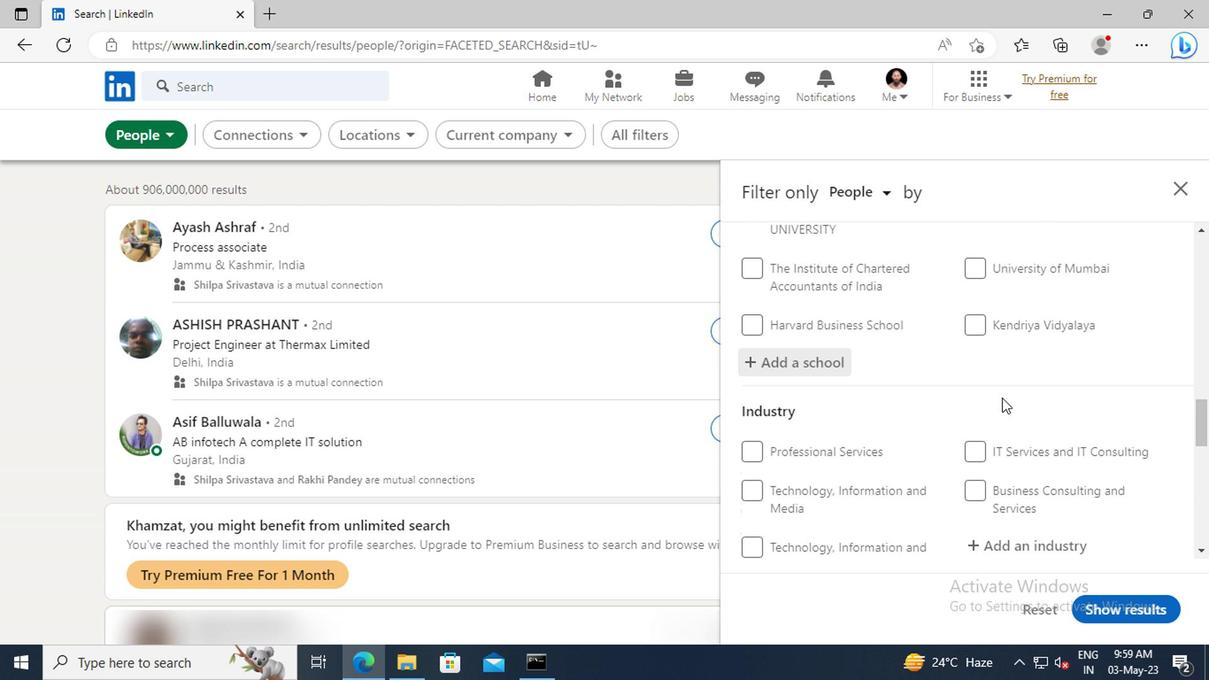 
Action: Mouse moved to (824, 382)
Screenshot: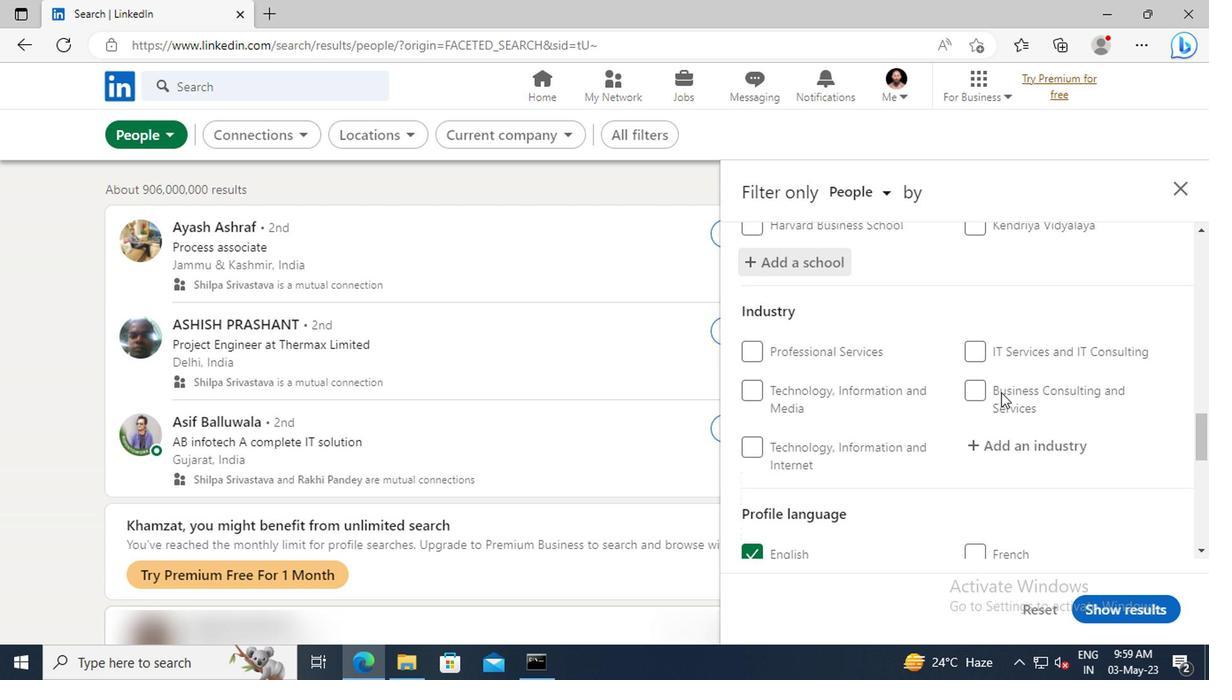 
Action: Mouse scrolled (824, 382) with delta (0, 0)
Screenshot: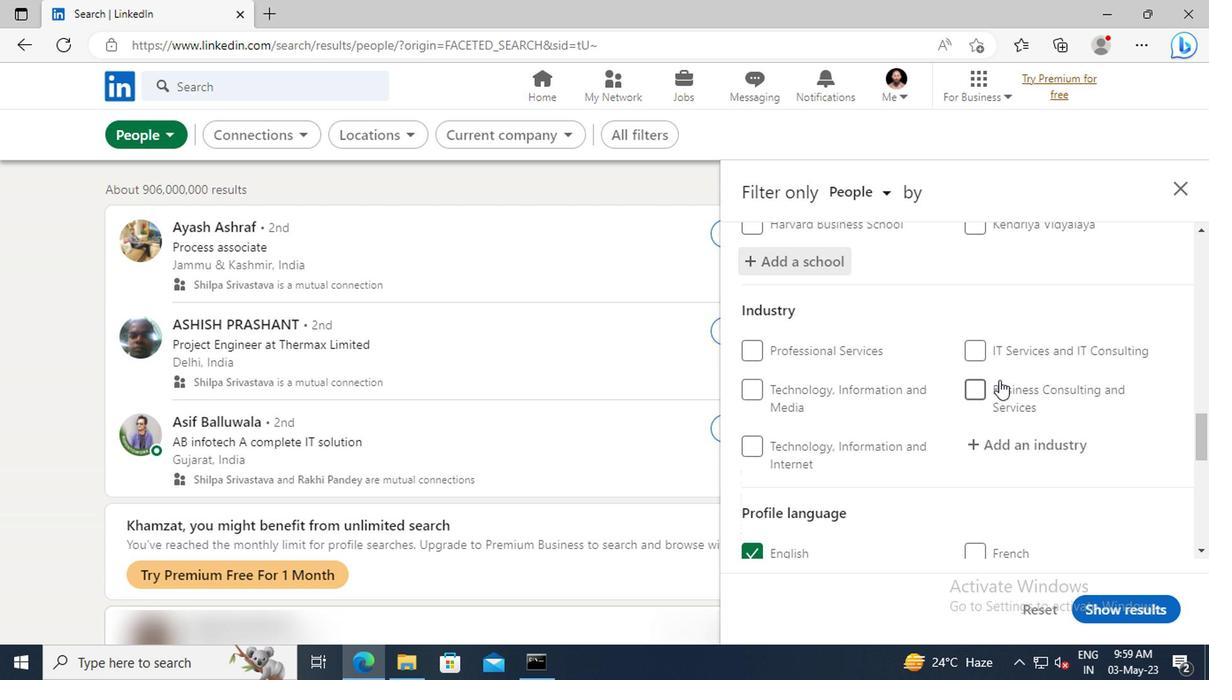 
Action: Mouse moved to (828, 391)
Screenshot: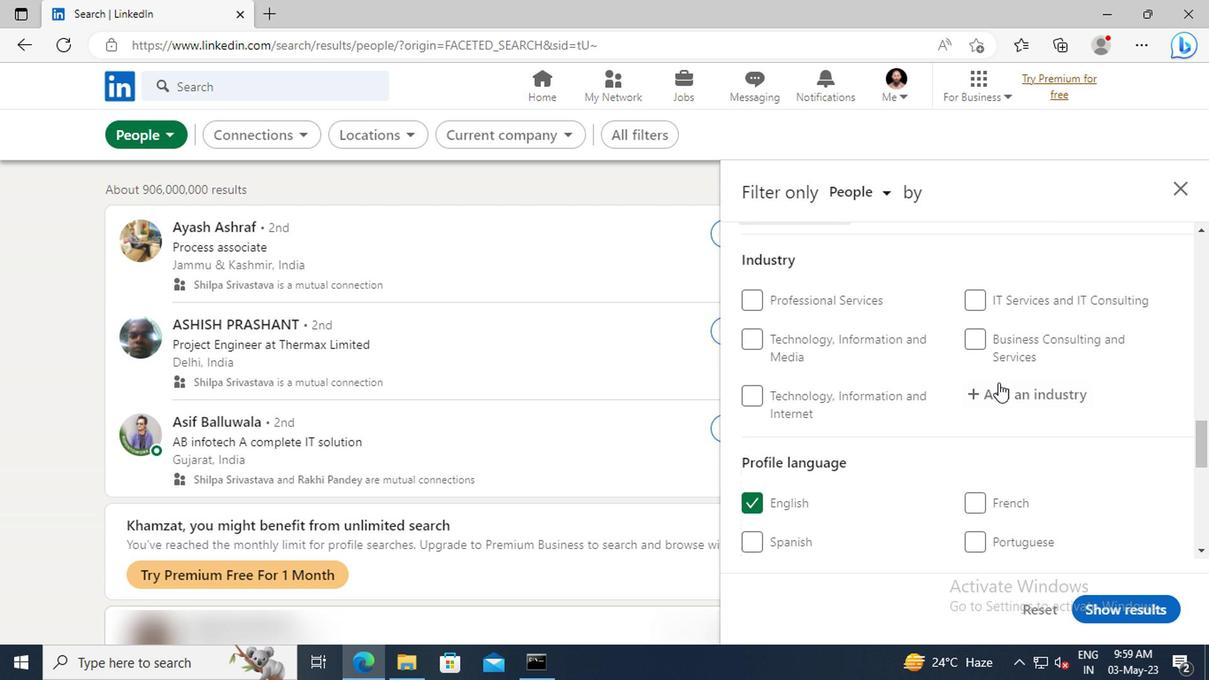 
Action: Mouse pressed left at (828, 391)
Screenshot: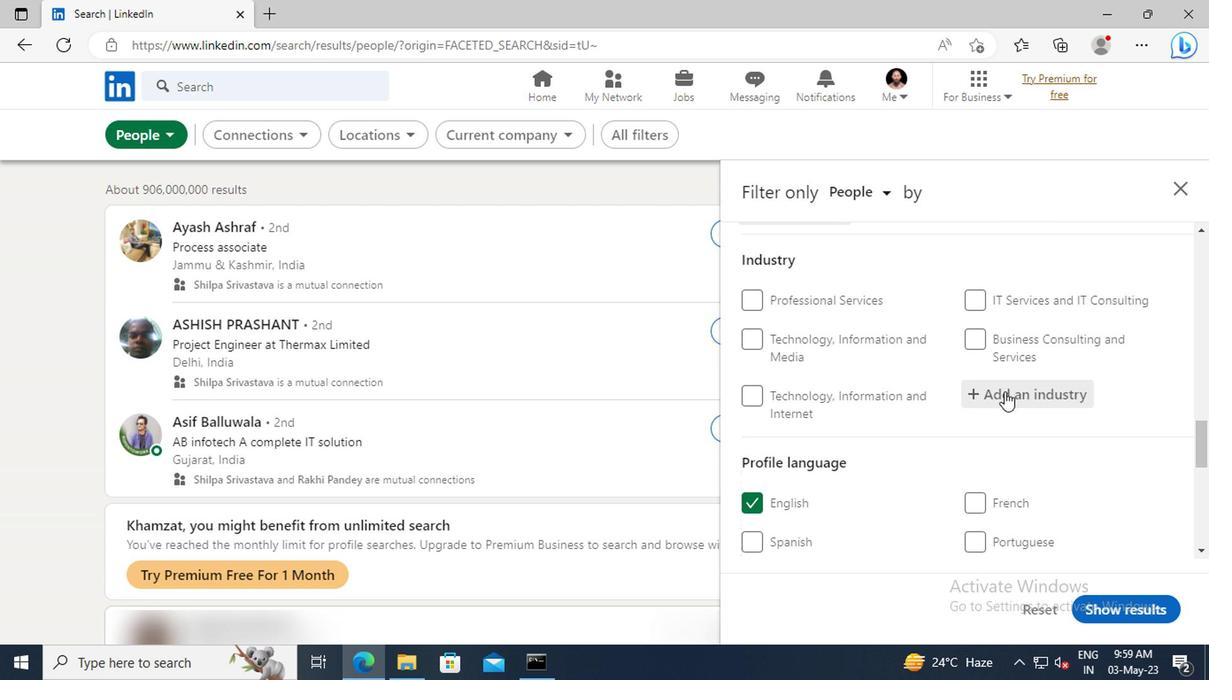 
Action: Key pressed <Key.shift>GRAP
Screenshot: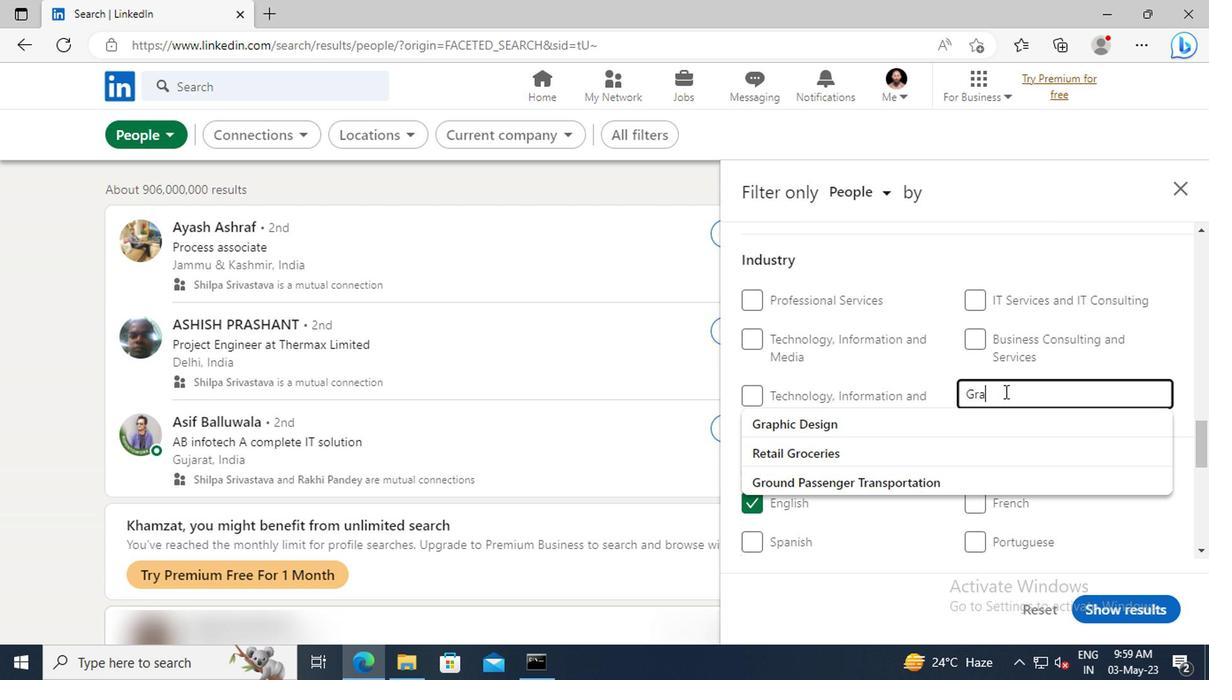 
Action: Mouse moved to (831, 412)
Screenshot: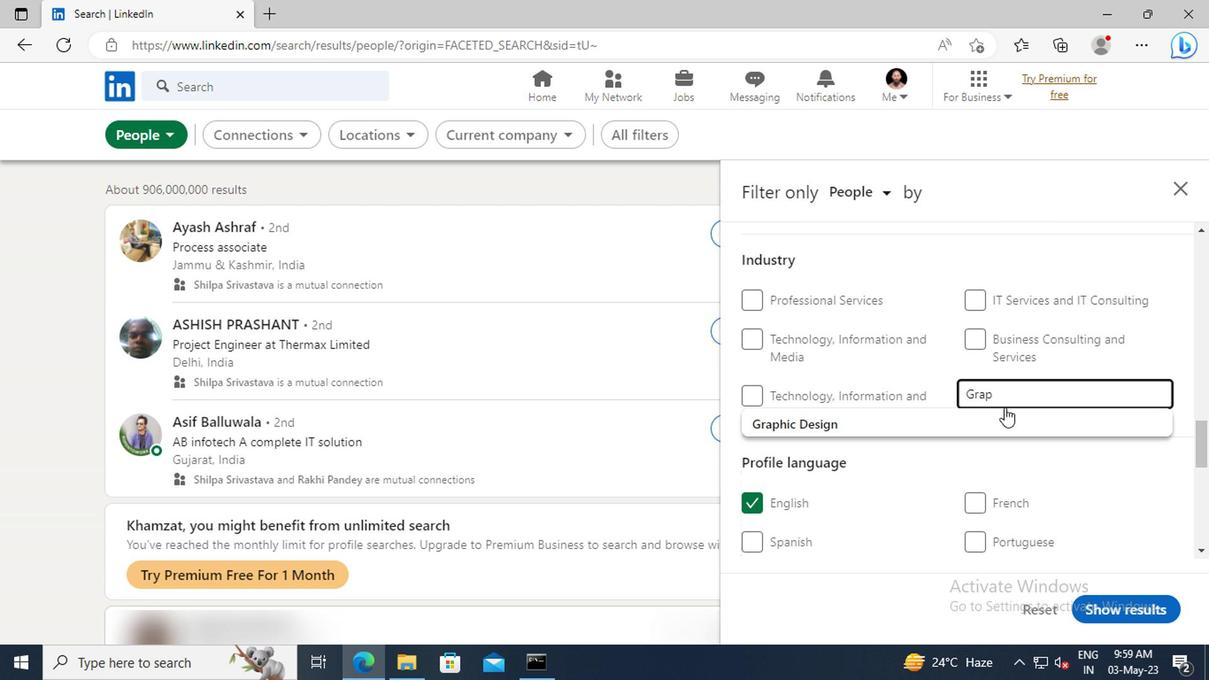 
Action: Mouse pressed left at (831, 412)
Screenshot: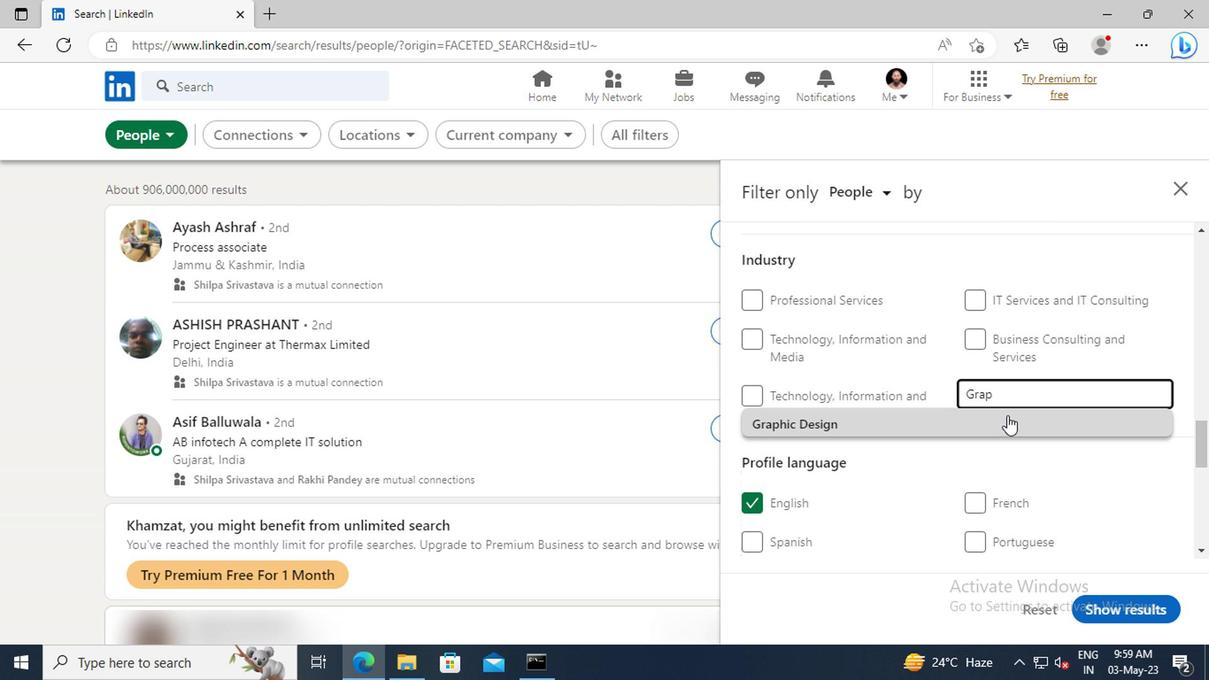 
Action: Mouse scrolled (831, 411) with delta (0, 0)
Screenshot: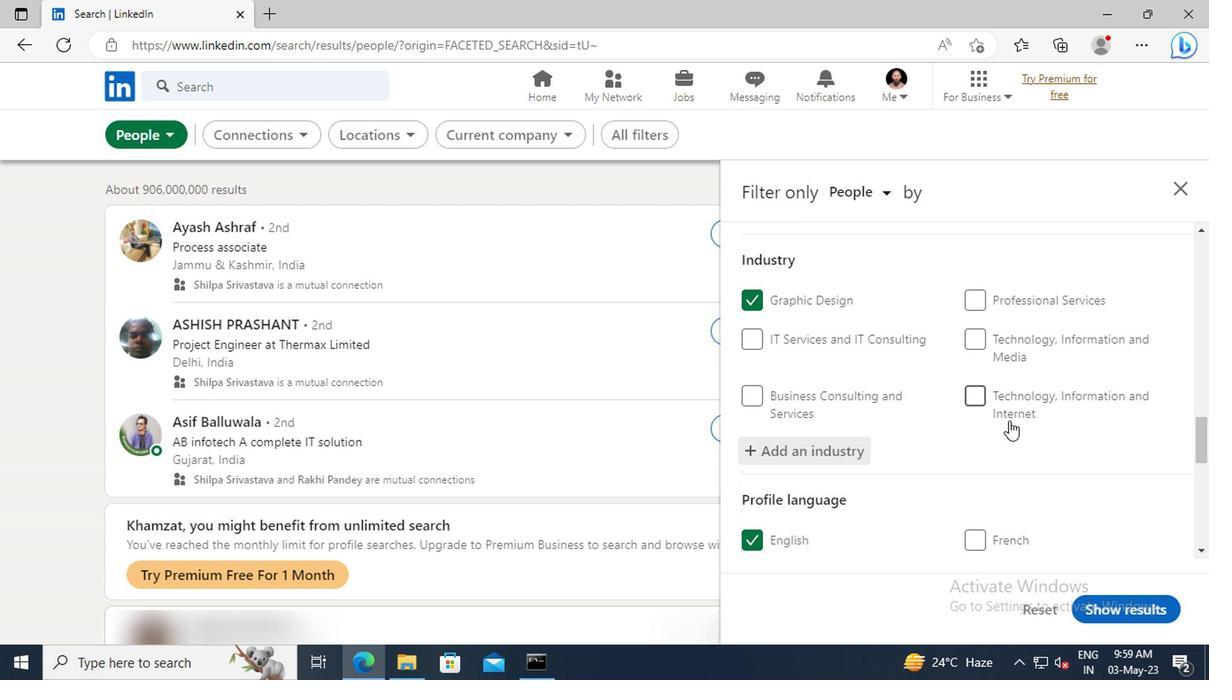 
Action: Mouse scrolled (831, 411) with delta (0, 0)
Screenshot: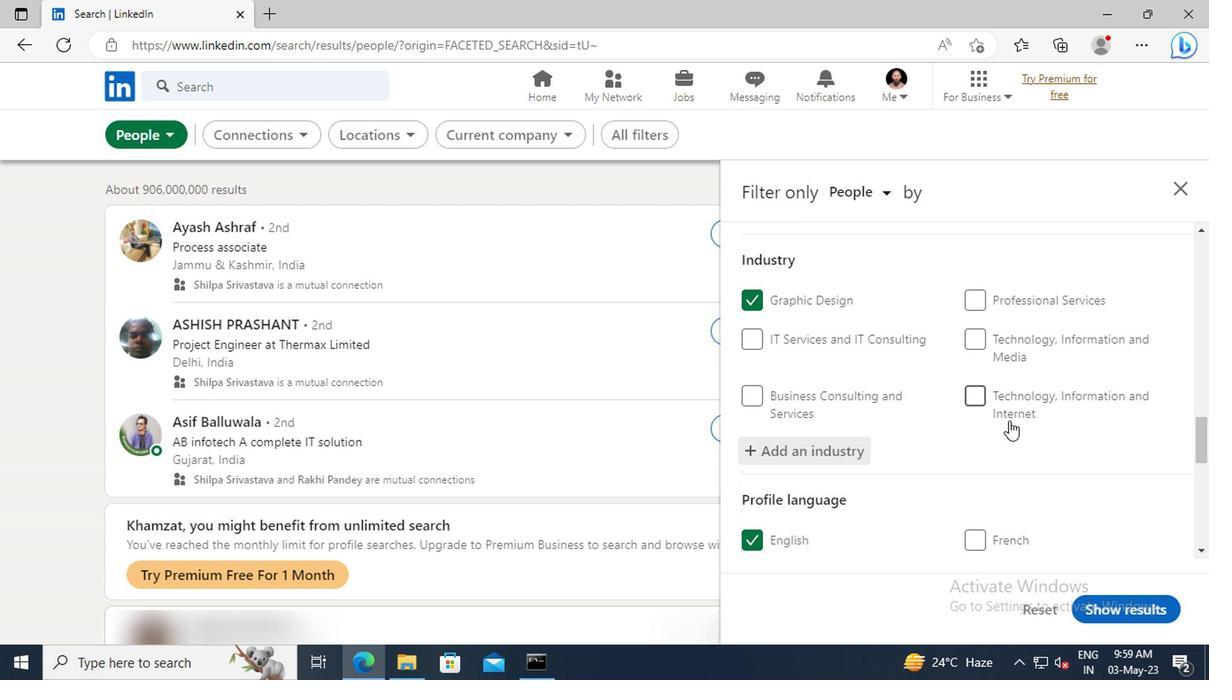 
Action: Mouse scrolled (831, 411) with delta (0, 0)
Screenshot: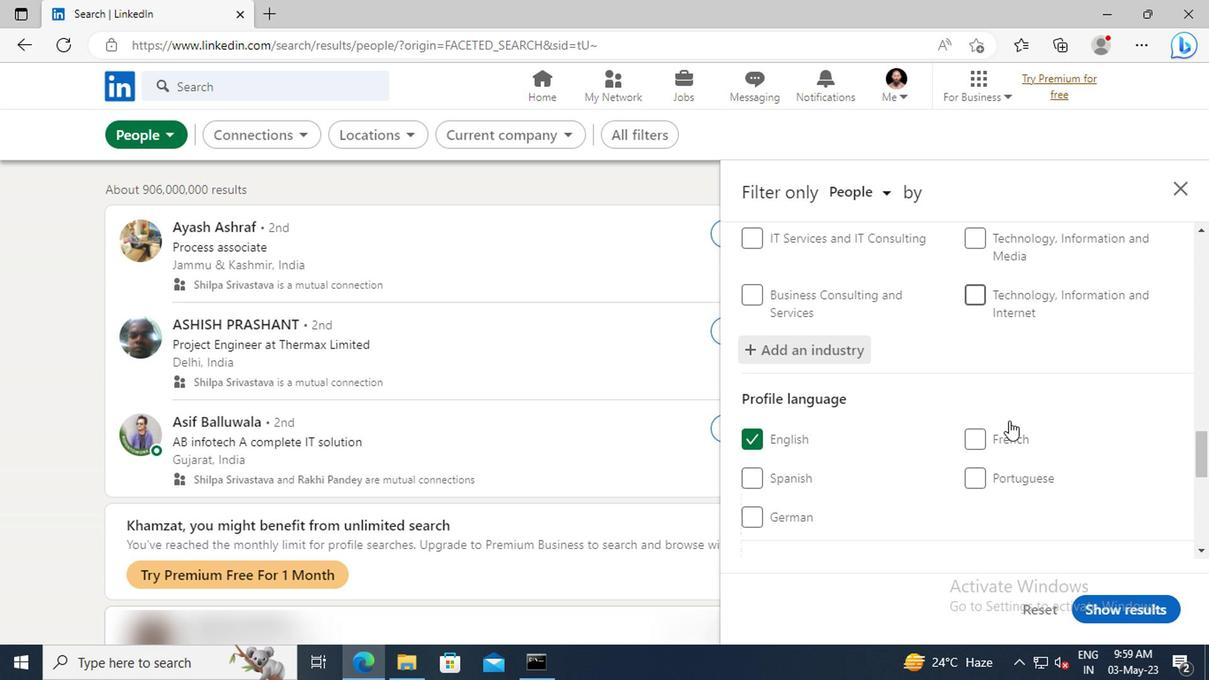 
Action: Mouse moved to (831, 393)
Screenshot: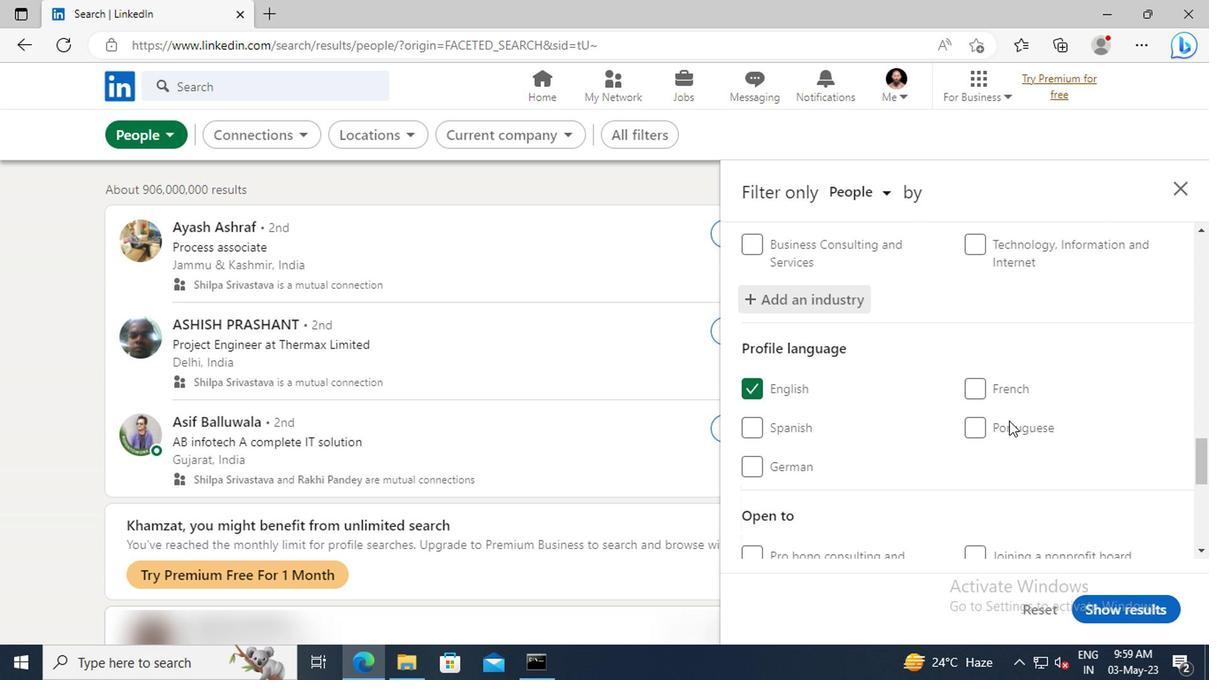 
Action: Mouse scrolled (831, 392) with delta (0, 0)
Screenshot: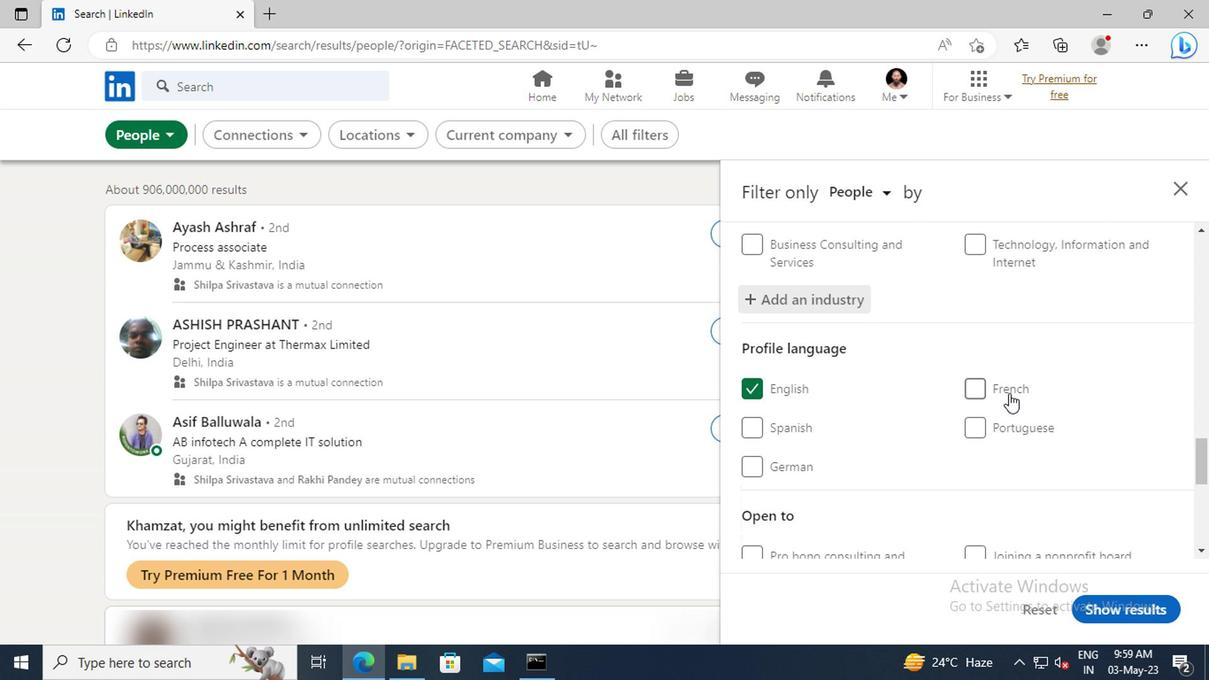 
Action: Mouse scrolled (831, 392) with delta (0, 0)
Screenshot: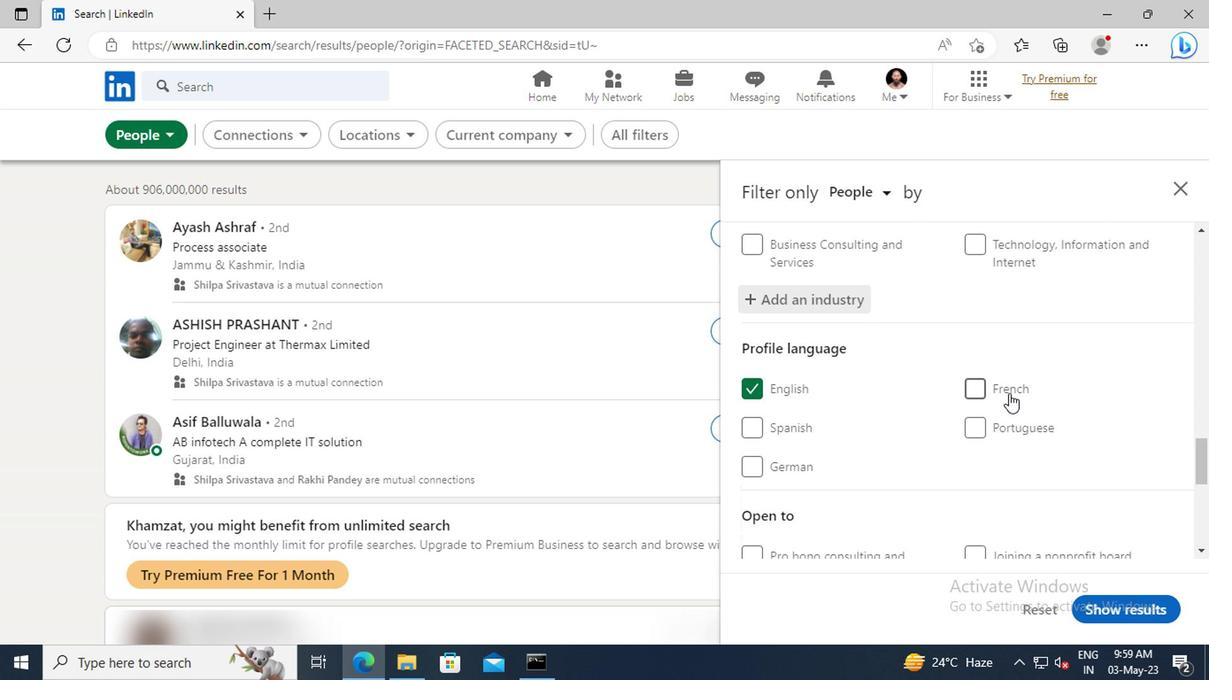 
Action: Mouse moved to (831, 382)
Screenshot: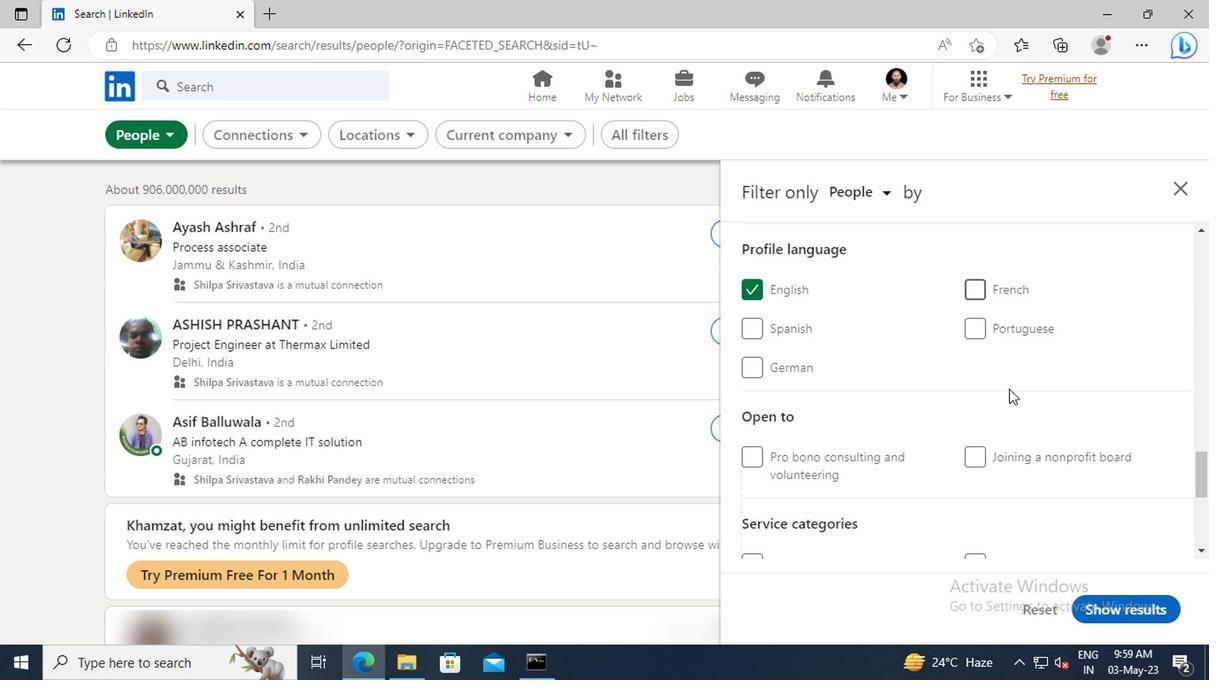 
Action: Mouse scrolled (831, 381) with delta (0, 0)
Screenshot: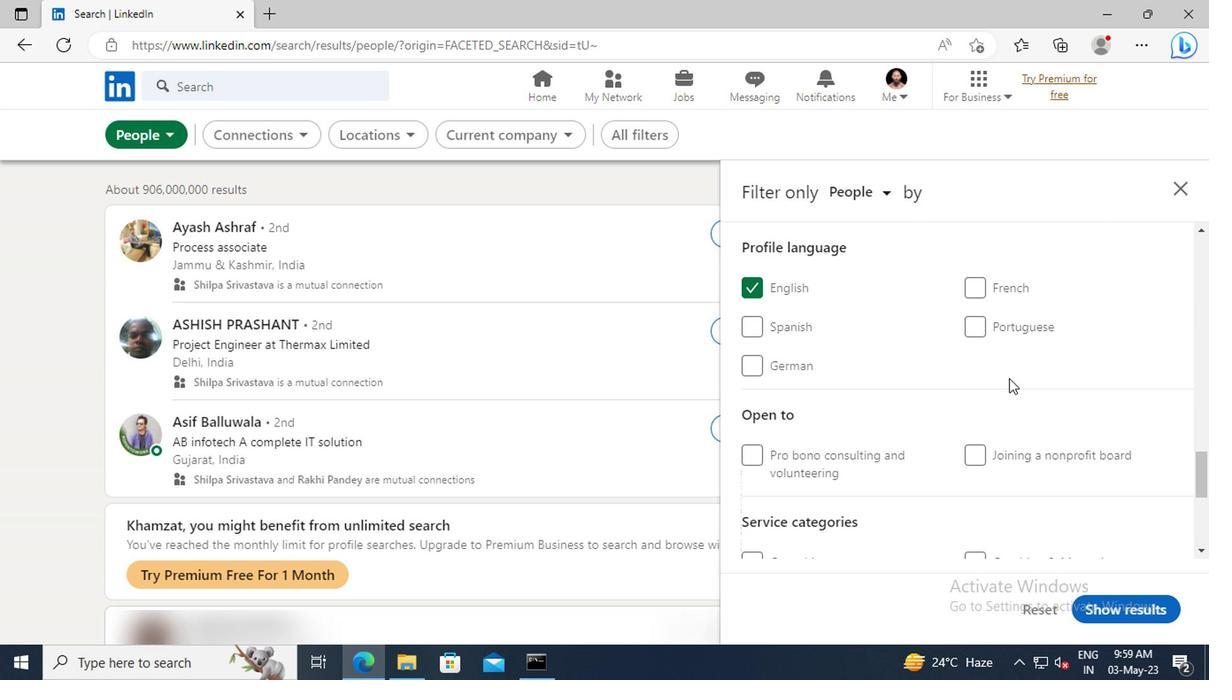 
Action: Mouse scrolled (831, 381) with delta (0, 0)
Screenshot: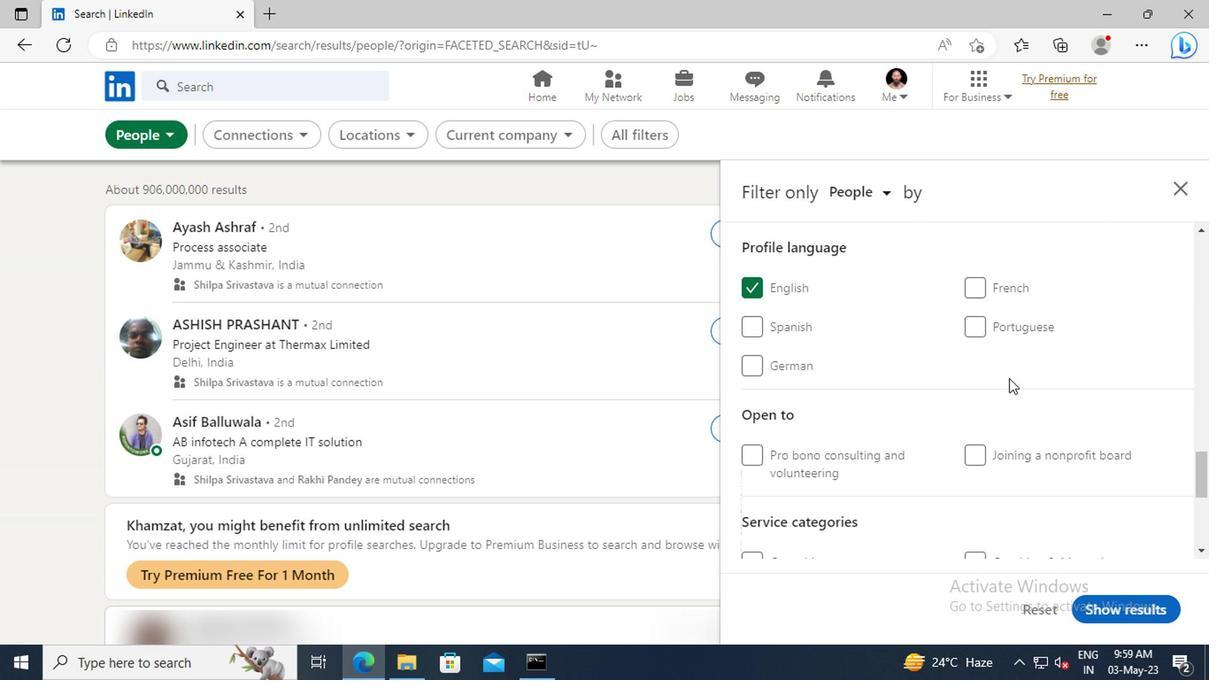 
Action: Mouse moved to (824, 365)
Screenshot: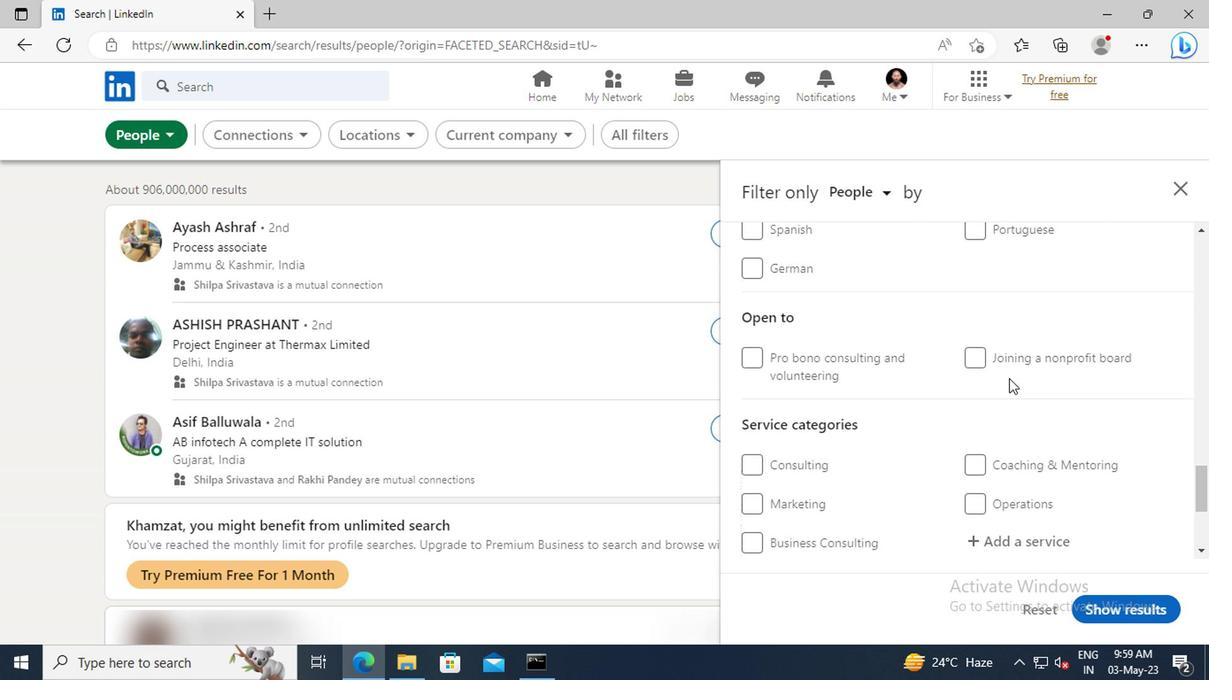 
Action: Mouse scrolled (824, 364) with delta (0, 0)
Screenshot: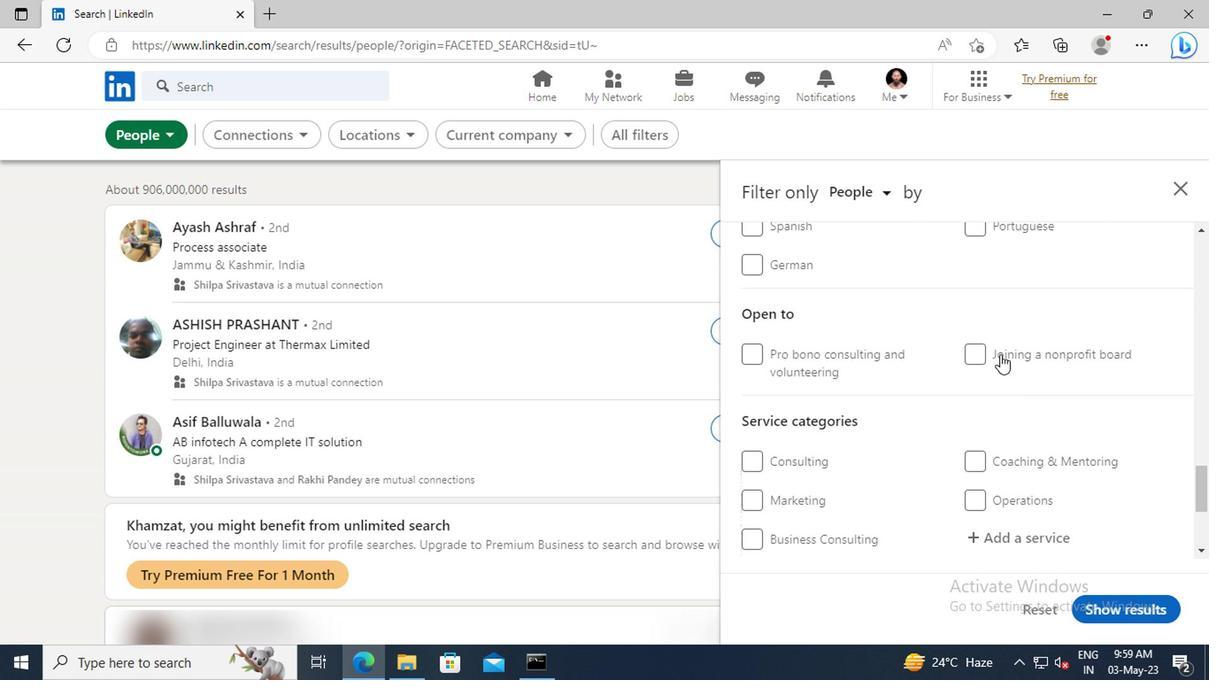 
Action: Mouse scrolled (824, 364) with delta (0, 0)
Screenshot: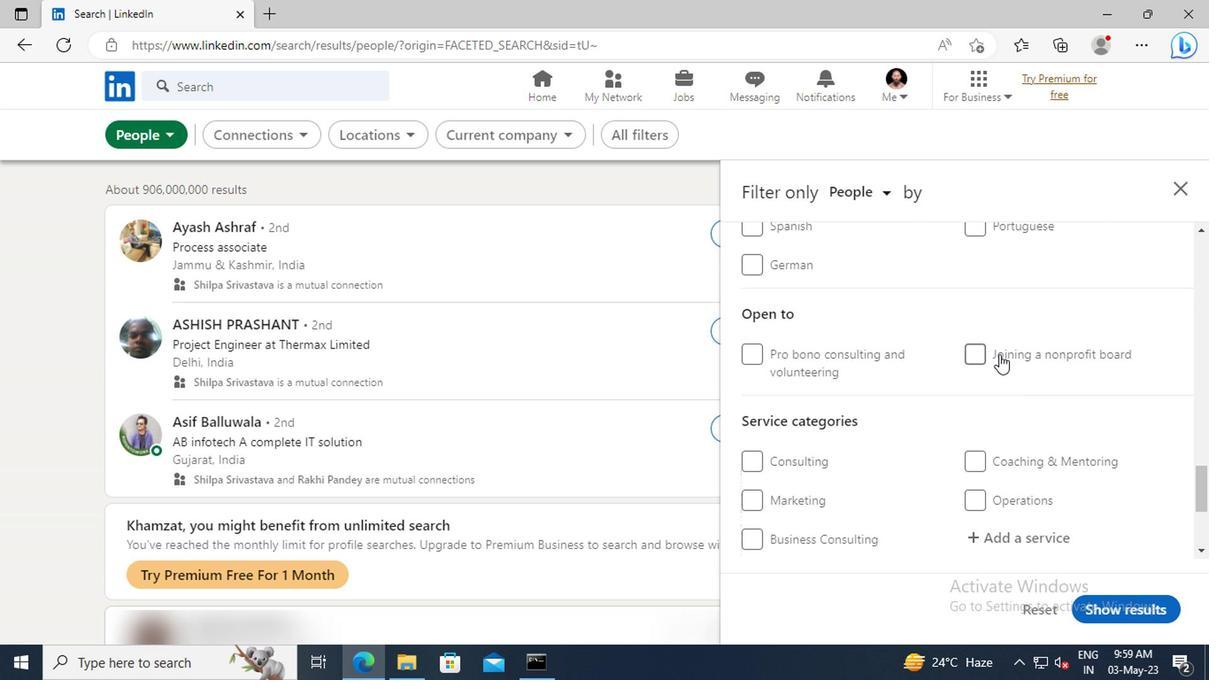 
Action: Mouse scrolled (824, 364) with delta (0, 0)
Screenshot: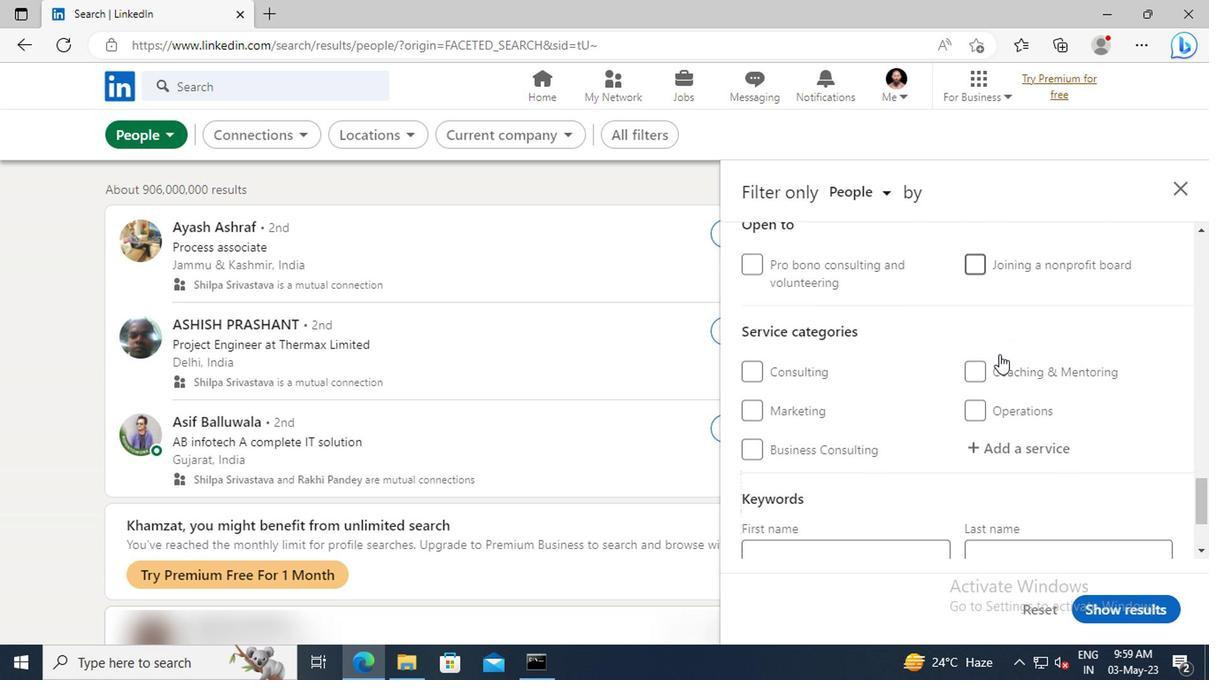 
Action: Mouse moved to (825, 386)
Screenshot: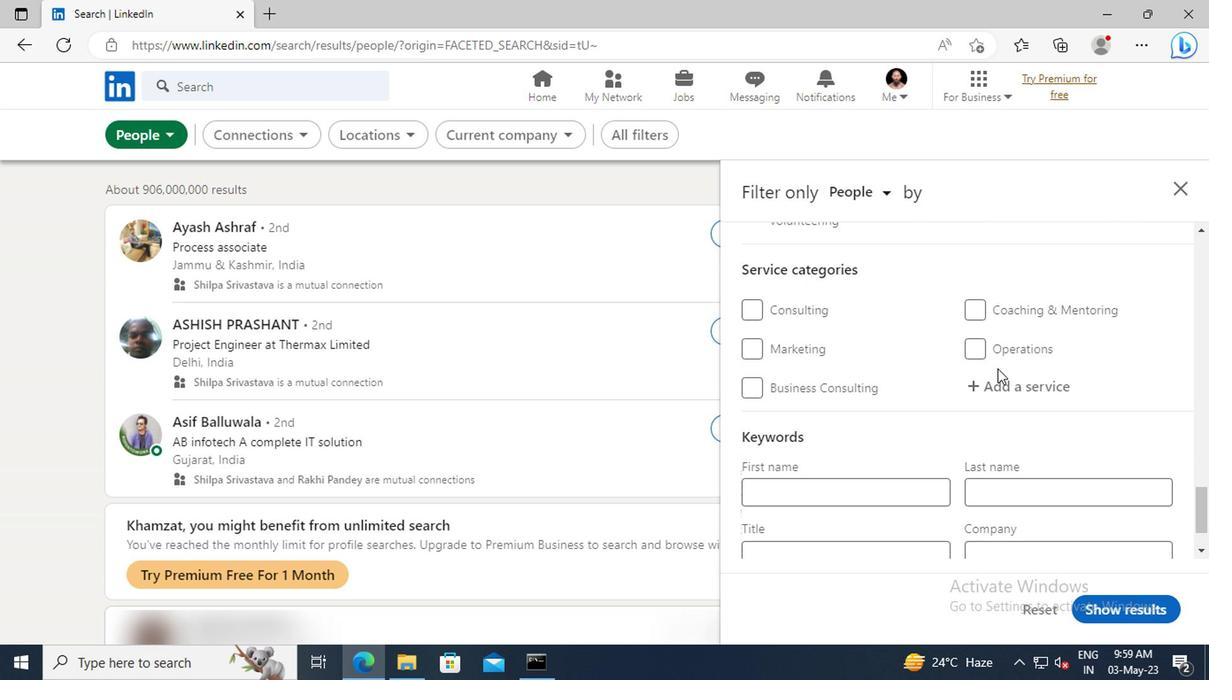 
Action: Mouse pressed left at (825, 386)
Screenshot: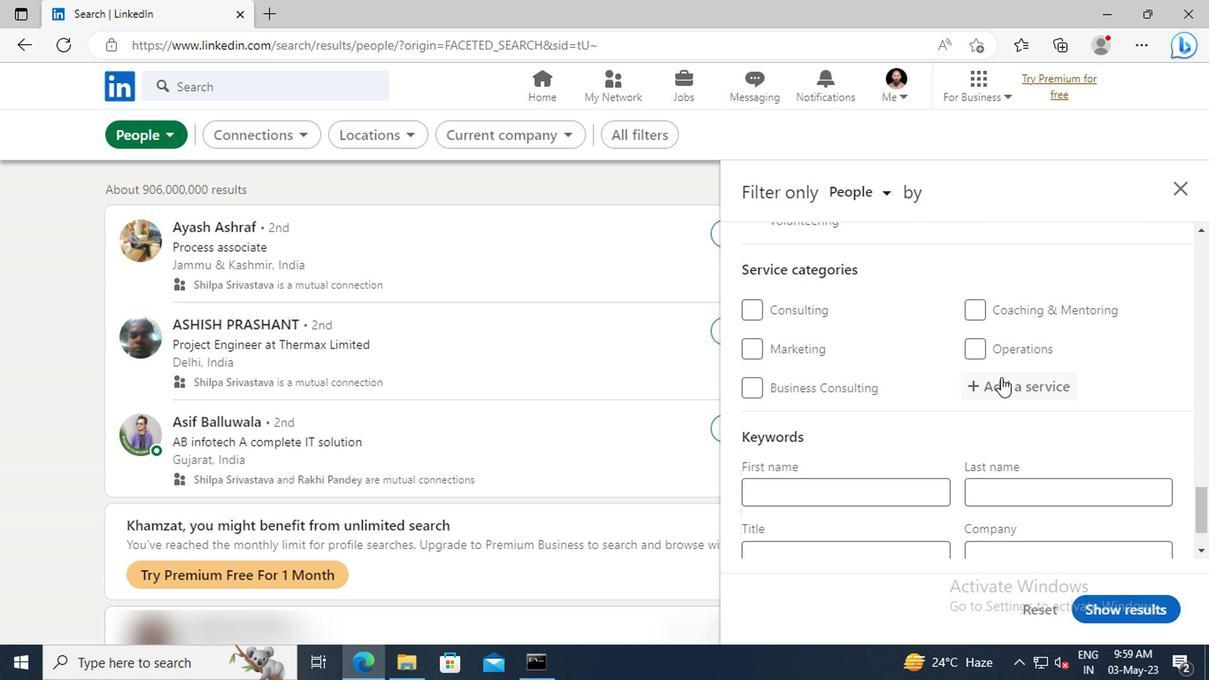 
Action: Key pressed <Key.shift>GRA
Screenshot: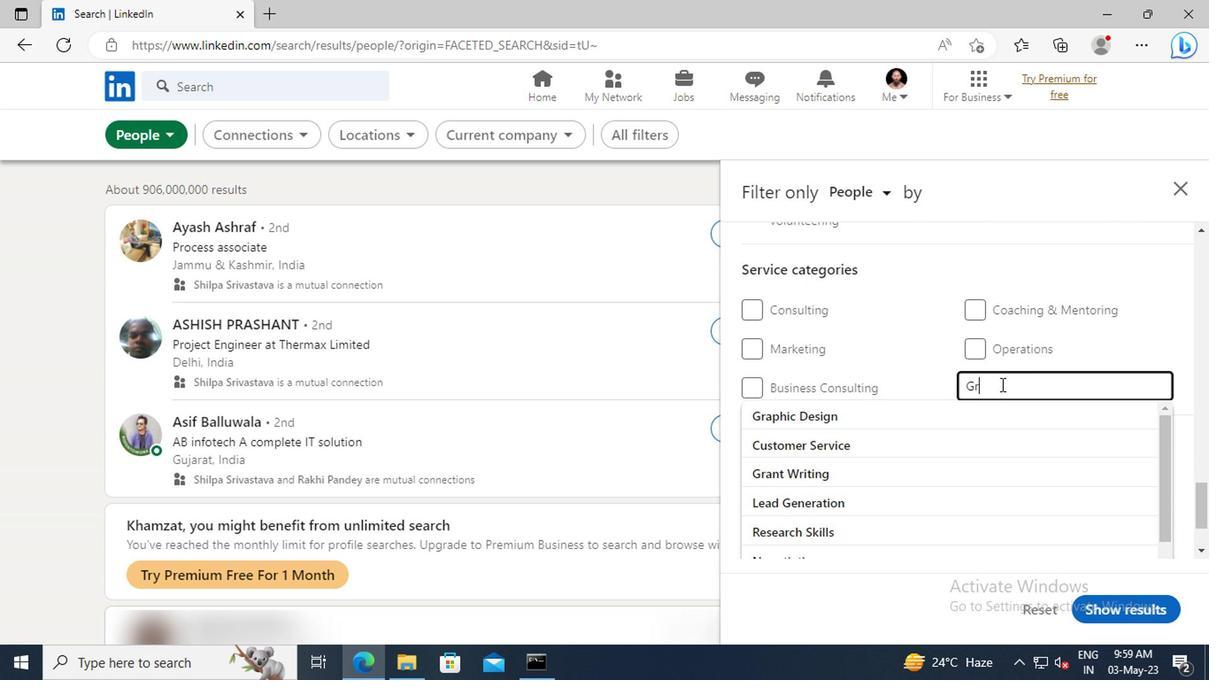 
Action: Mouse moved to (827, 401)
Screenshot: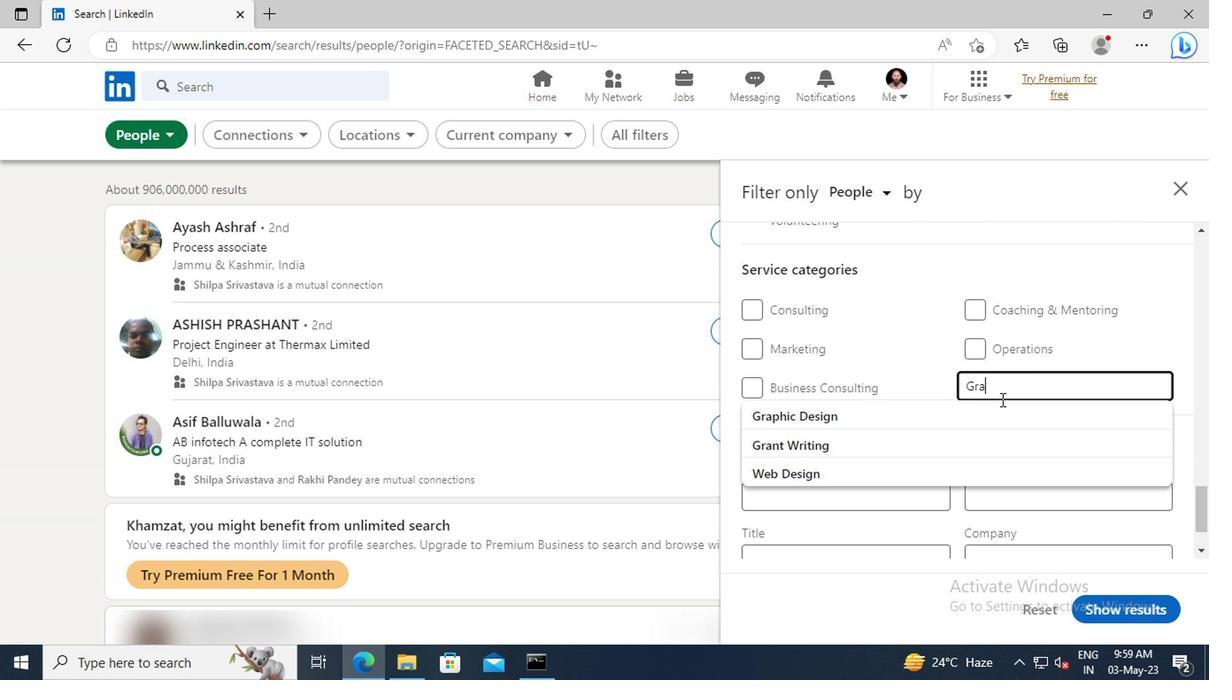 
Action: Mouse pressed left at (827, 401)
Screenshot: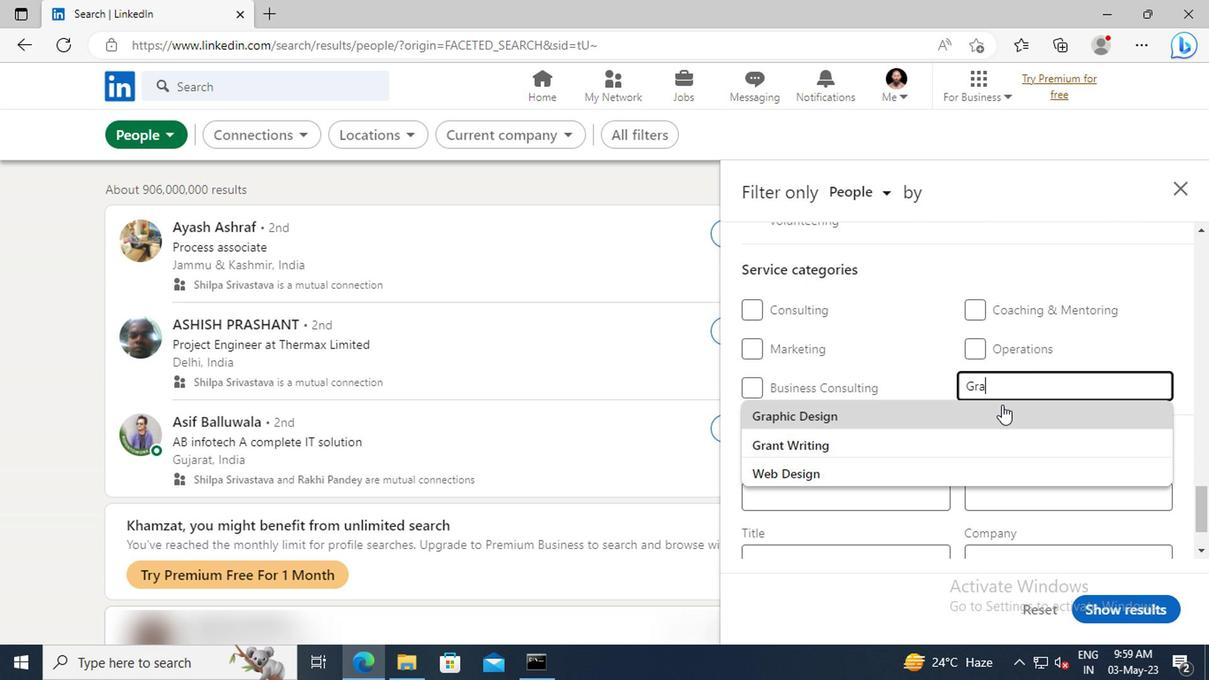
Action: Mouse scrolled (827, 400) with delta (0, 0)
Screenshot: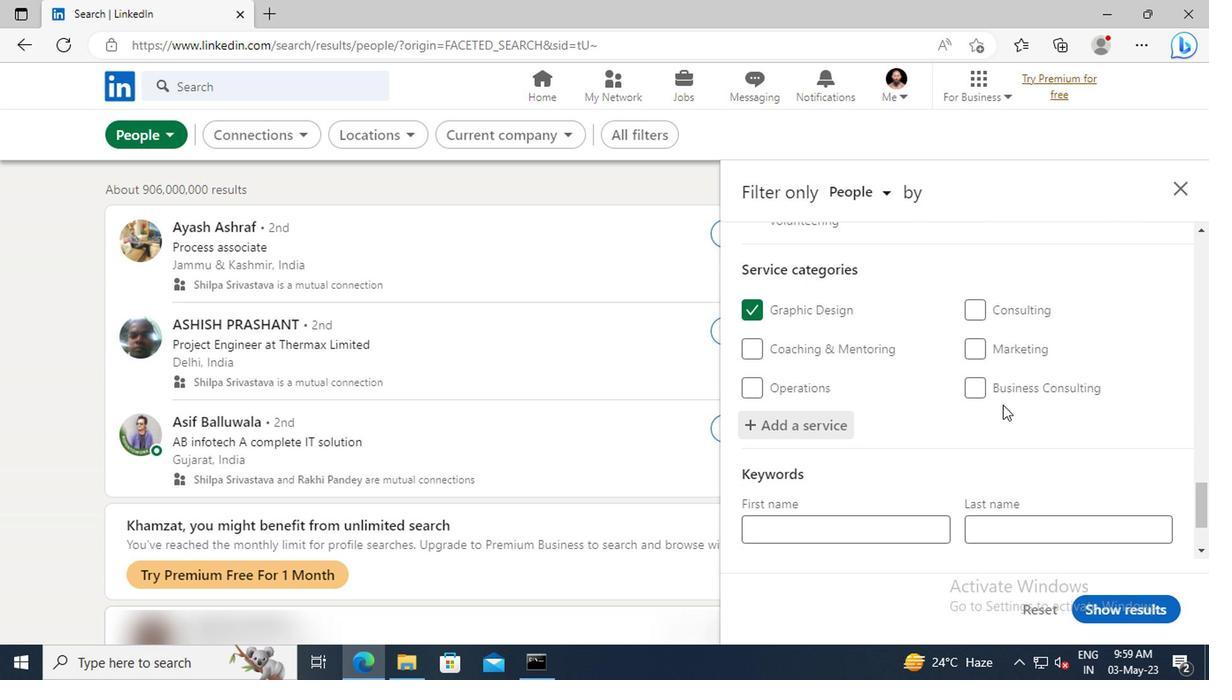 
Action: Mouse scrolled (827, 400) with delta (0, 0)
Screenshot: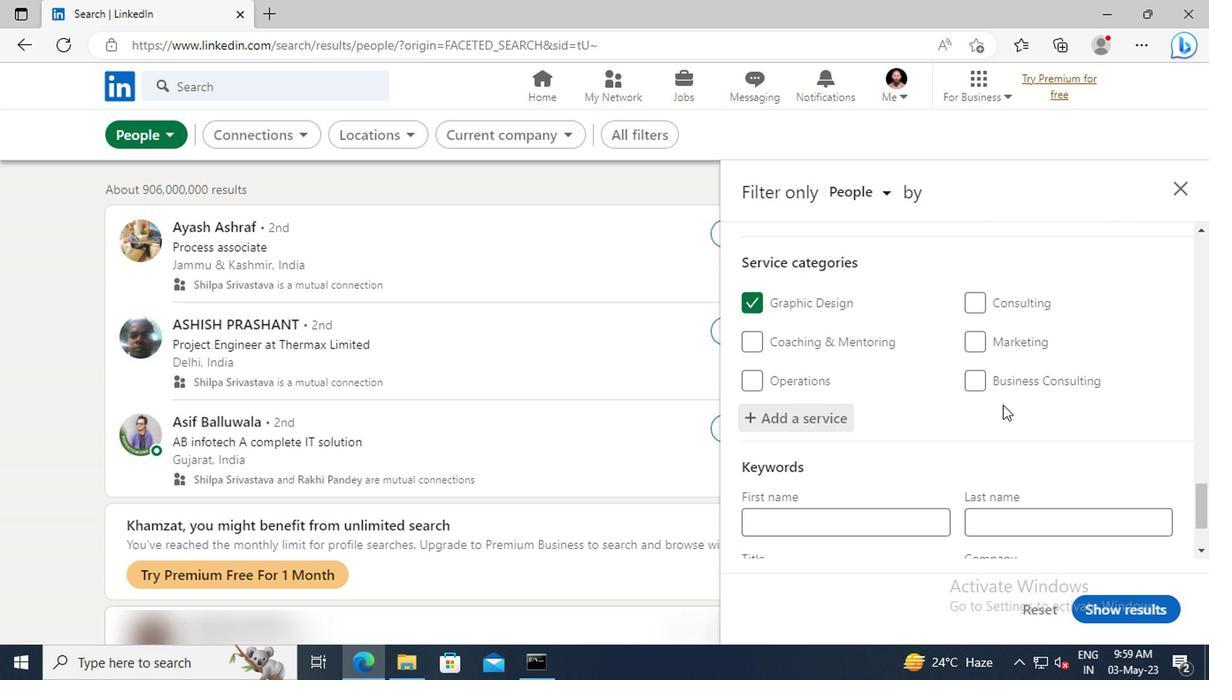 
Action: Mouse scrolled (827, 400) with delta (0, 0)
Screenshot: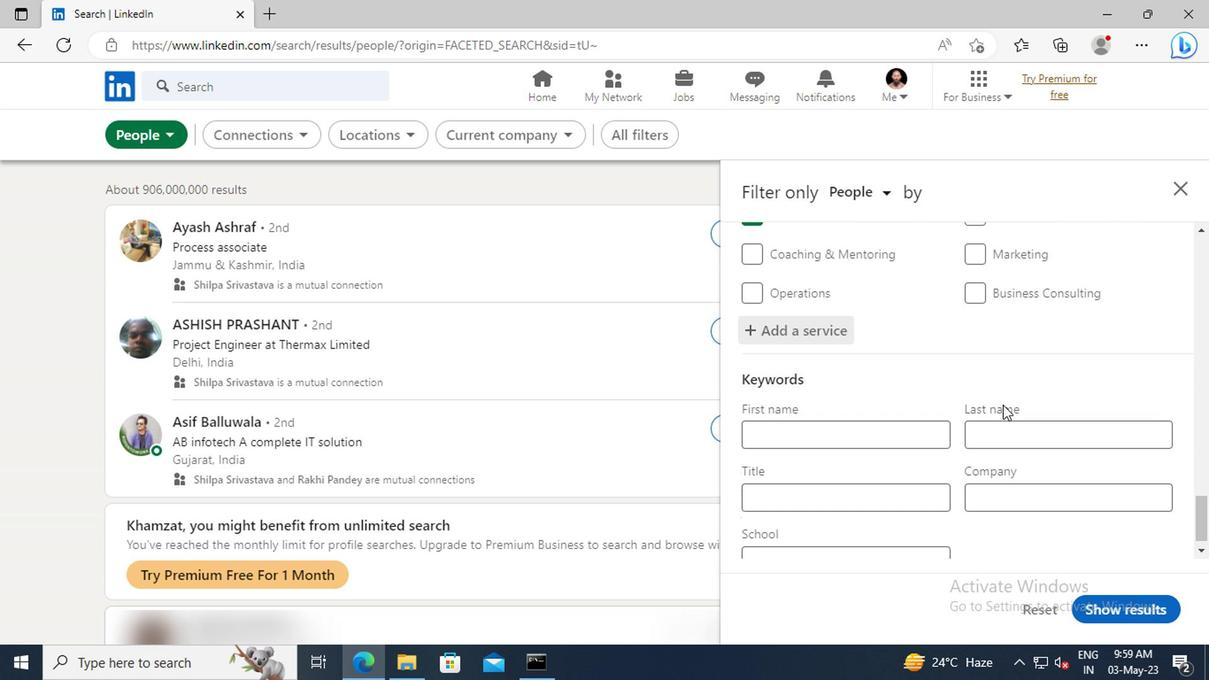 
Action: Mouse scrolled (827, 400) with delta (0, 0)
Screenshot: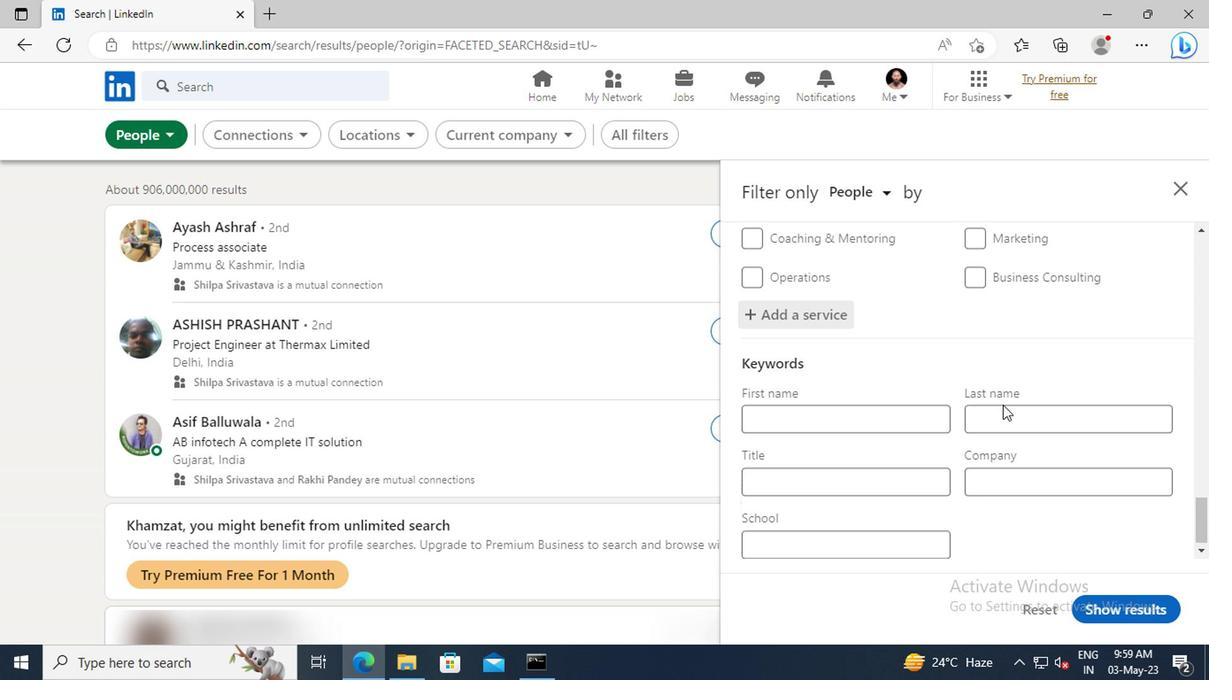 
Action: Mouse moved to (735, 453)
Screenshot: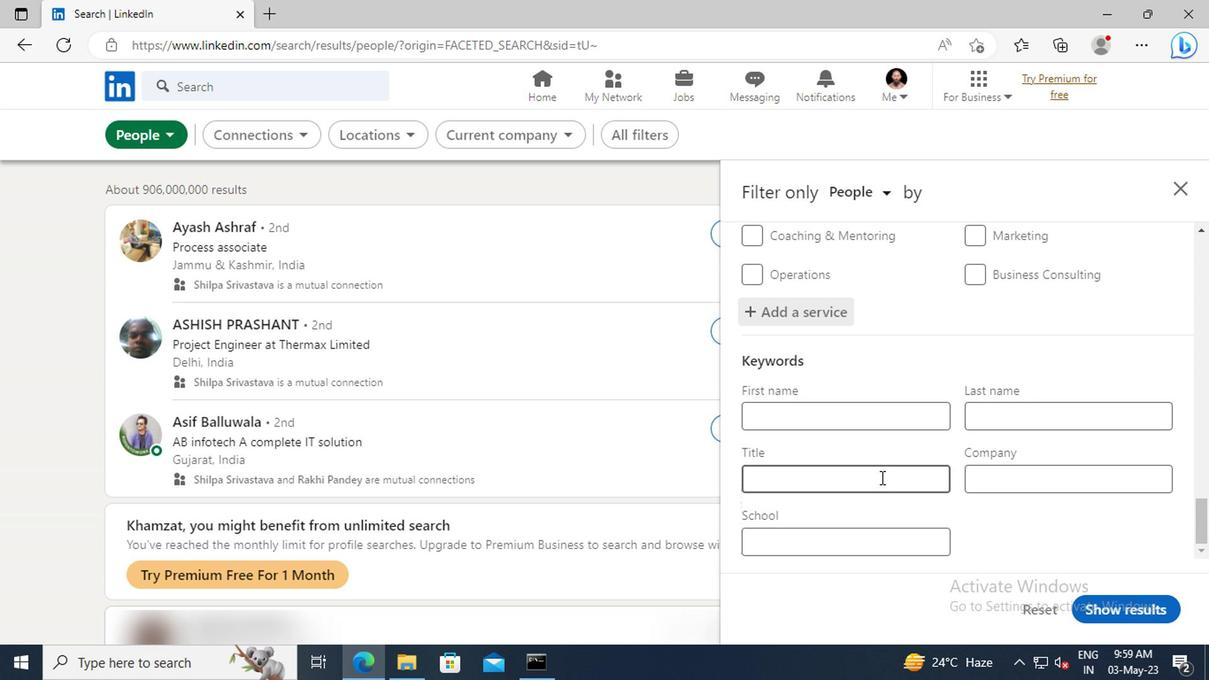 
Action: Mouse pressed left at (735, 453)
Screenshot: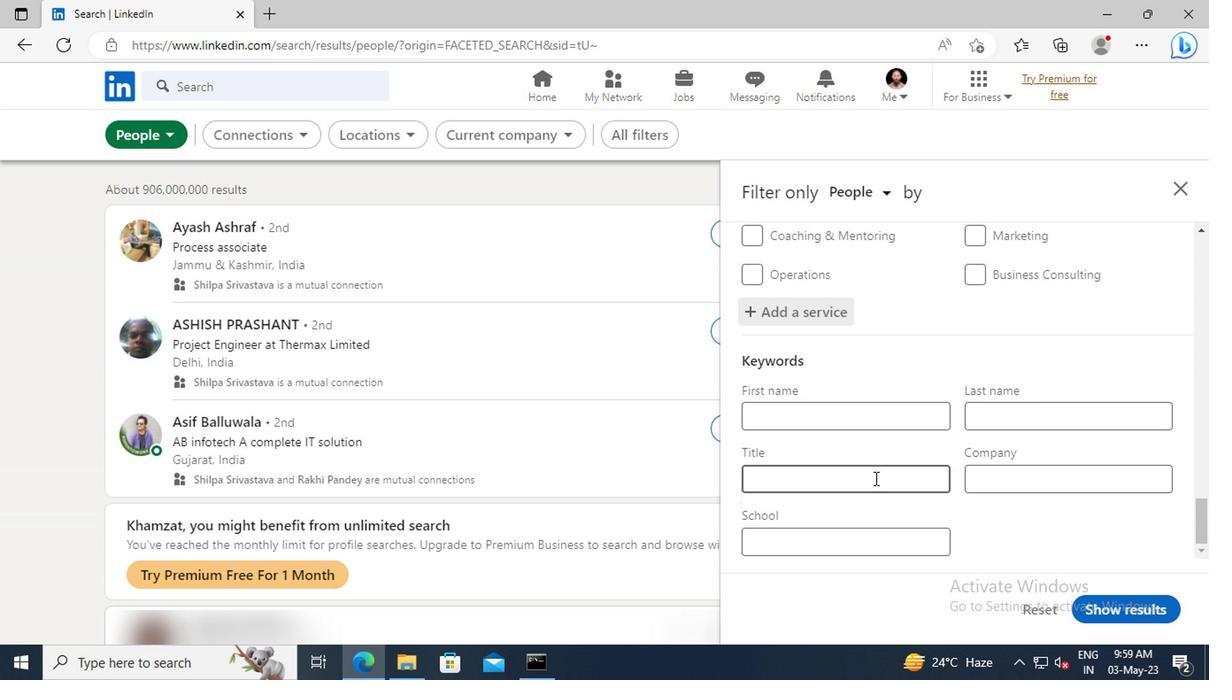 
Action: Key pressed <Key.shift>LIBRARY<Key.space><Key.shift>ASSISTANT<Key.enter>
Screenshot: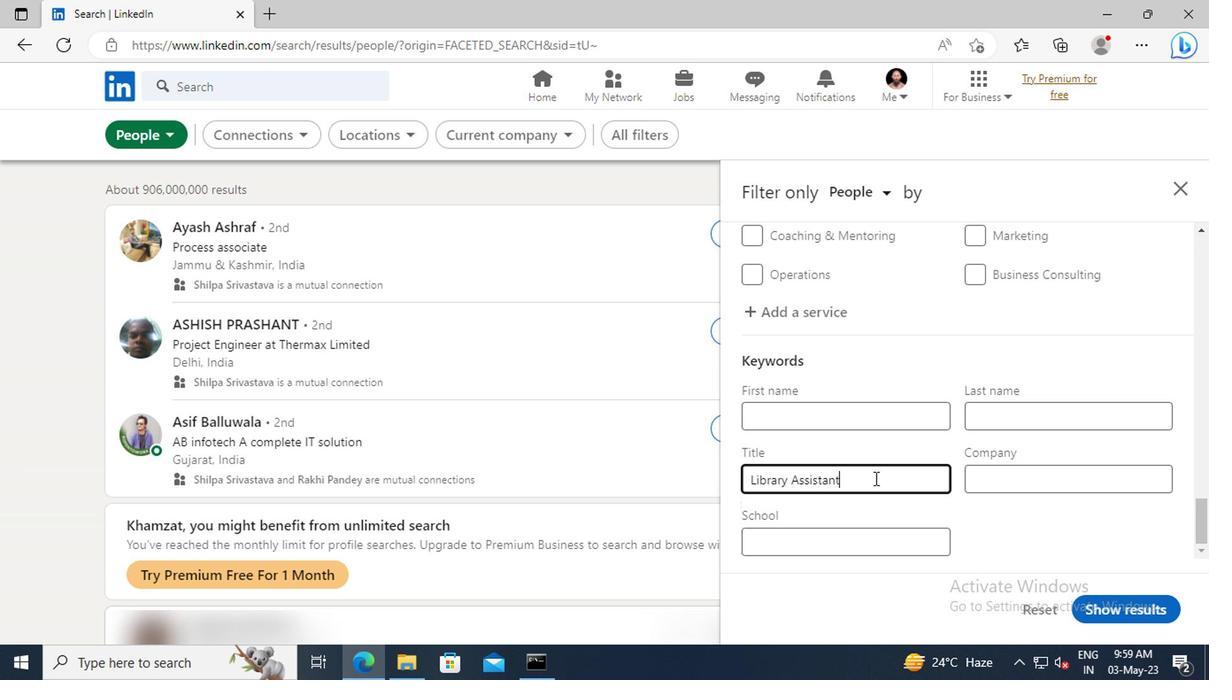 
Action: Mouse moved to (891, 543)
Screenshot: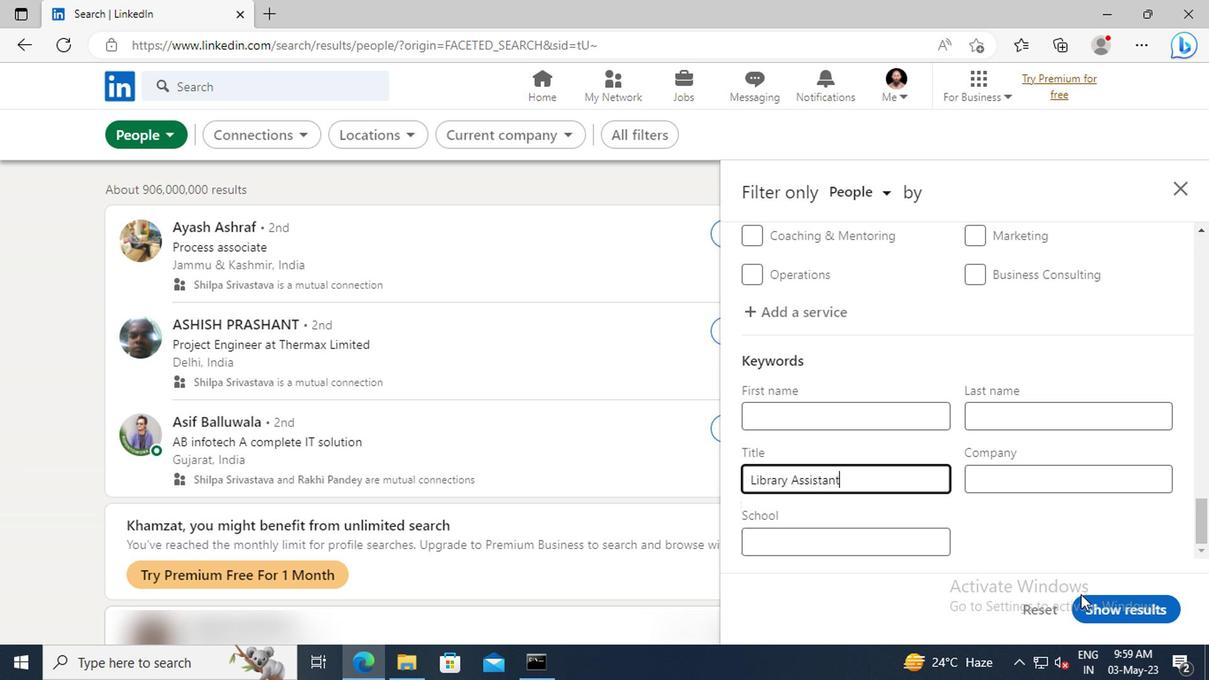 
Action: Mouse pressed left at (891, 543)
Screenshot: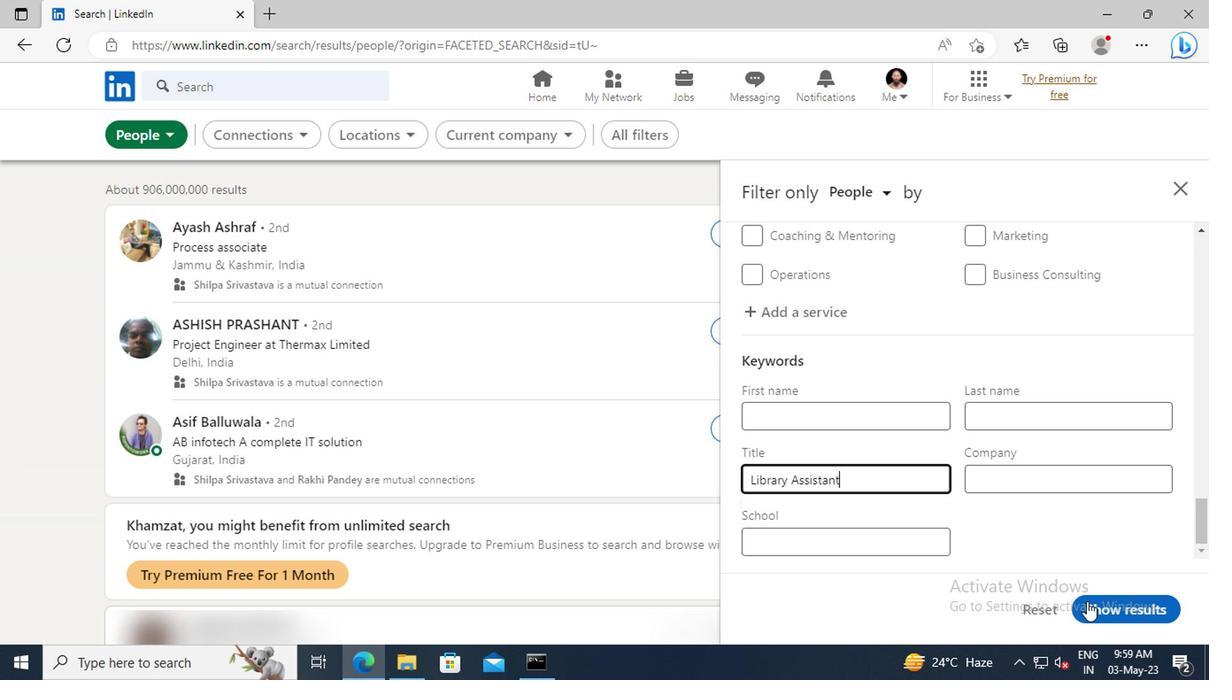 
